 Task: Look for space in Varaždin, Croatia from 6th September, 2023 to 18th September, 2023 for 3 adults in price range Rs.6000 to Rs.12000. Place can be entire place with 2 bedrooms having 2 beds and 2 bathrooms. Property type can be house, flat, guest house, hotel. Booking option can be shelf check-in. Required host language is English.
Action: Mouse moved to (468, 76)
Screenshot: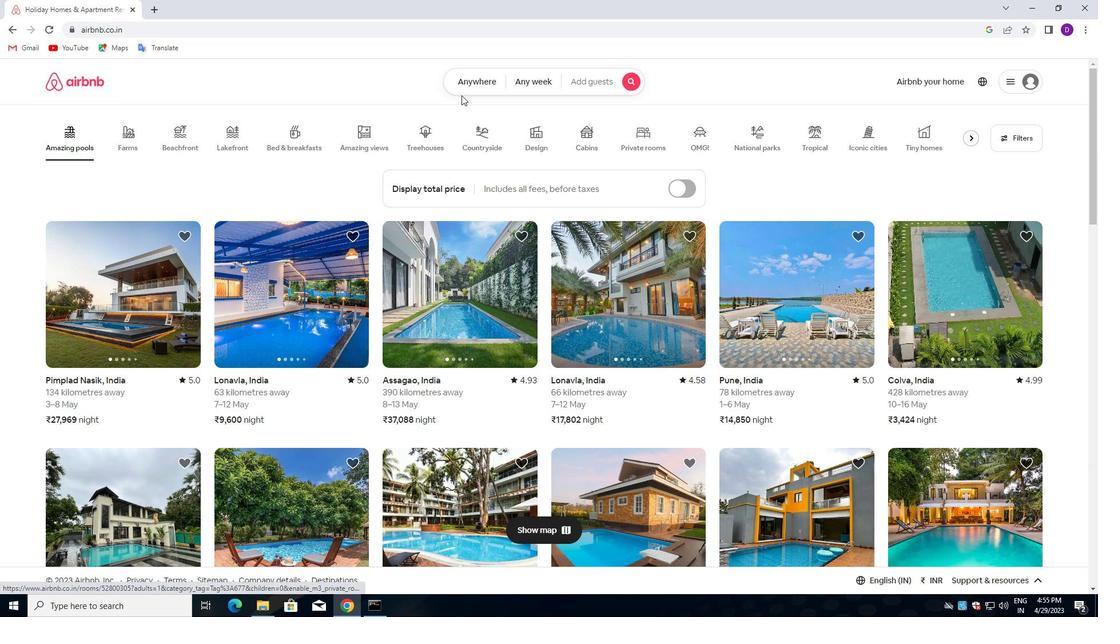 
Action: Mouse pressed left at (468, 76)
Screenshot: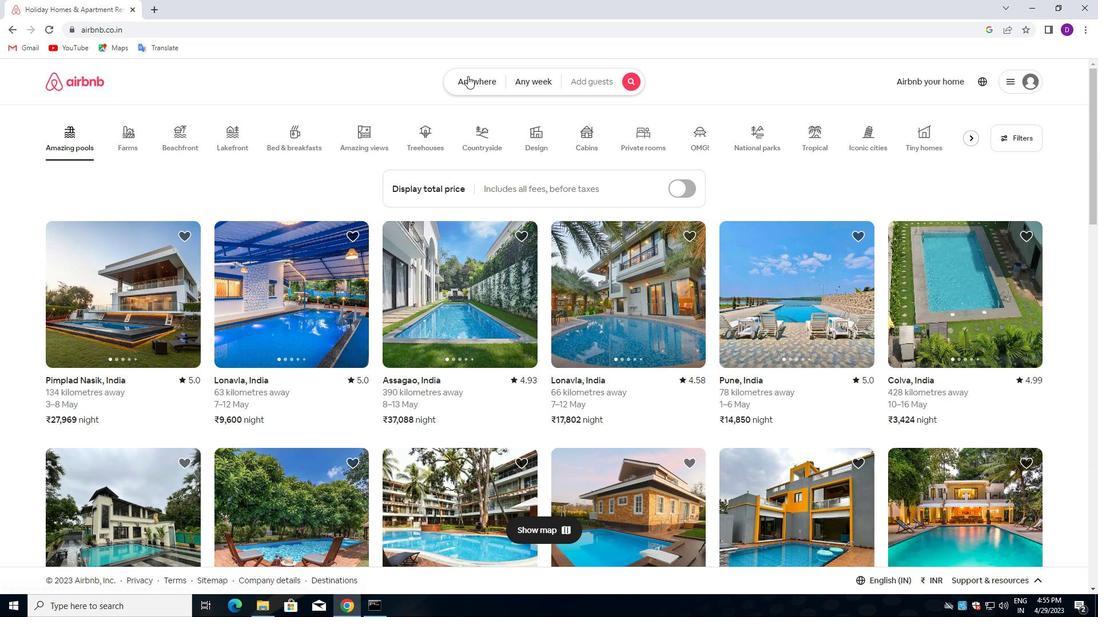 
Action: Mouse moved to (378, 130)
Screenshot: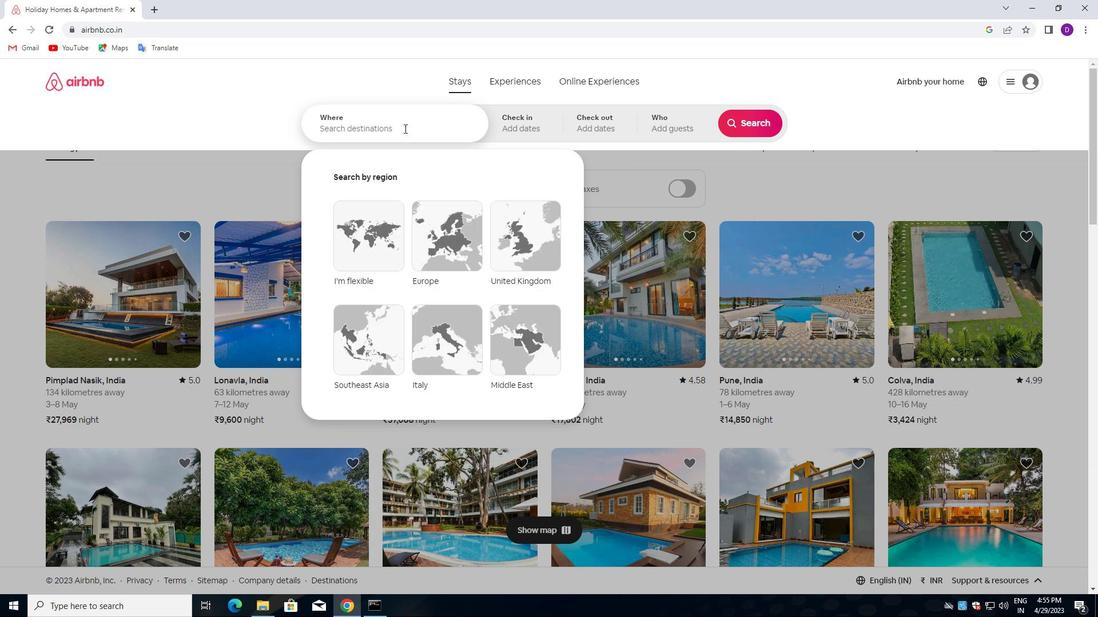 
Action: Mouse pressed left at (378, 130)
Screenshot: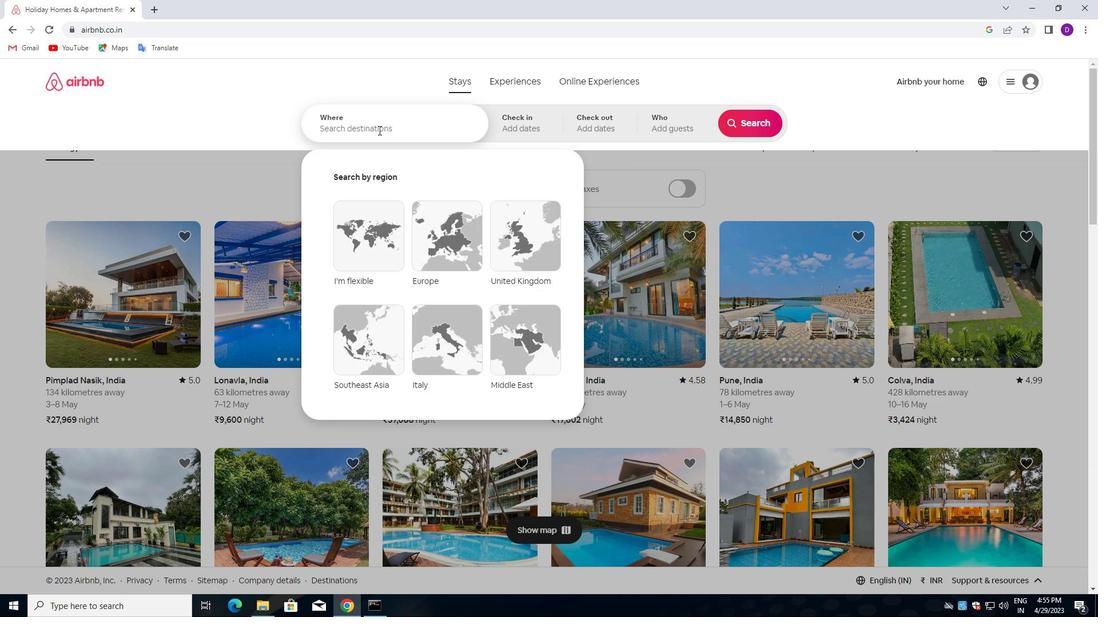 
Action: Key pressed <Key.shift>VARAZDIN,<Key.space><Key.shift>CRO<Key.down><Key.enter>
Screenshot: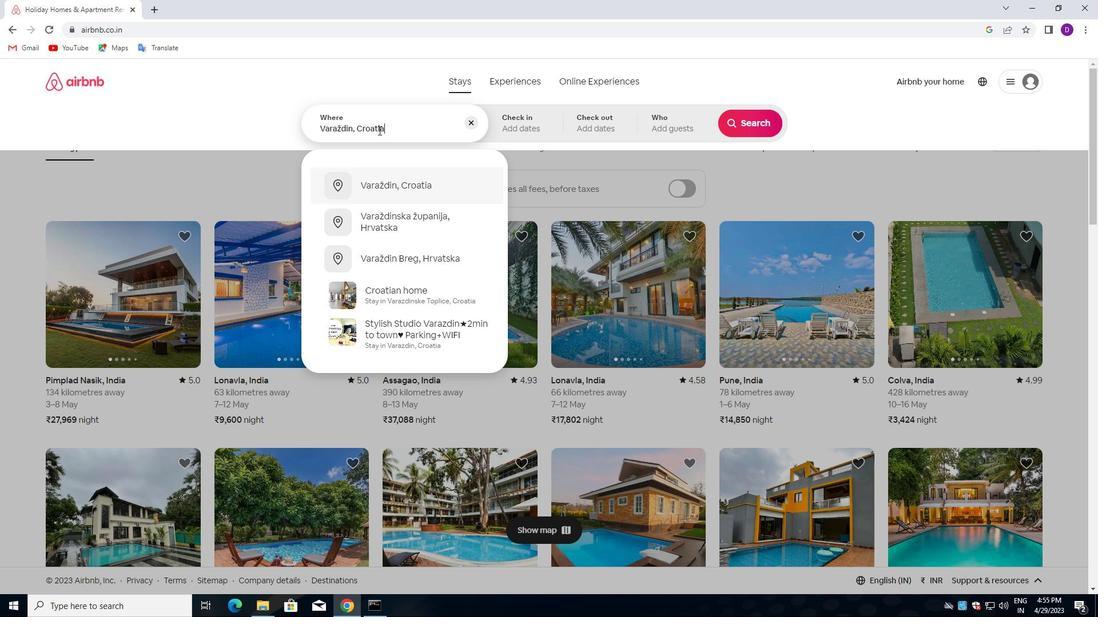 
Action: Mouse moved to (743, 209)
Screenshot: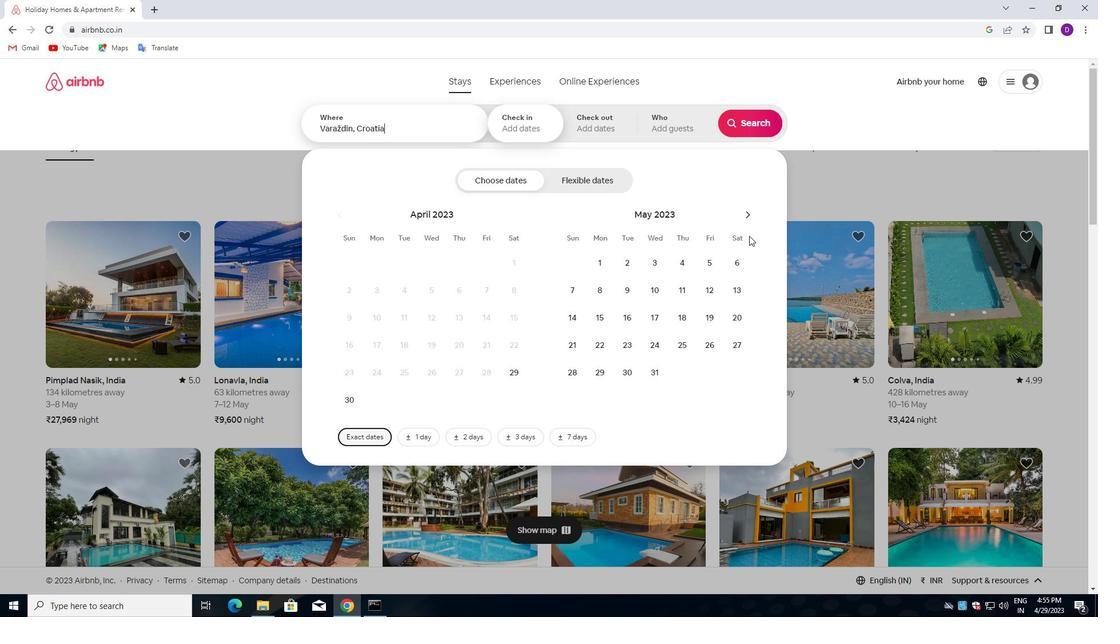 
Action: Mouse pressed left at (743, 209)
Screenshot: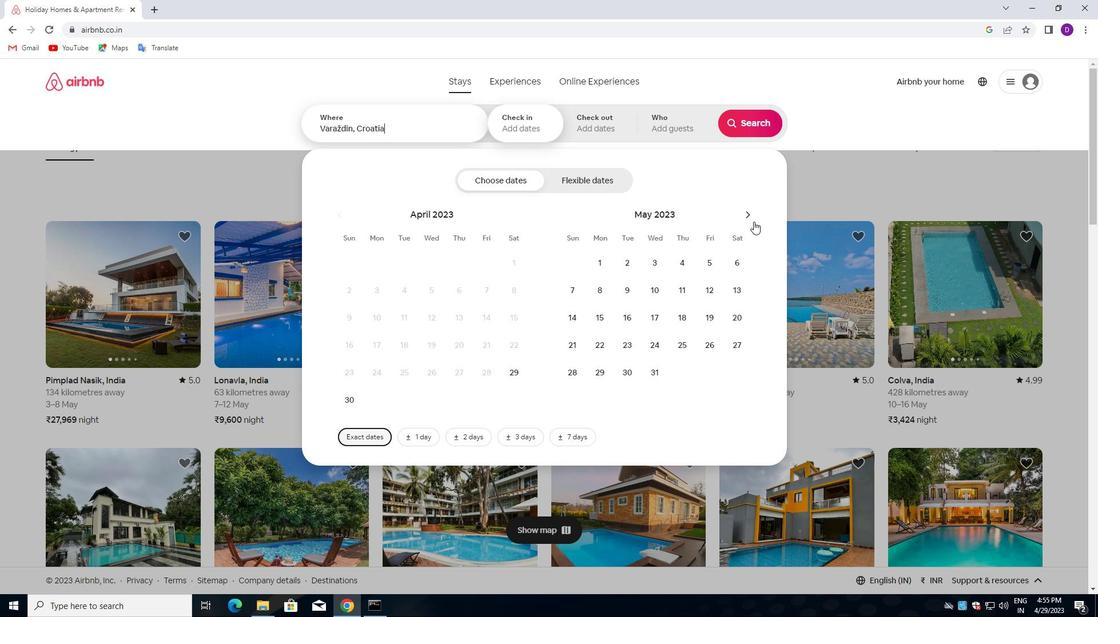 
Action: Mouse pressed left at (743, 209)
Screenshot: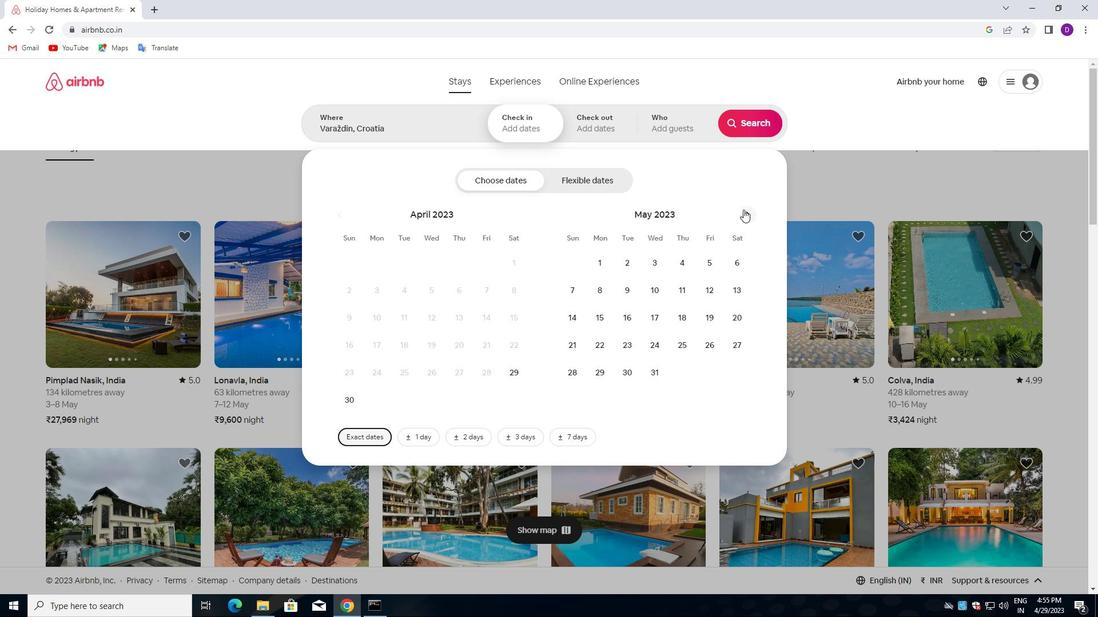 
Action: Mouse pressed left at (743, 209)
Screenshot: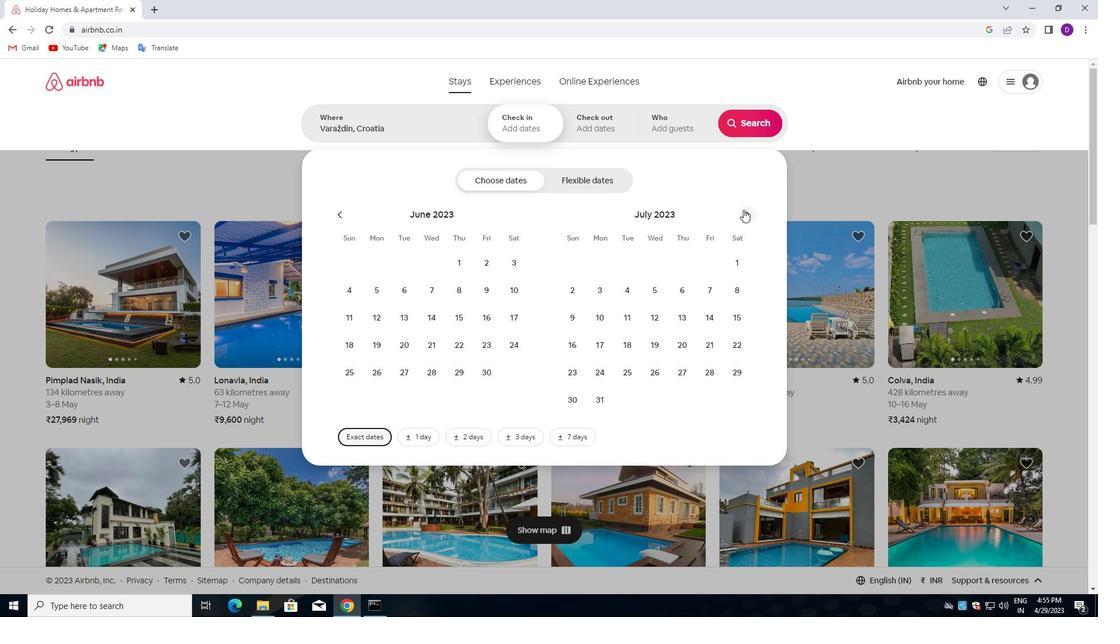 
Action: Mouse pressed left at (743, 209)
Screenshot: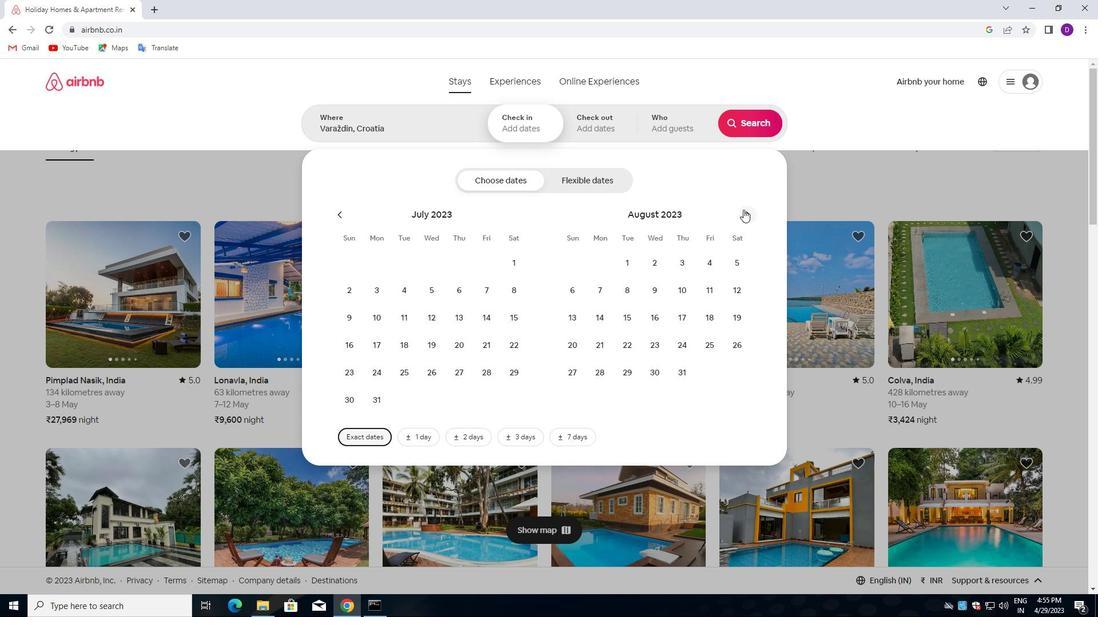 
Action: Mouse moved to (664, 288)
Screenshot: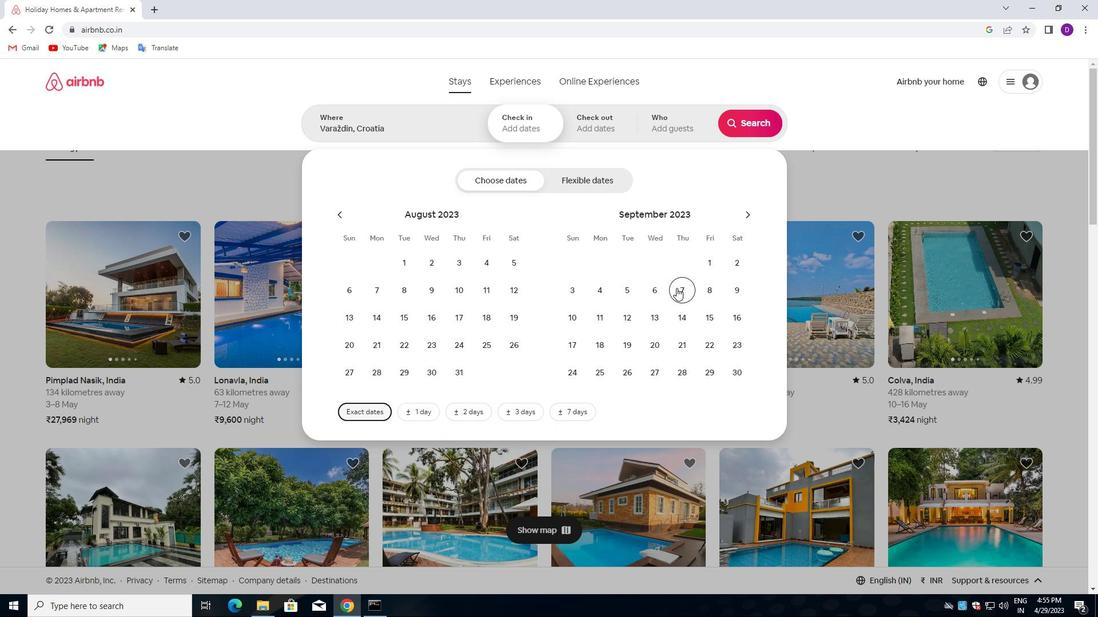 
Action: Mouse pressed left at (664, 288)
Screenshot: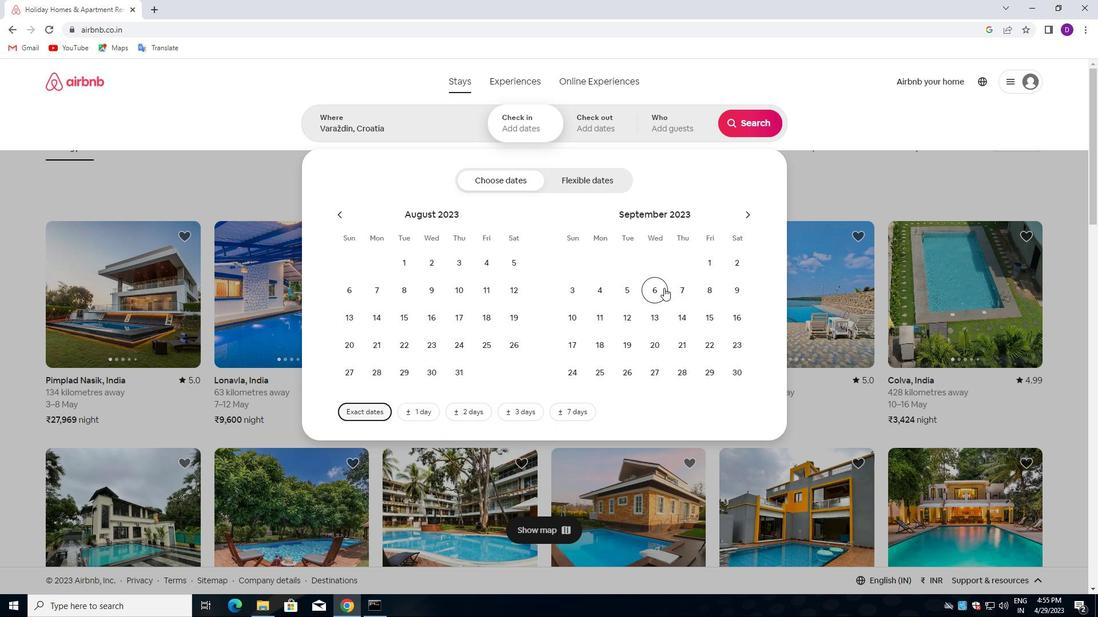 
Action: Mouse moved to (599, 342)
Screenshot: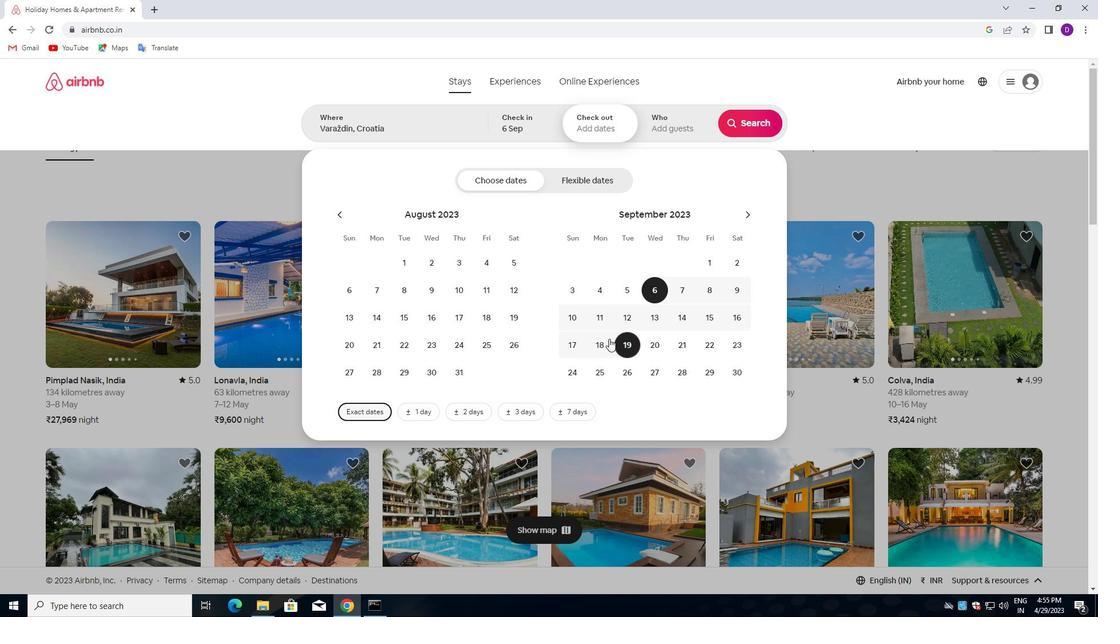 
Action: Mouse pressed left at (599, 342)
Screenshot: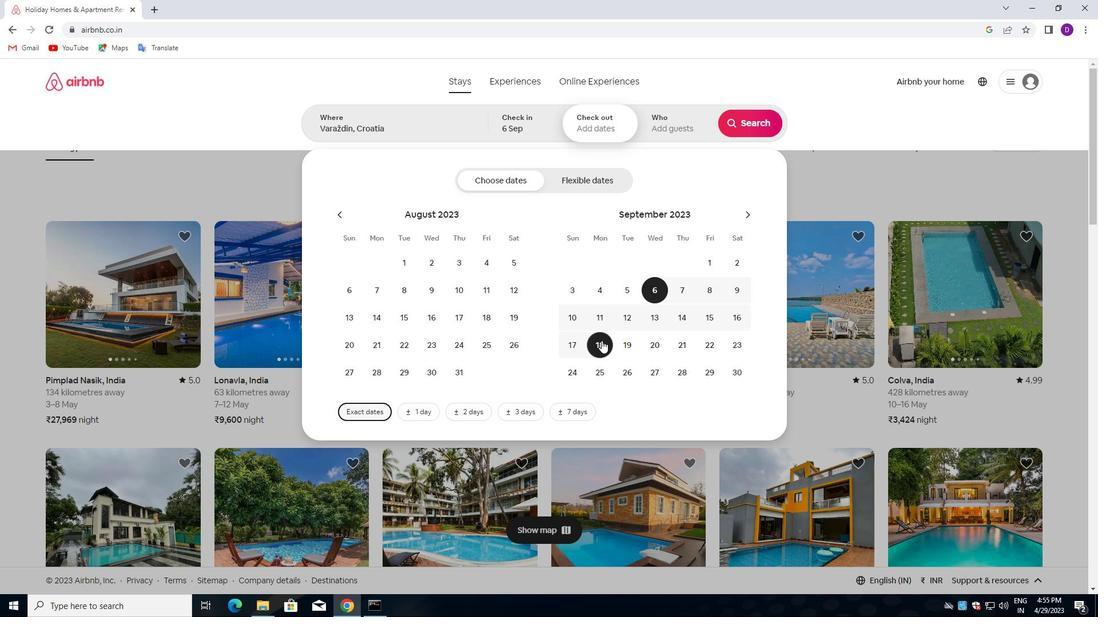 
Action: Mouse moved to (661, 125)
Screenshot: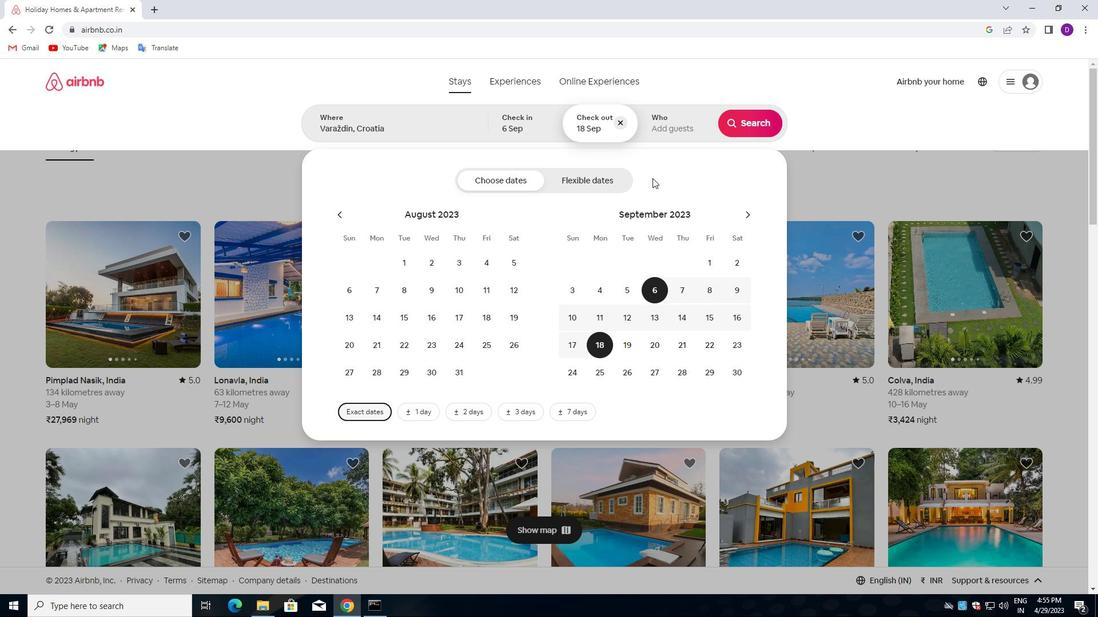 
Action: Mouse pressed left at (661, 125)
Screenshot: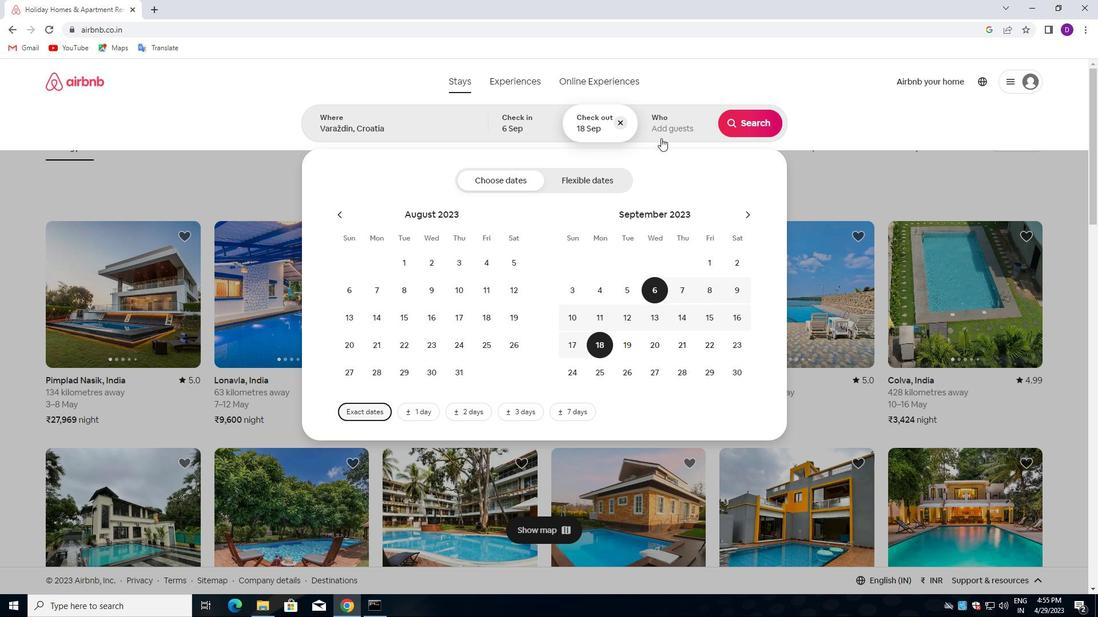 
Action: Mouse moved to (761, 187)
Screenshot: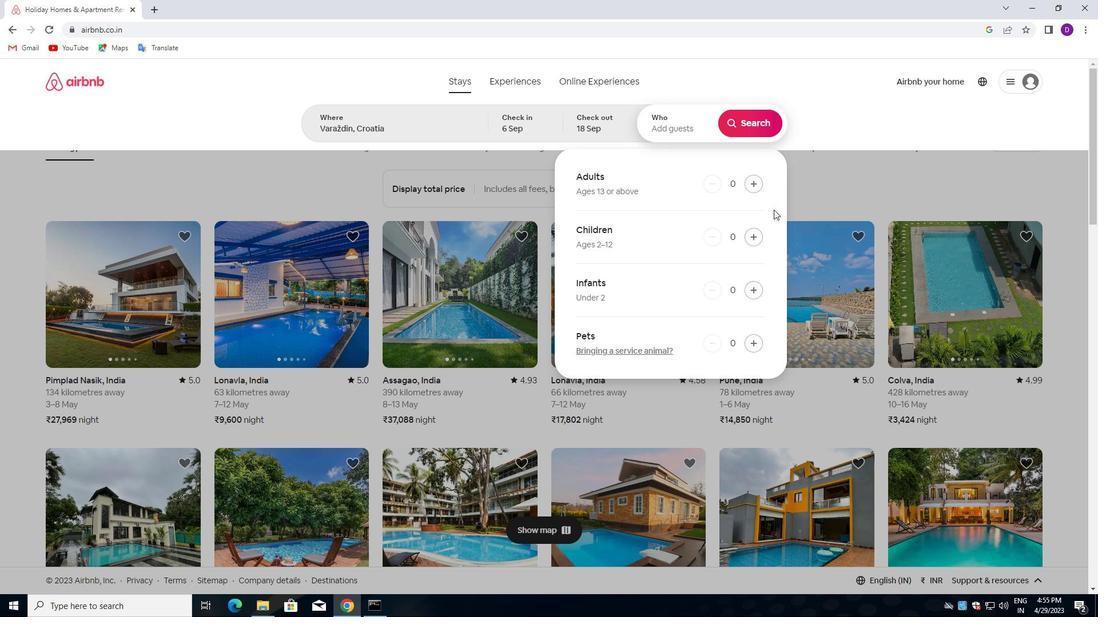 
Action: Mouse pressed left at (761, 187)
Screenshot: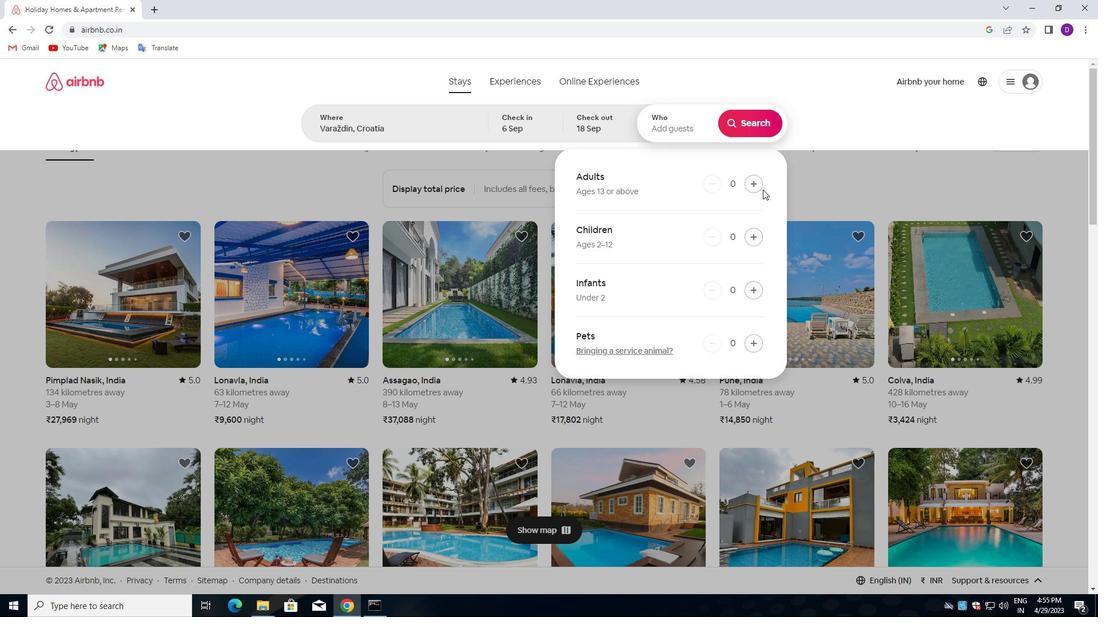 
Action: Mouse pressed left at (761, 187)
Screenshot: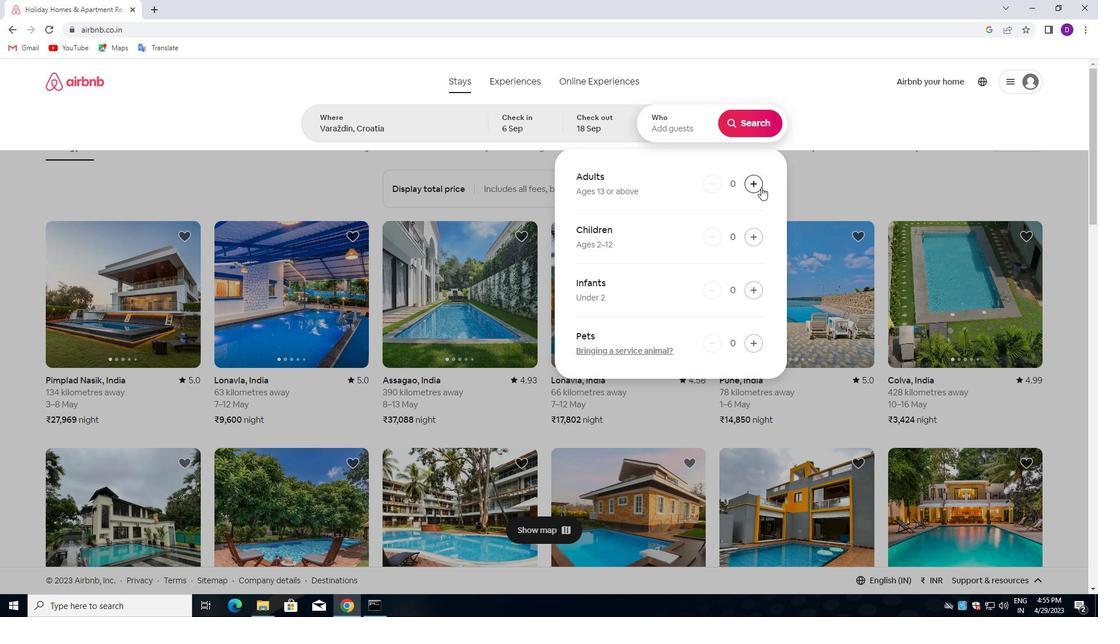 
Action: Mouse pressed left at (761, 187)
Screenshot: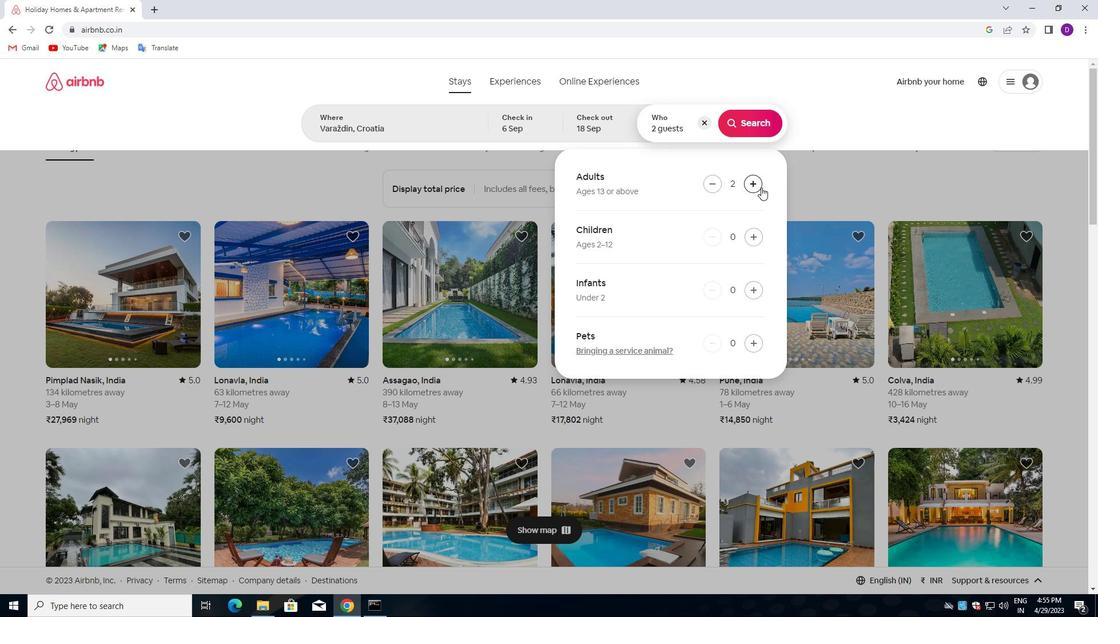 
Action: Mouse moved to (750, 122)
Screenshot: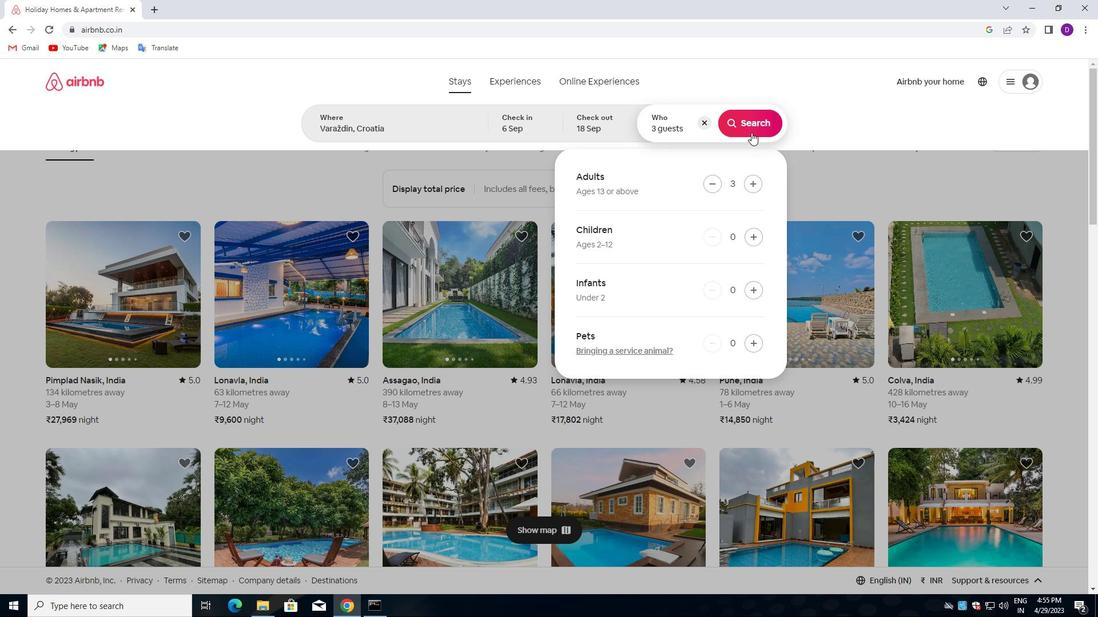 
Action: Mouse pressed left at (750, 122)
Screenshot: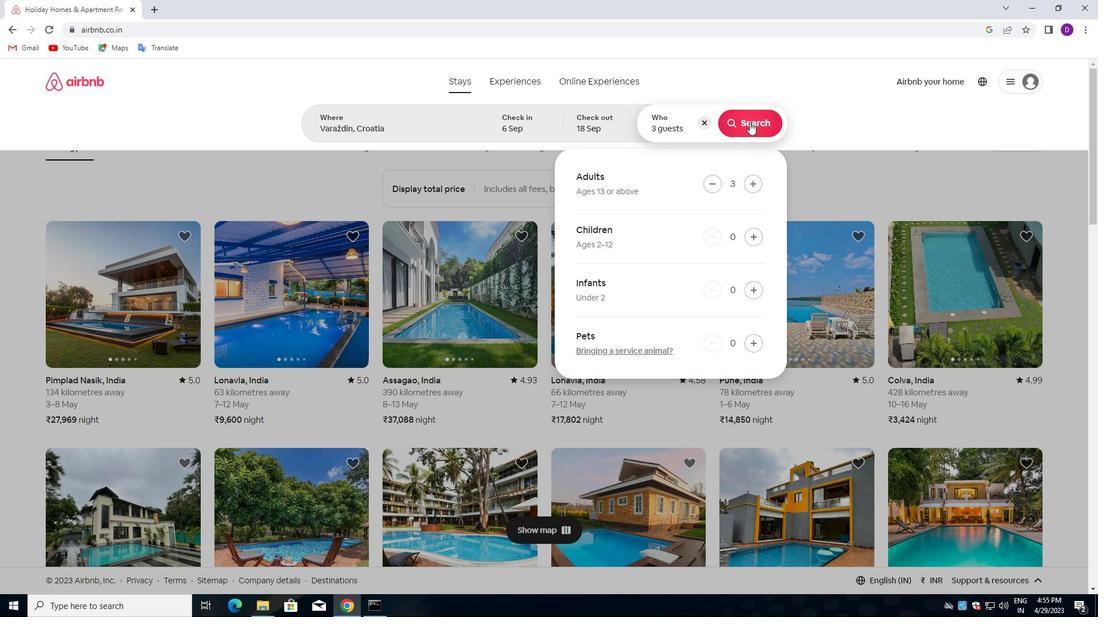 
Action: Mouse moved to (1033, 125)
Screenshot: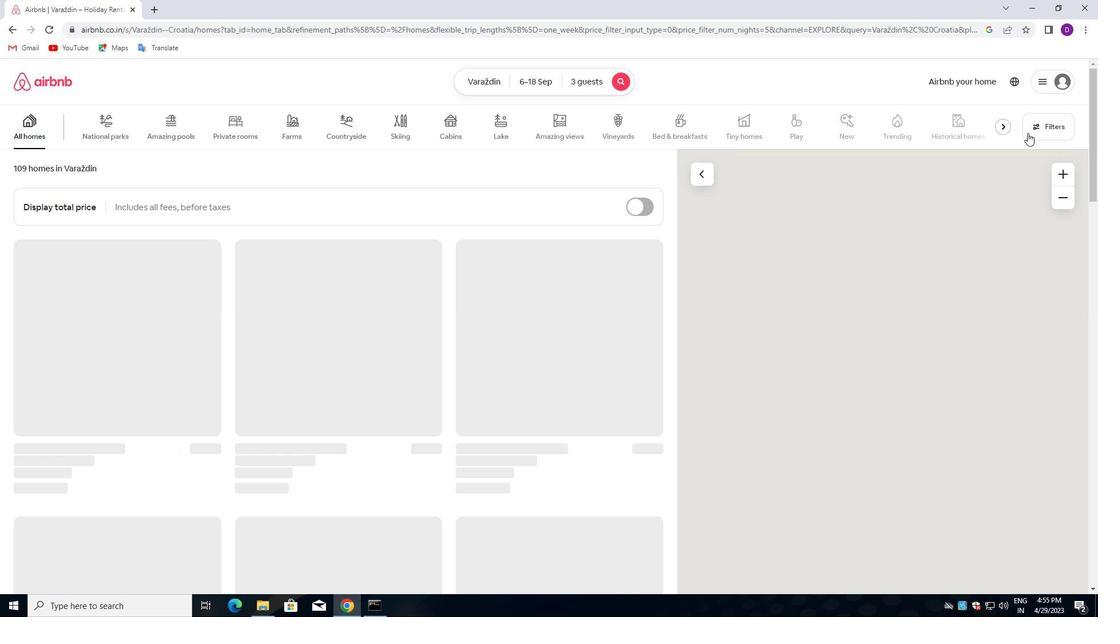 
Action: Mouse pressed left at (1033, 125)
Screenshot: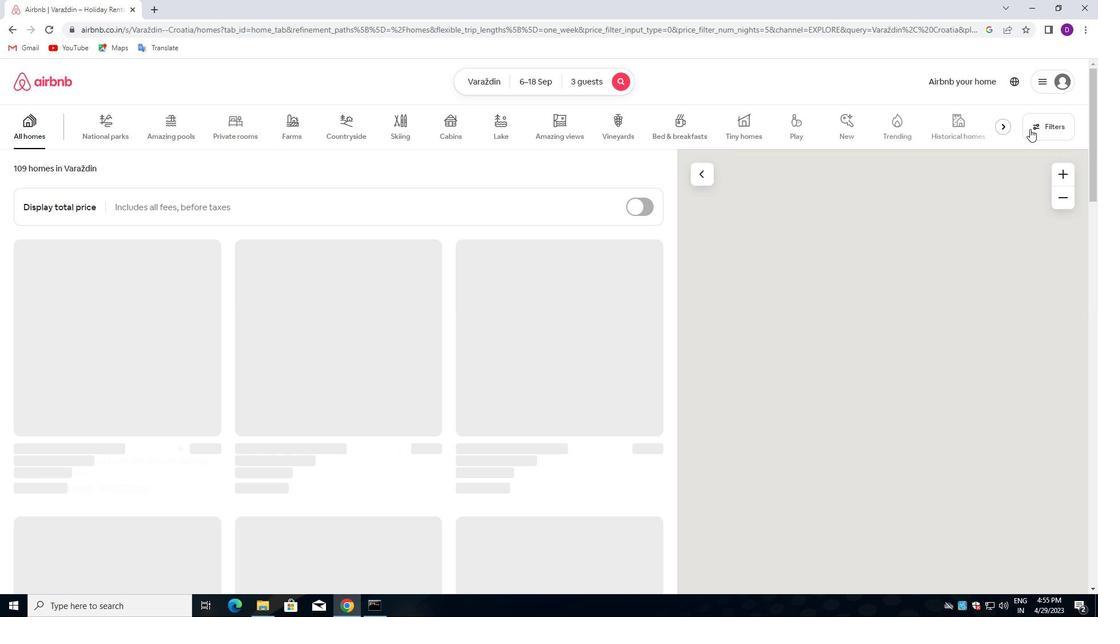 
Action: Mouse moved to (399, 270)
Screenshot: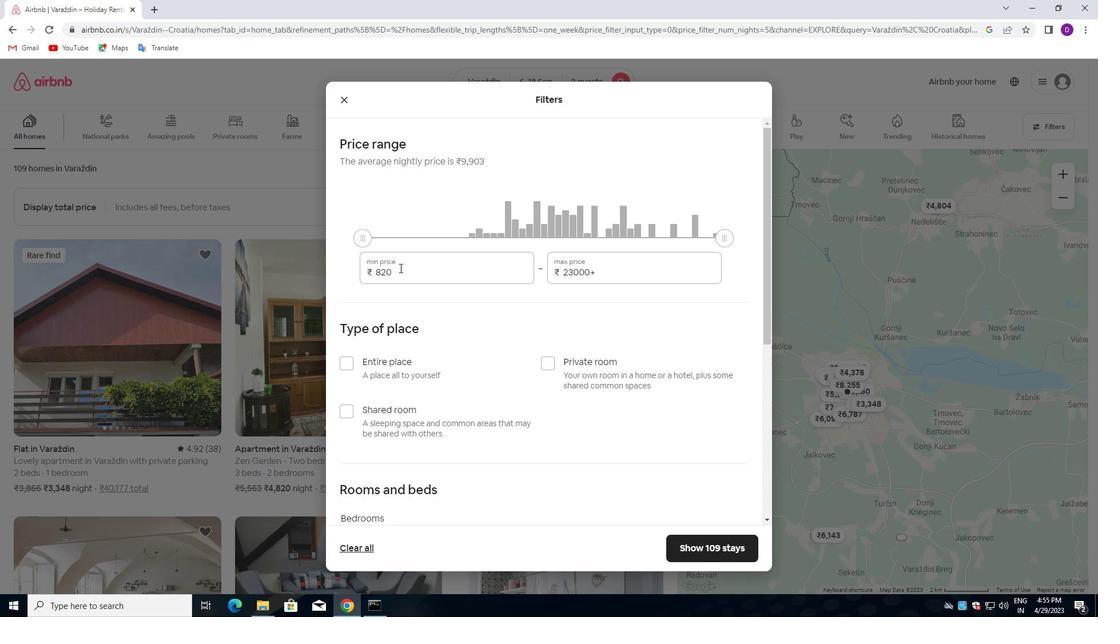 
Action: Mouse pressed left at (399, 270)
Screenshot: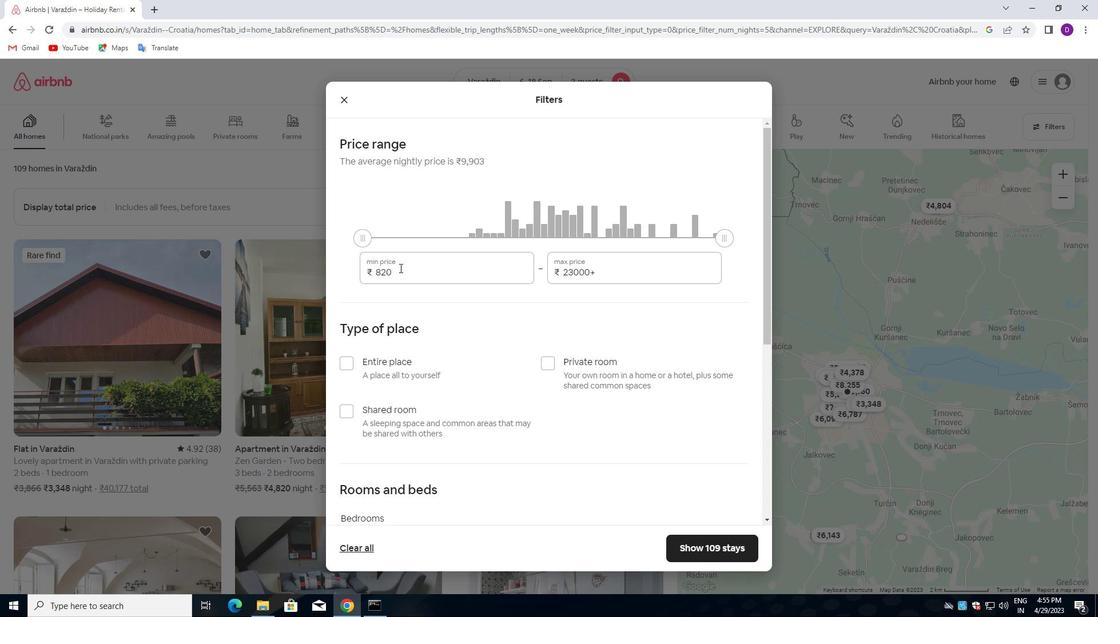 
Action: Mouse pressed left at (399, 270)
Screenshot: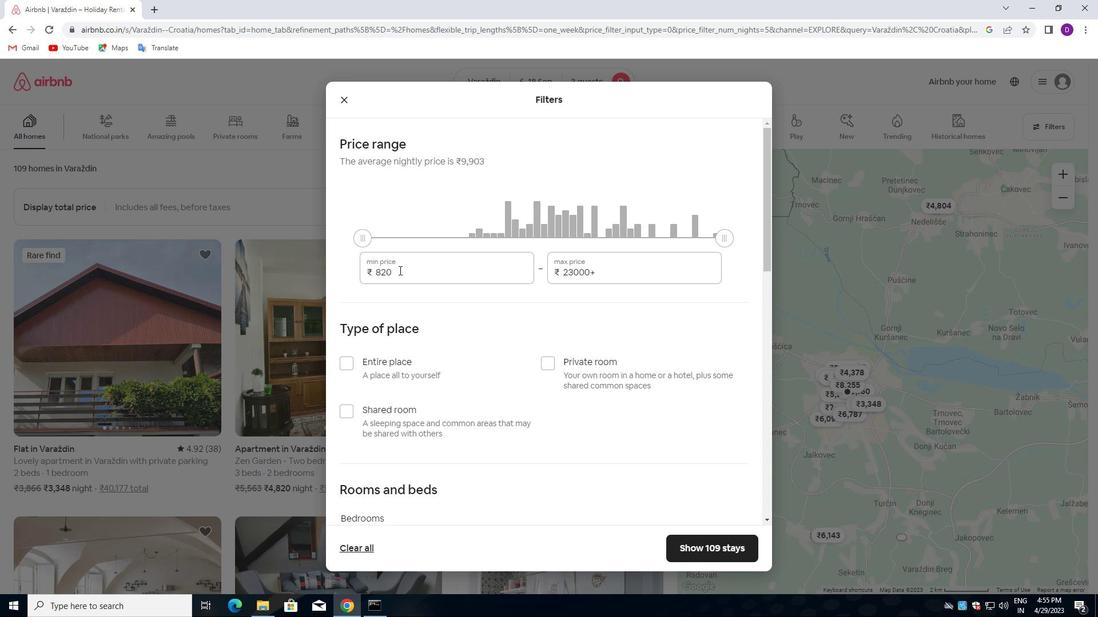 
Action: Key pressed 6000<Key.tab>12000
Screenshot: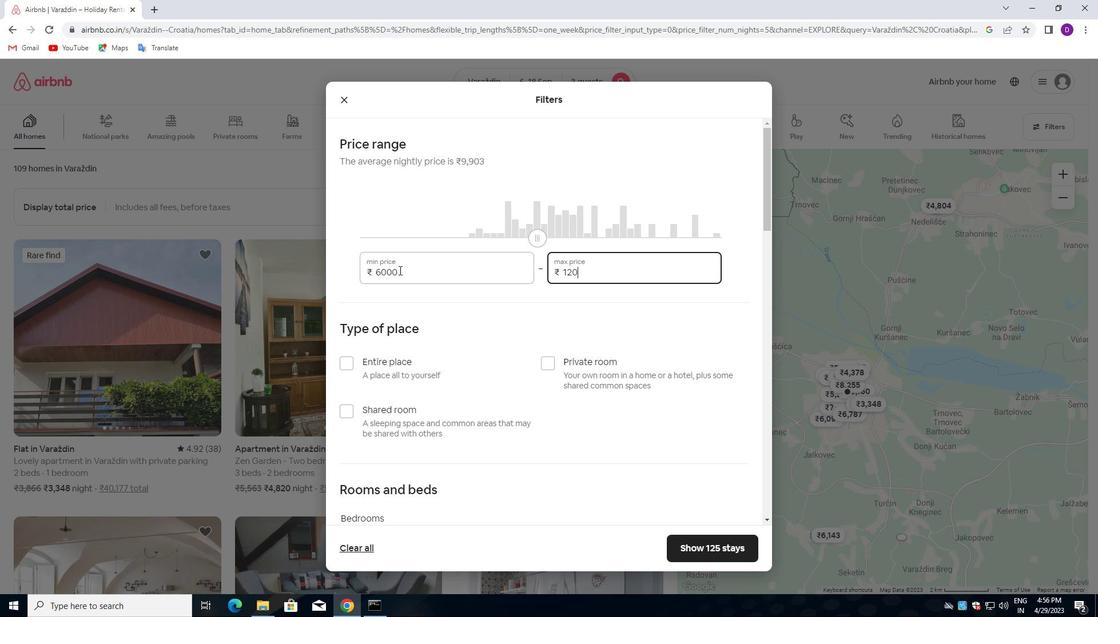 
Action: Mouse moved to (413, 318)
Screenshot: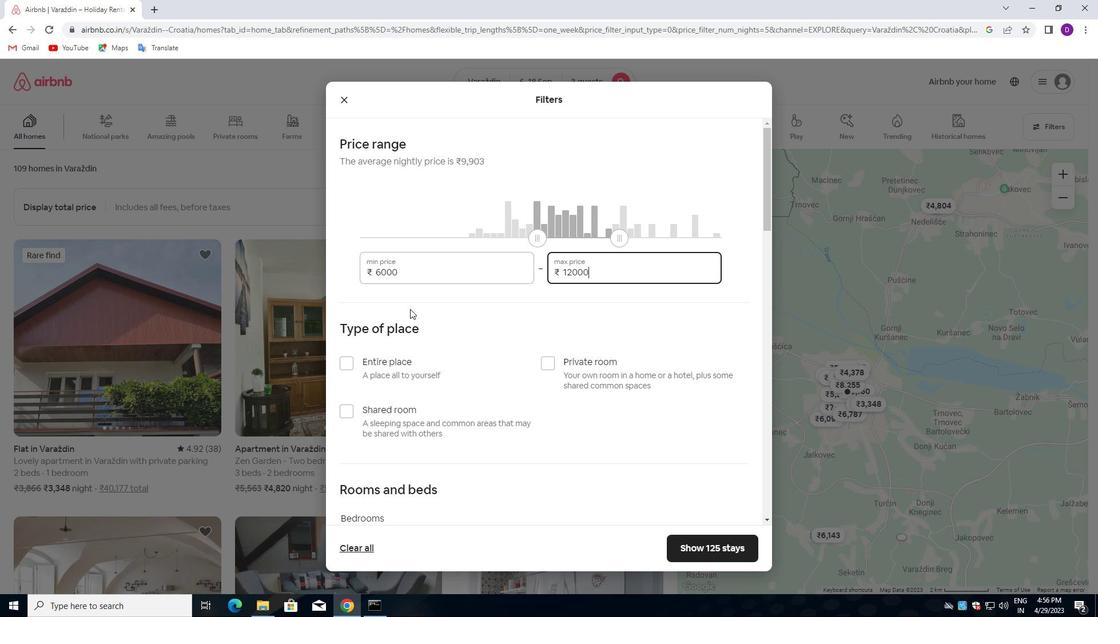 
Action: Mouse scrolled (413, 317) with delta (0, 0)
Screenshot: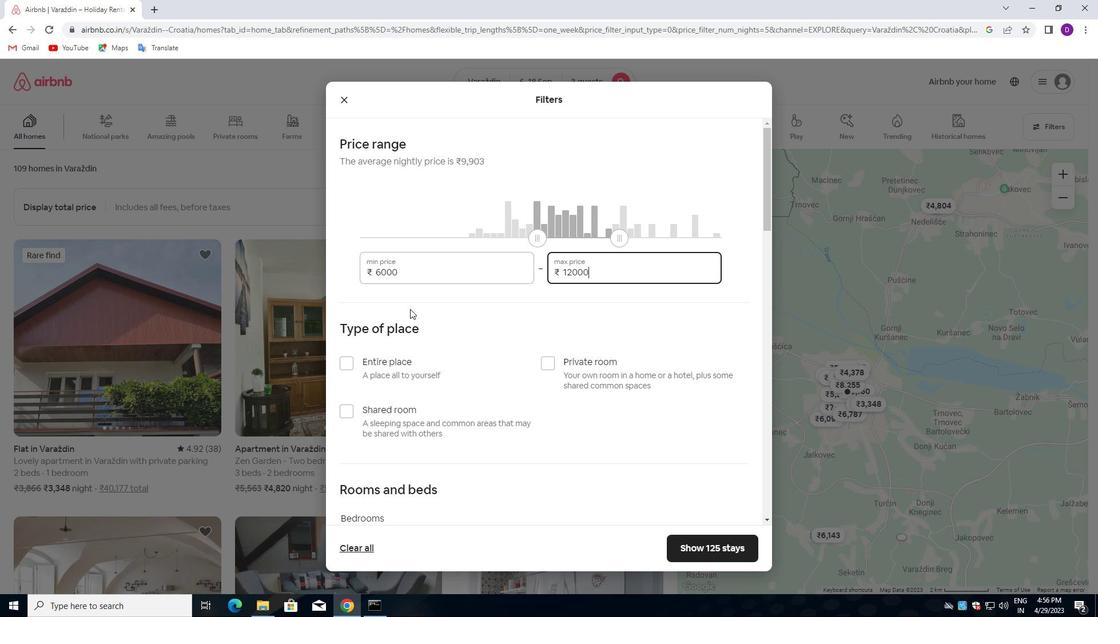 
Action: Mouse moved to (413, 319)
Screenshot: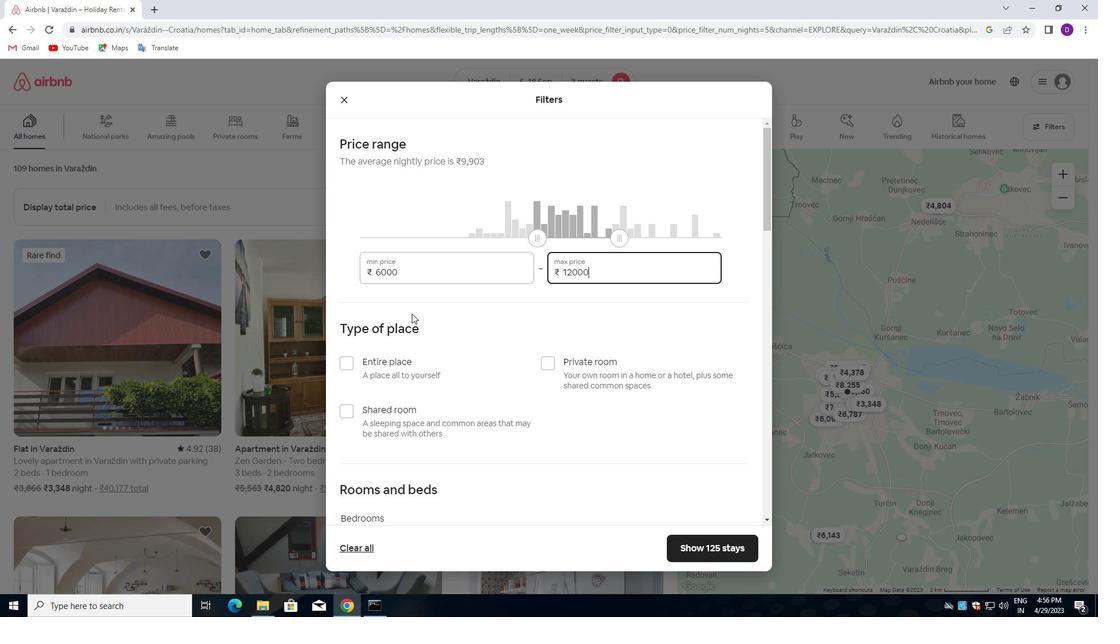 
Action: Mouse scrolled (413, 319) with delta (0, 0)
Screenshot: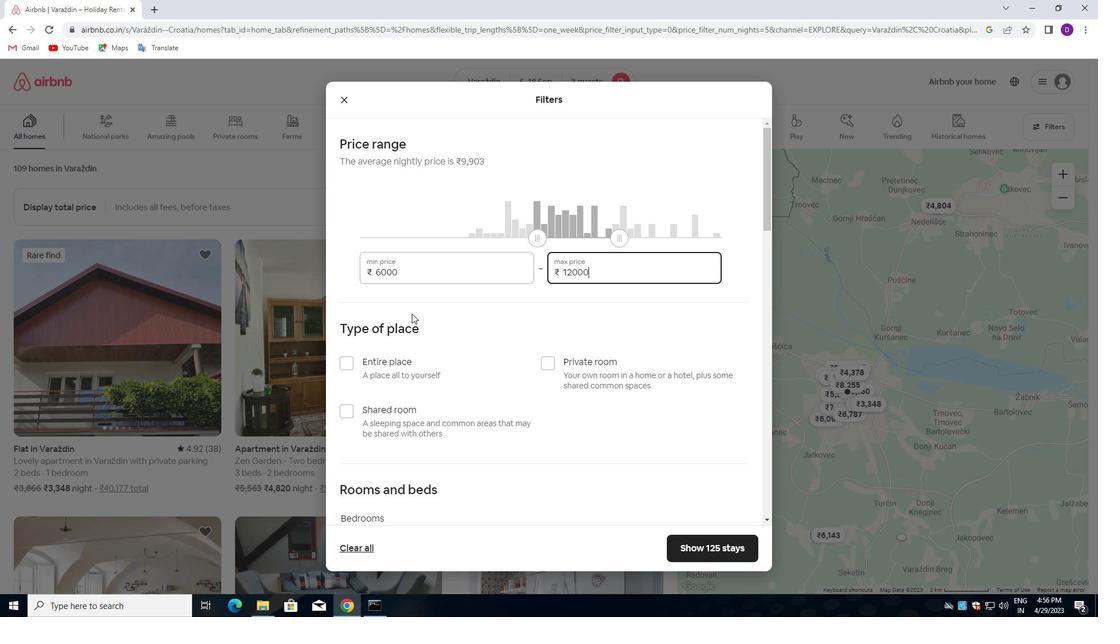 
Action: Mouse moved to (342, 253)
Screenshot: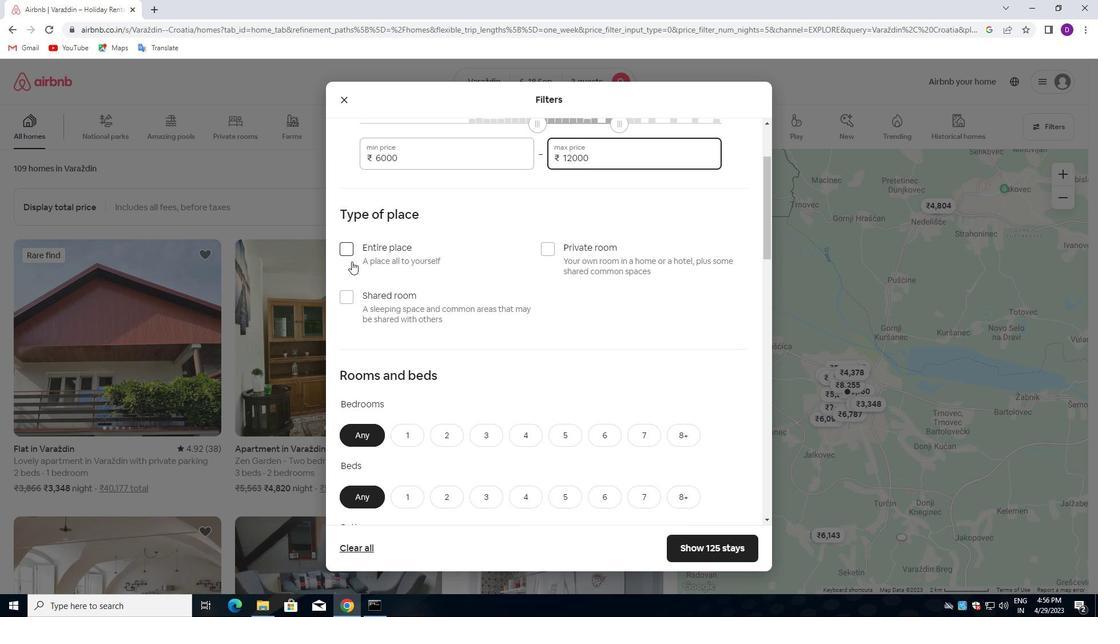 
Action: Mouse pressed left at (342, 253)
Screenshot: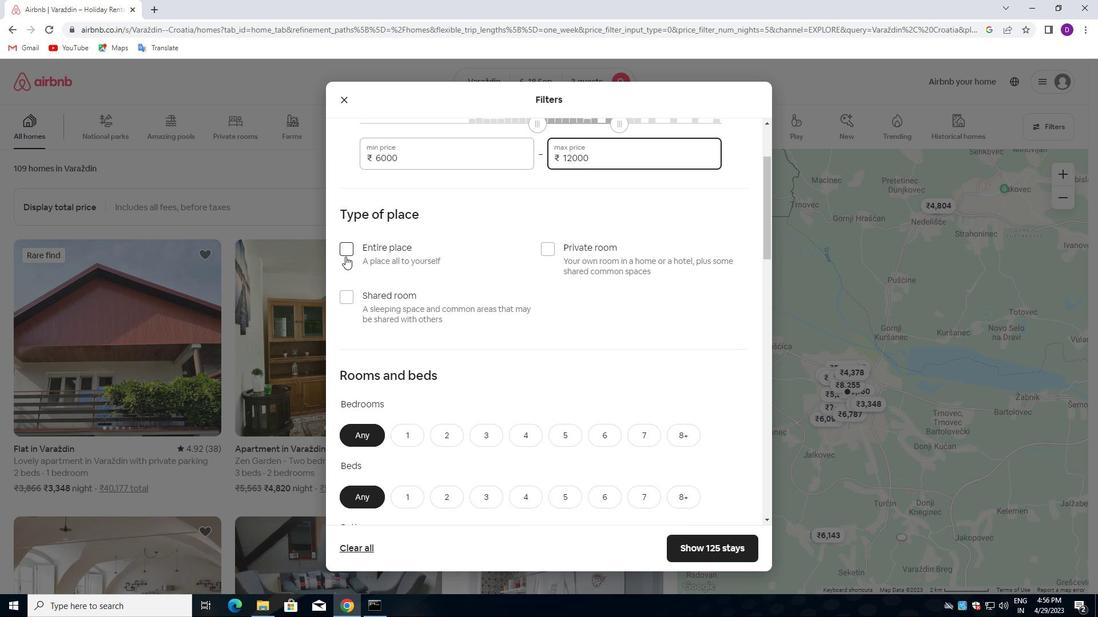 
Action: Mouse moved to (429, 330)
Screenshot: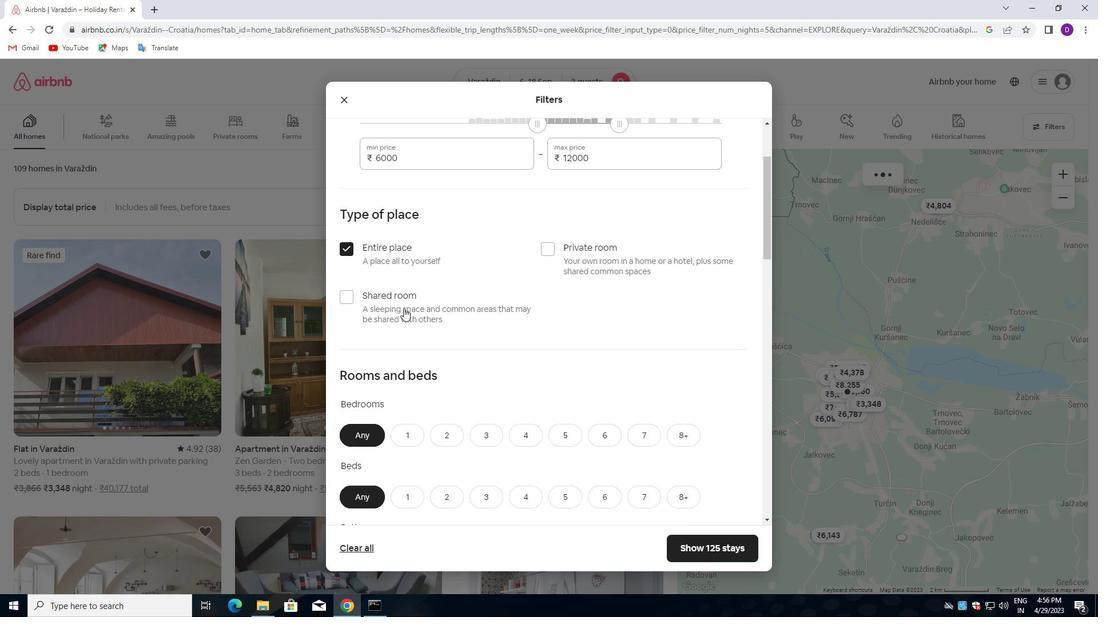 
Action: Mouse scrolled (429, 329) with delta (0, 0)
Screenshot: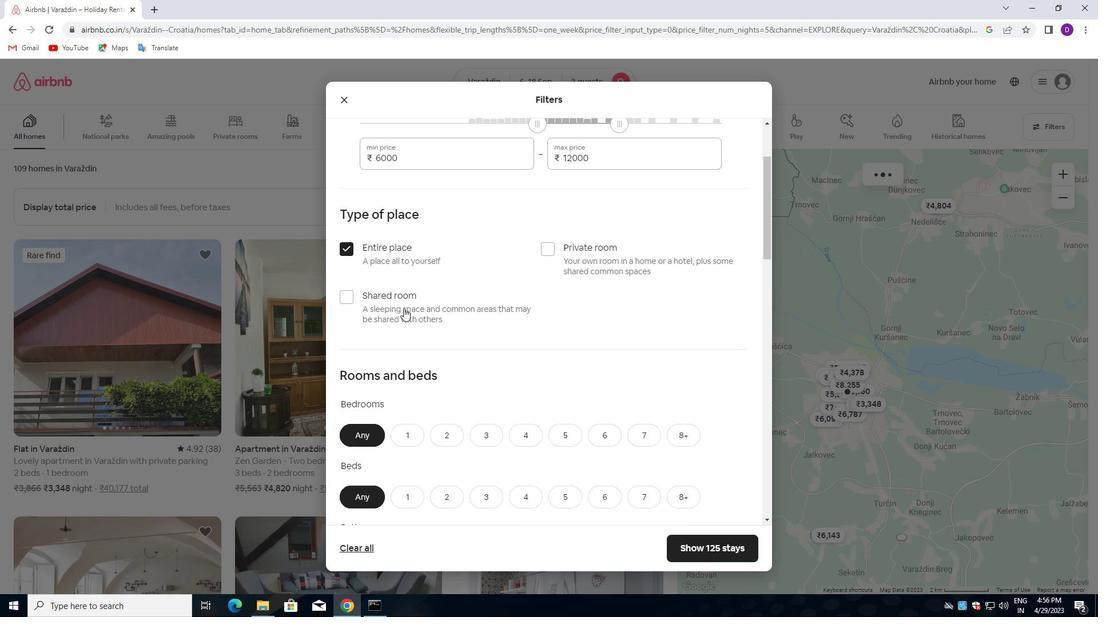 
Action: Mouse moved to (430, 333)
Screenshot: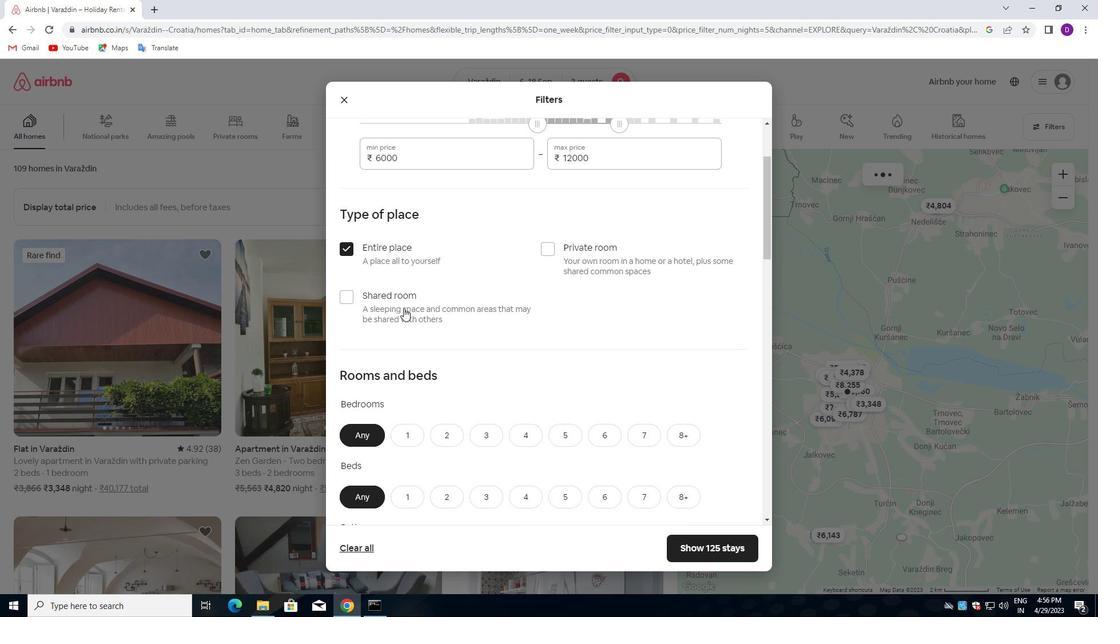 
Action: Mouse scrolled (430, 332) with delta (0, 0)
Screenshot: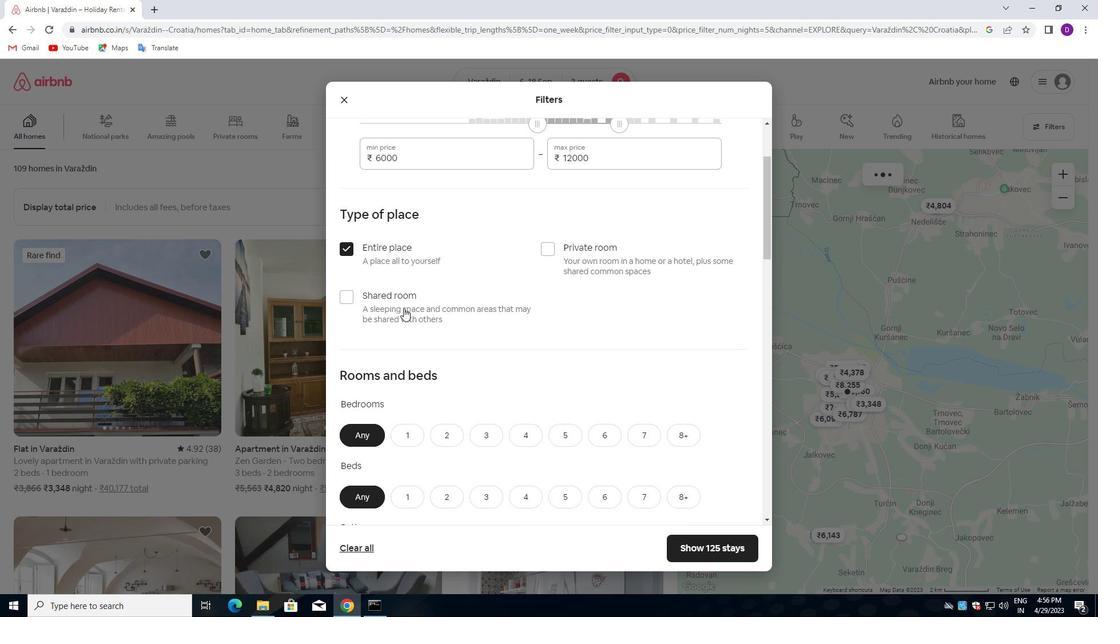 
Action: Mouse moved to (431, 334)
Screenshot: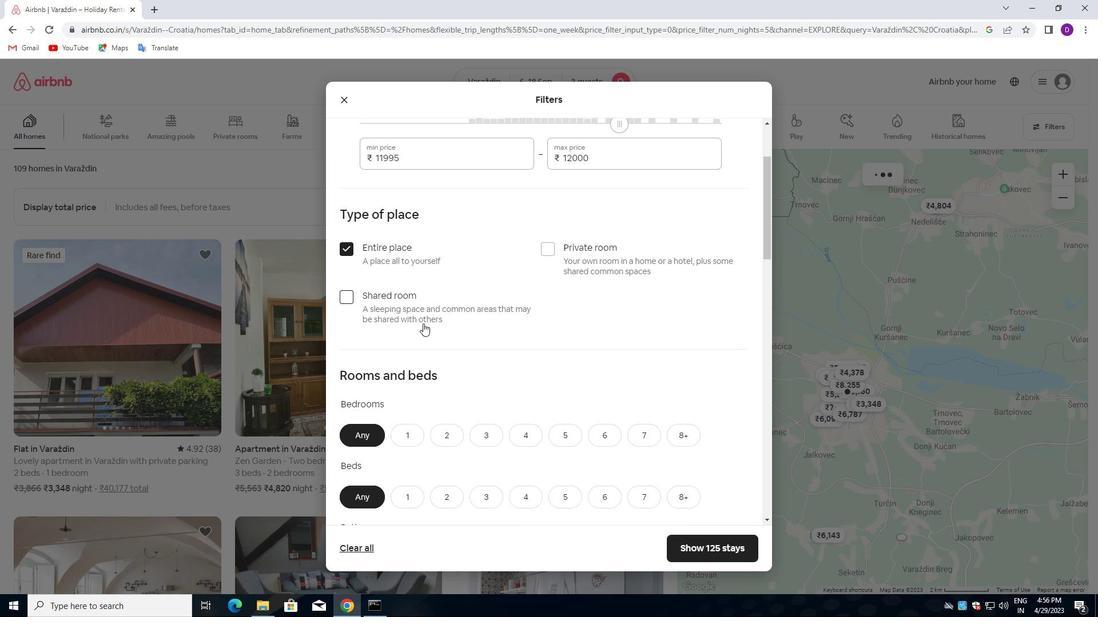 
Action: Mouse scrolled (431, 334) with delta (0, 0)
Screenshot: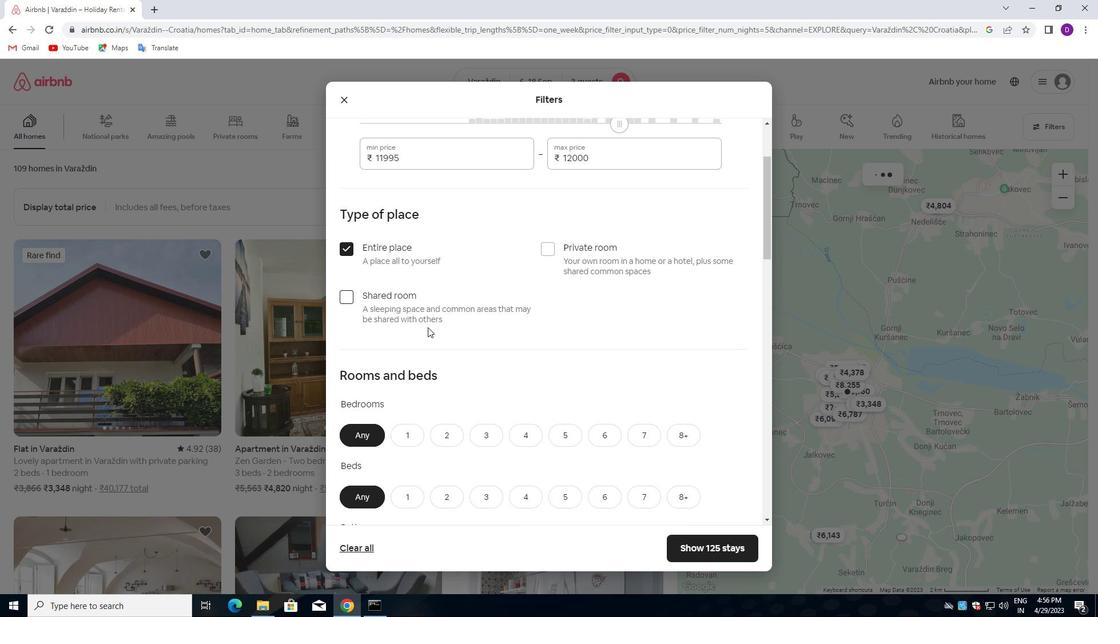 
Action: Mouse scrolled (431, 334) with delta (0, 0)
Screenshot: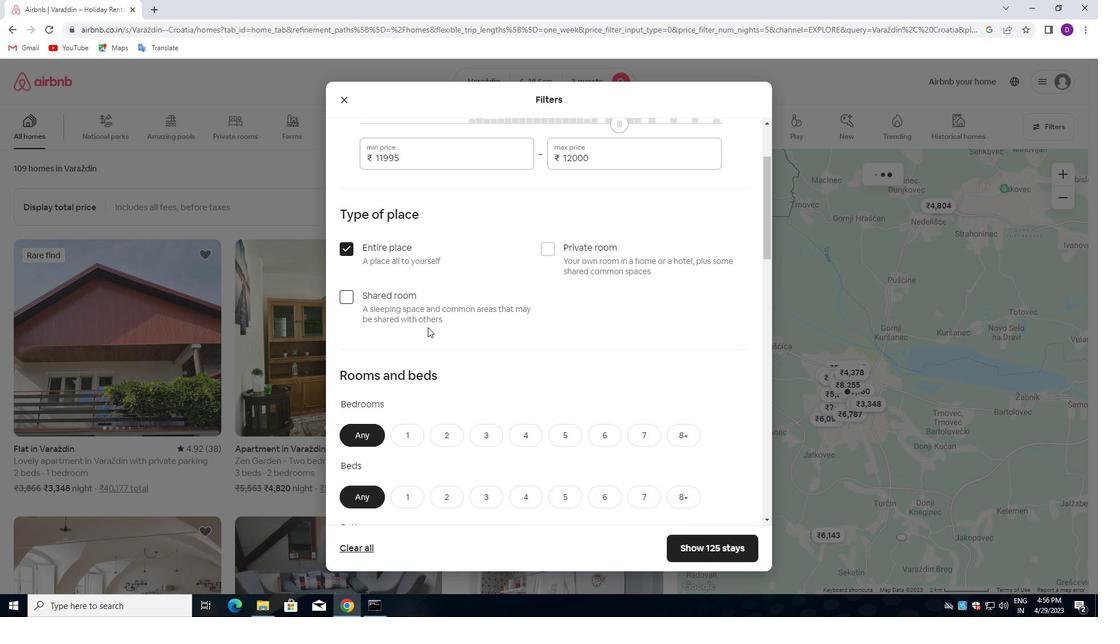 
Action: Mouse moved to (440, 210)
Screenshot: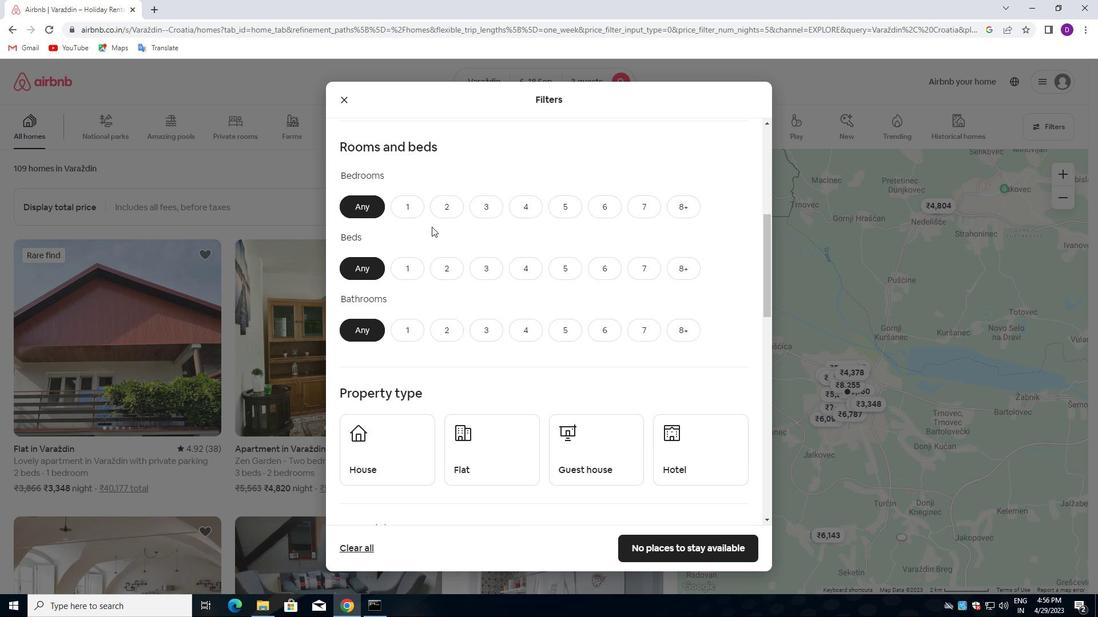 
Action: Mouse pressed left at (440, 210)
Screenshot: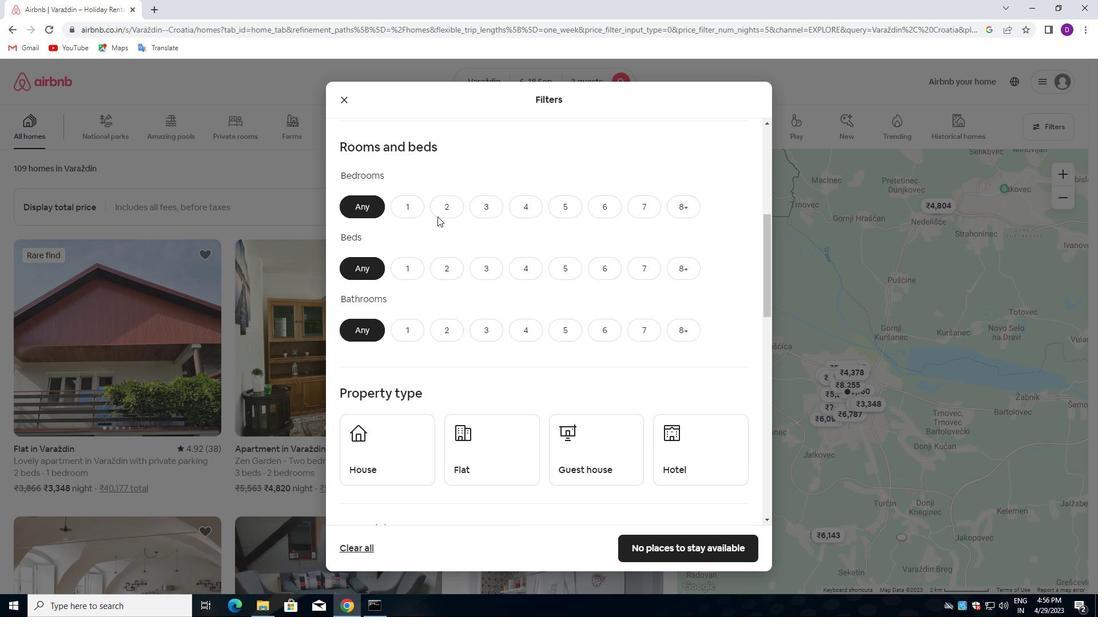 
Action: Mouse moved to (441, 260)
Screenshot: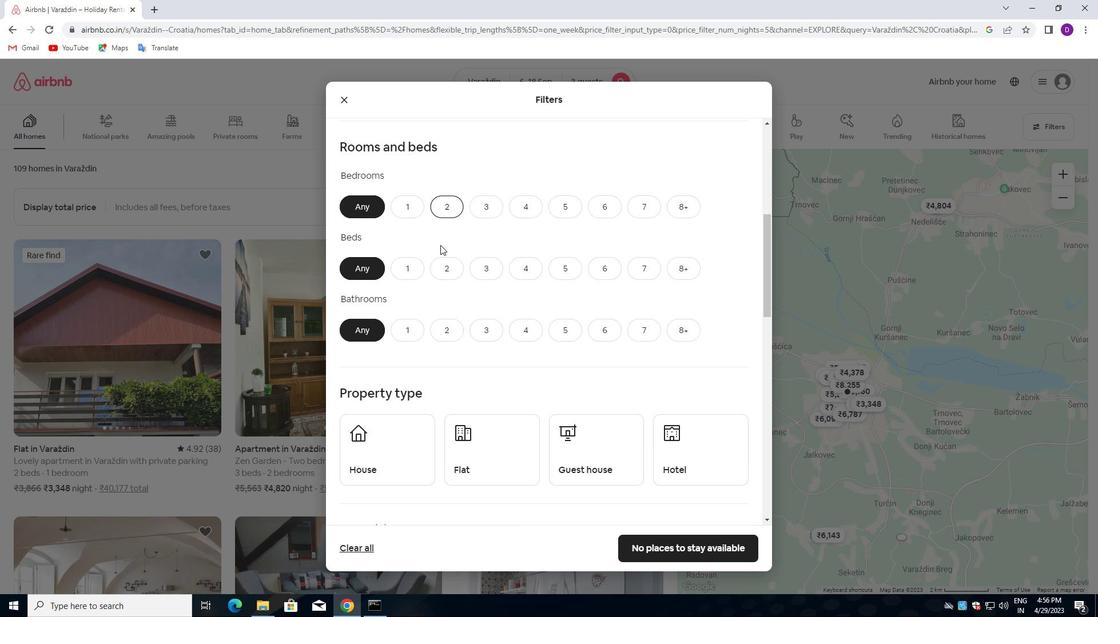 
Action: Mouse pressed left at (441, 260)
Screenshot: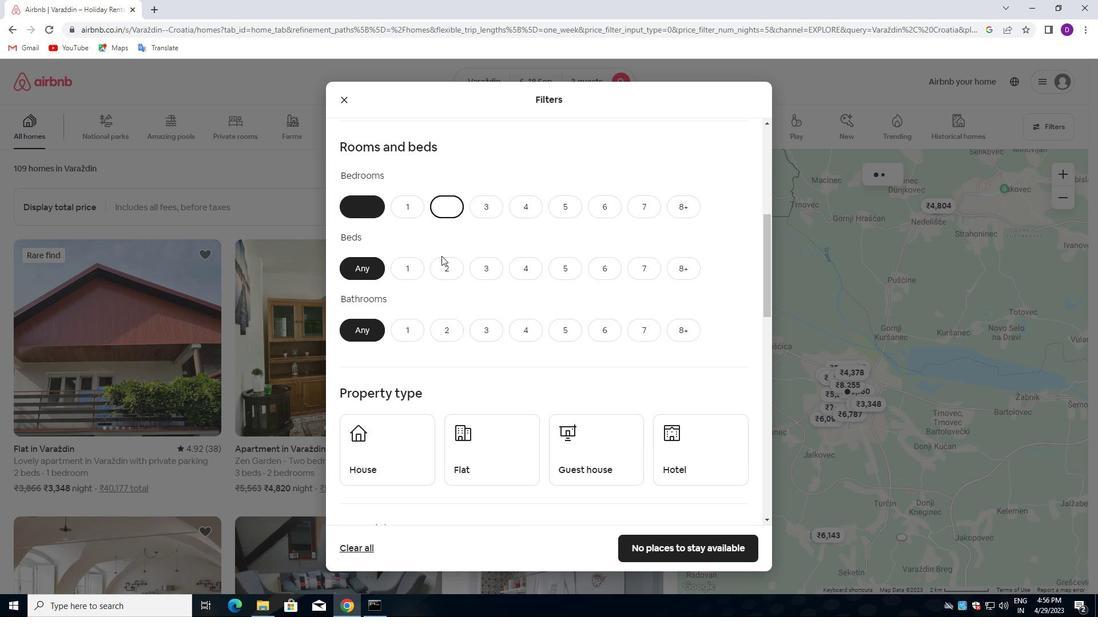 
Action: Mouse moved to (449, 324)
Screenshot: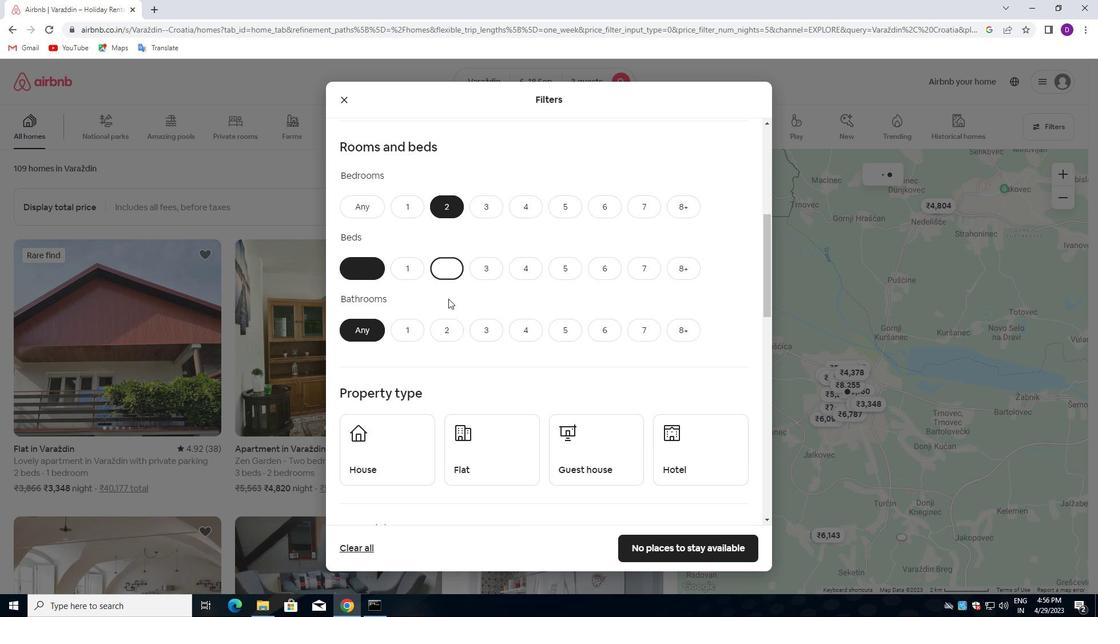 
Action: Mouse pressed left at (449, 324)
Screenshot: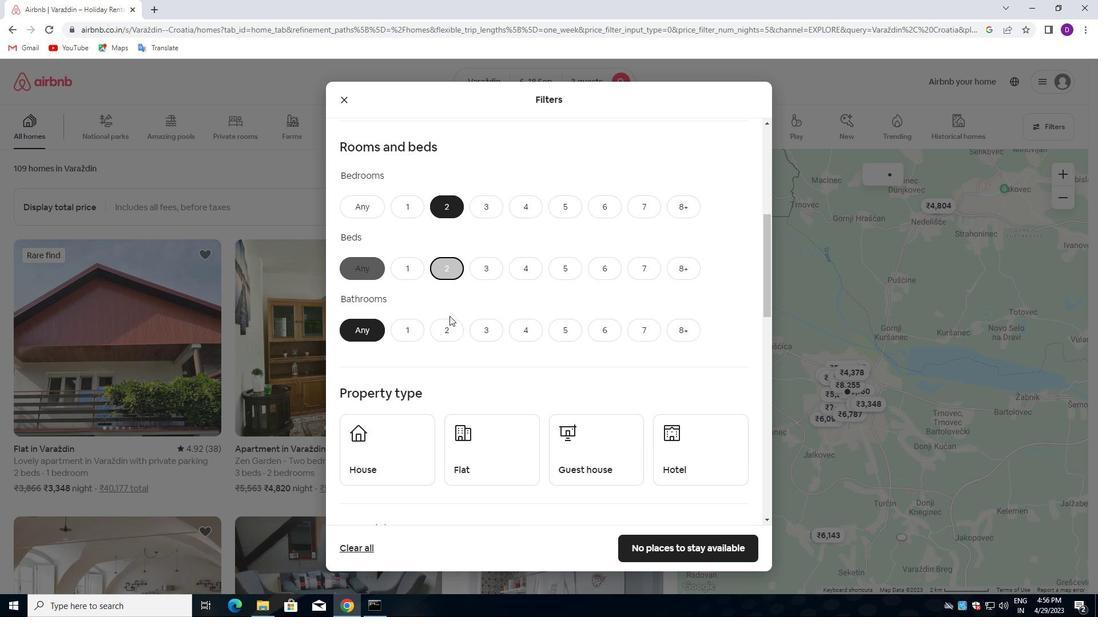 
Action: Mouse moved to (459, 303)
Screenshot: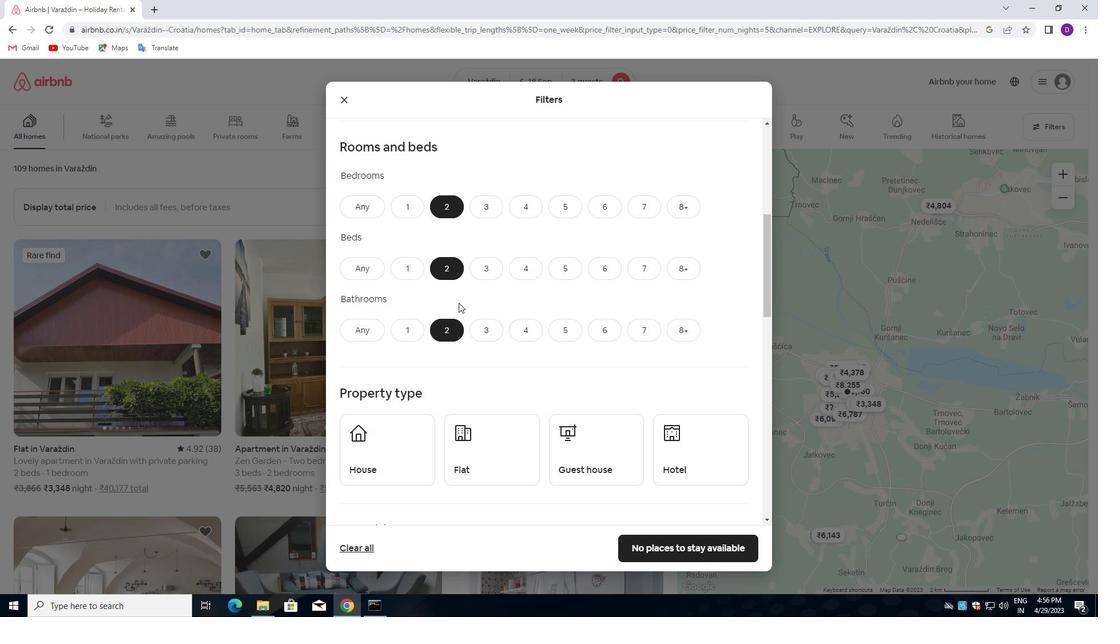 
Action: Mouse scrolled (459, 302) with delta (0, 0)
Screenshot: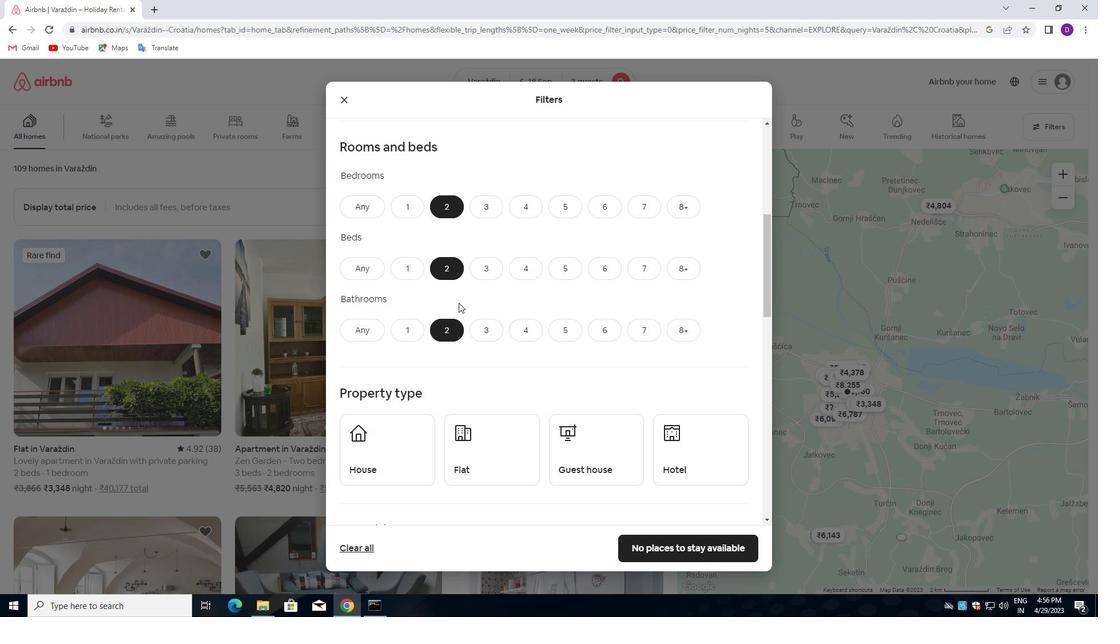 
Action: Mouse scrolled (459, 302) with delta (0, 0)
Screenshot: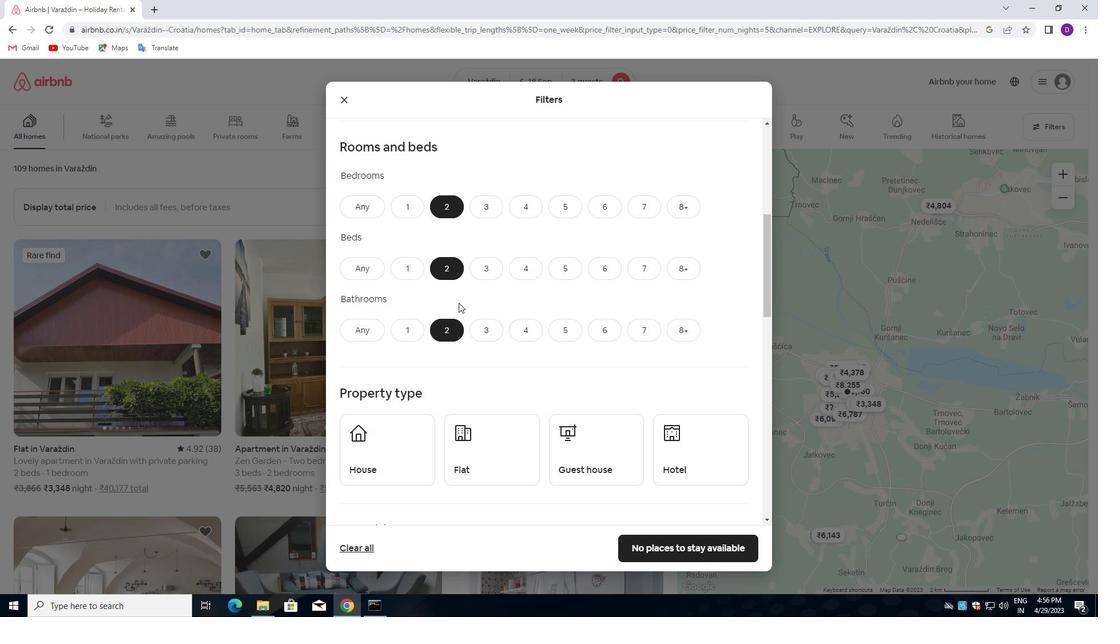 
Action: Mouse moved to (397, 332)
Screenshot: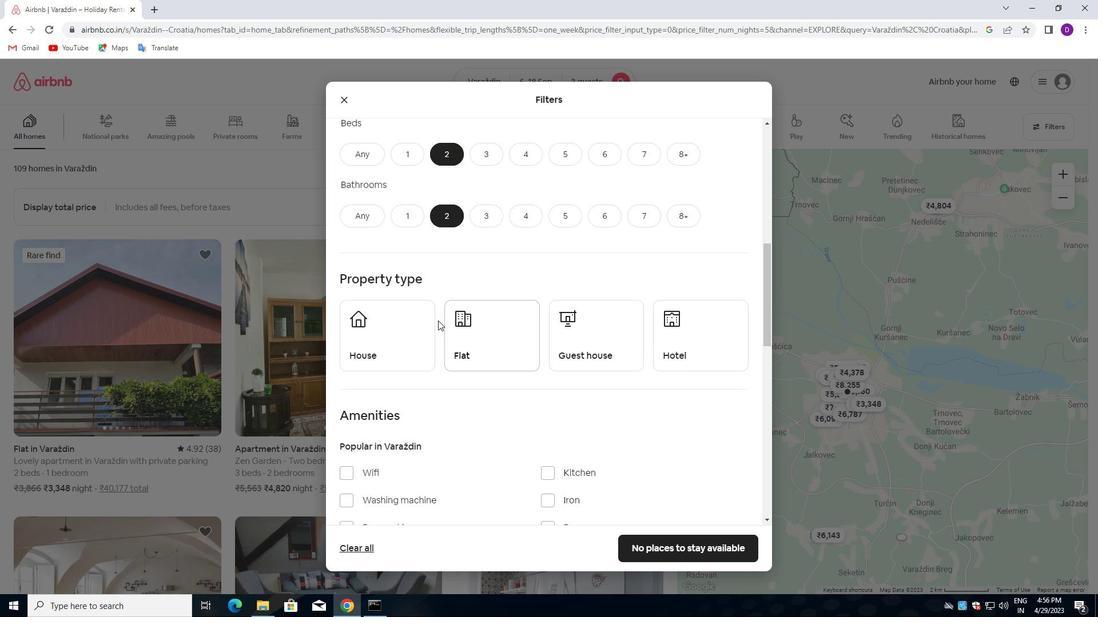 
Action: Mouse pressed left at (397, 332)
Screenshot: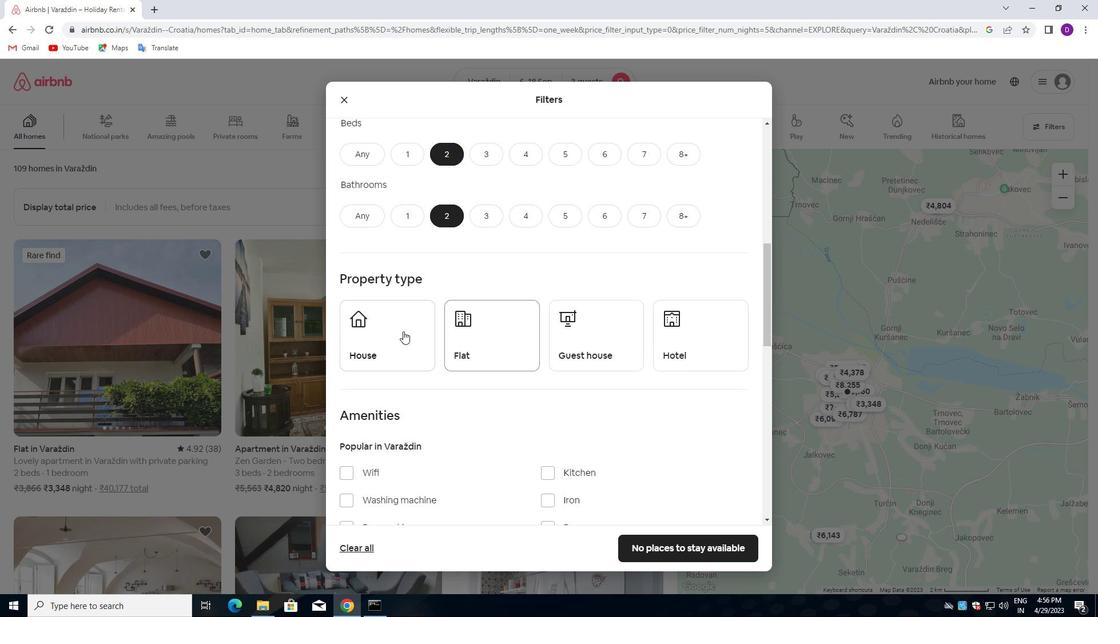 
Action: Mouse moved to (478, 332)
Screenshot: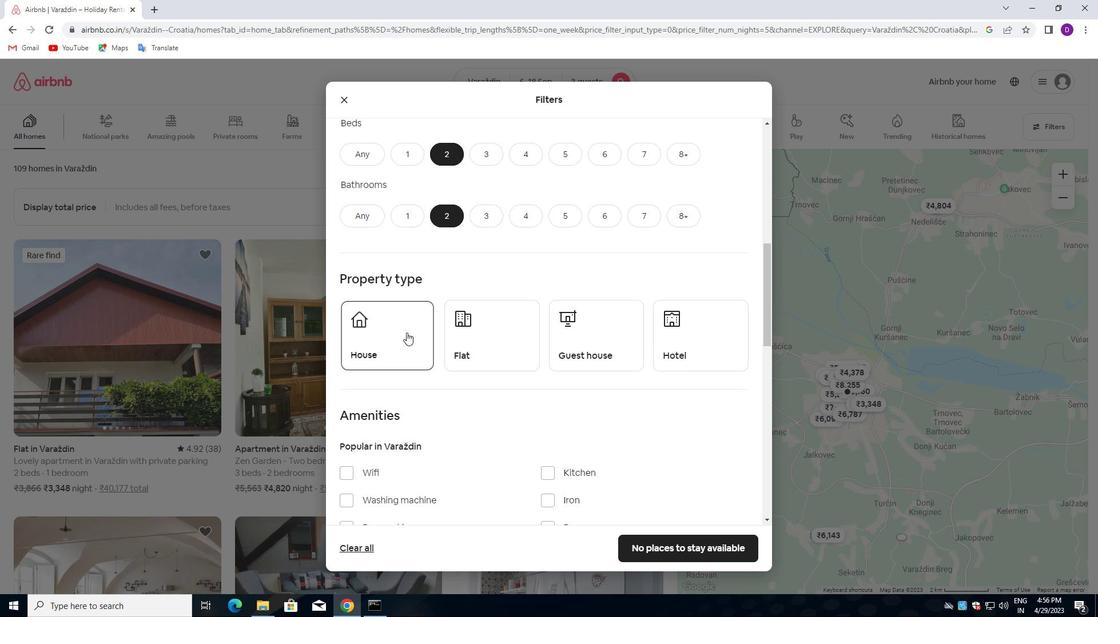 
Action: Mouse pressed left at (478, 332)
Screenshot: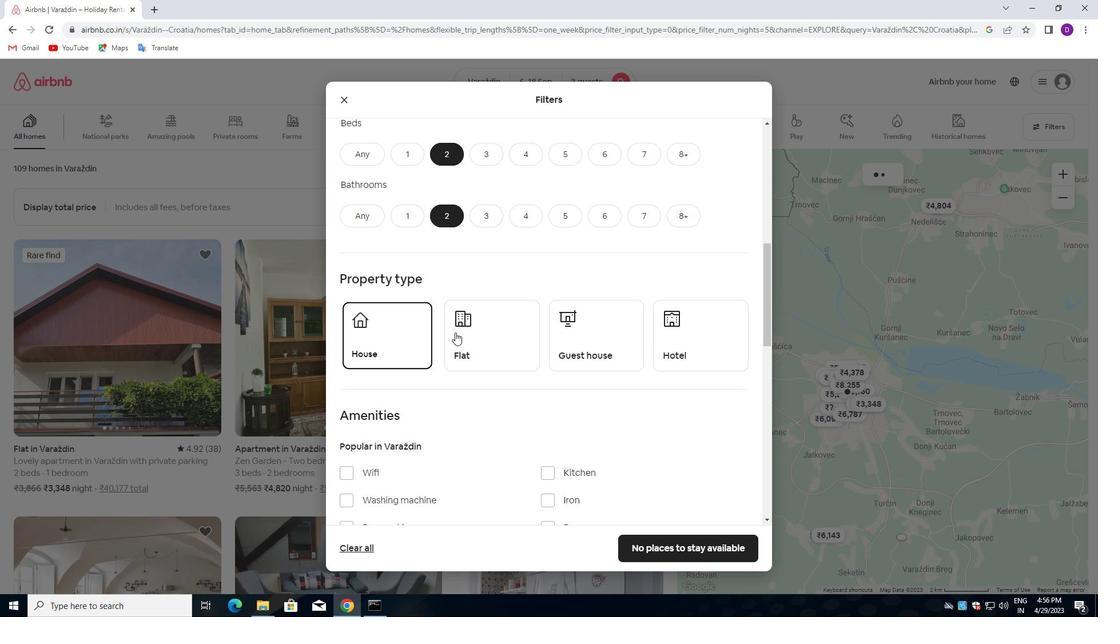 
Action: Mouse moved to (553, 329)
Screenshot: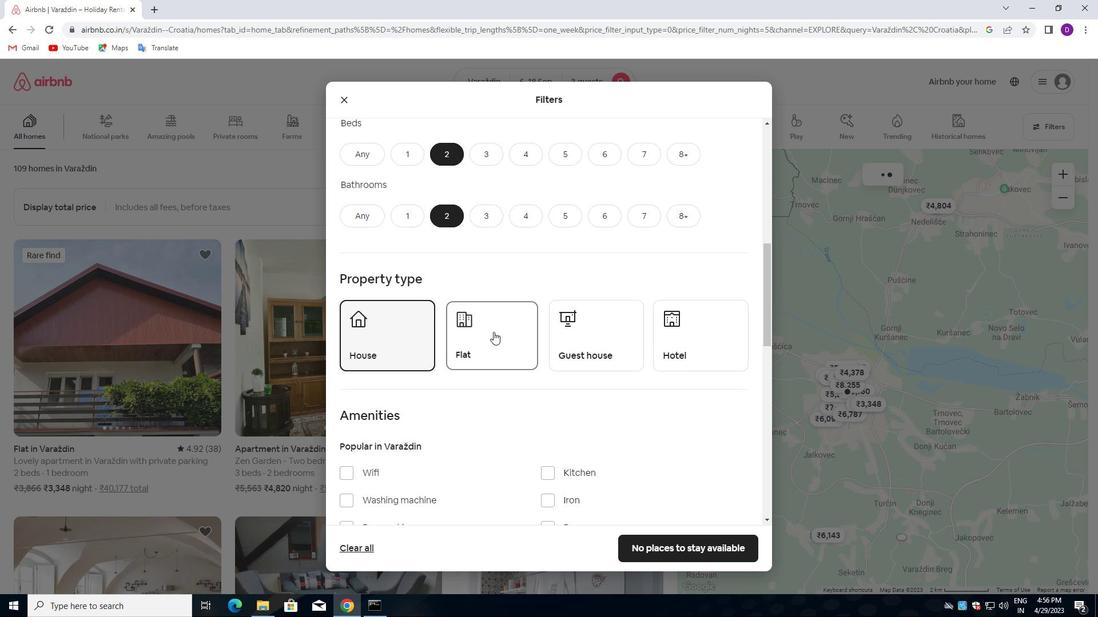 
Action: Mouse pressed left at (553, 329)
Screenshot: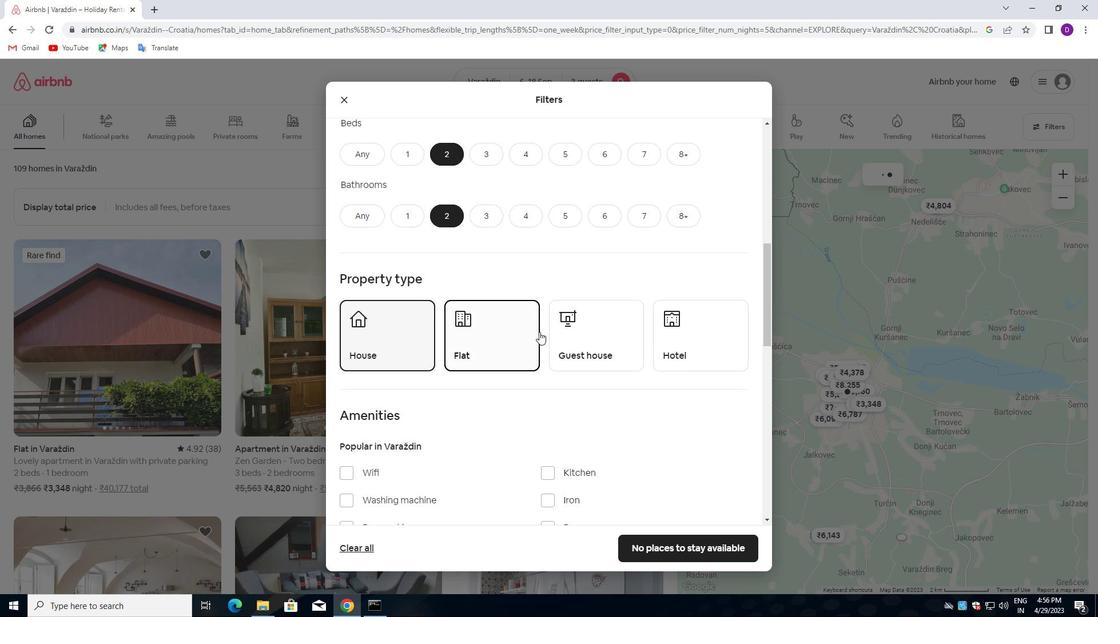 
Action: Mouse moved to (671, 331)
Screenshot: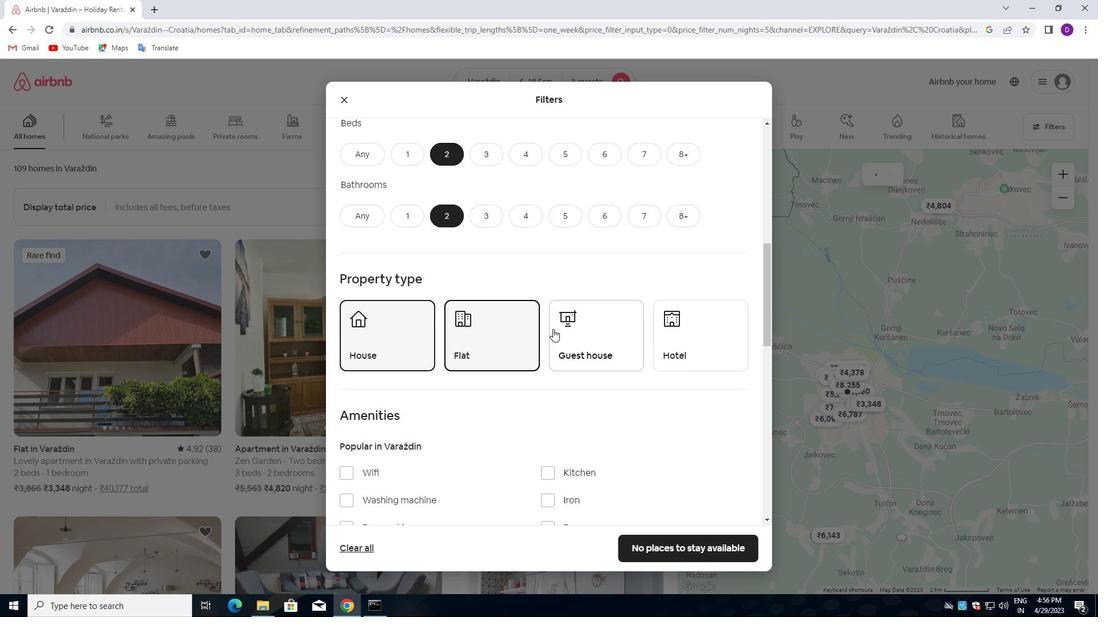 
Action: Mouse pressed left at (671, 331)
Screenshot: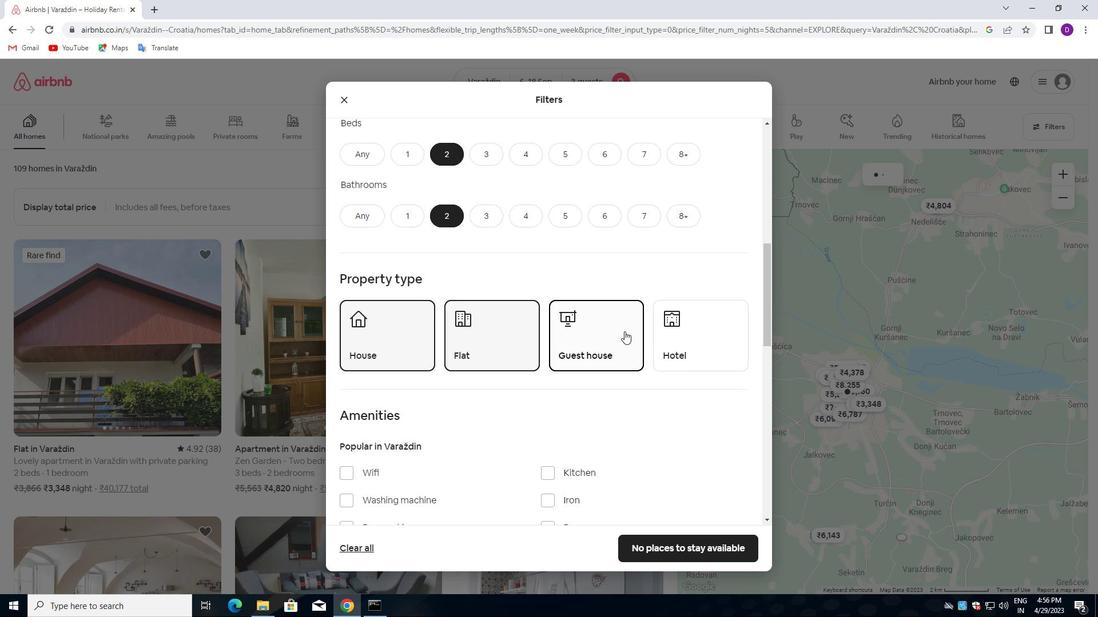 
Action: Mouse moved to (528, 315)
Screenshot: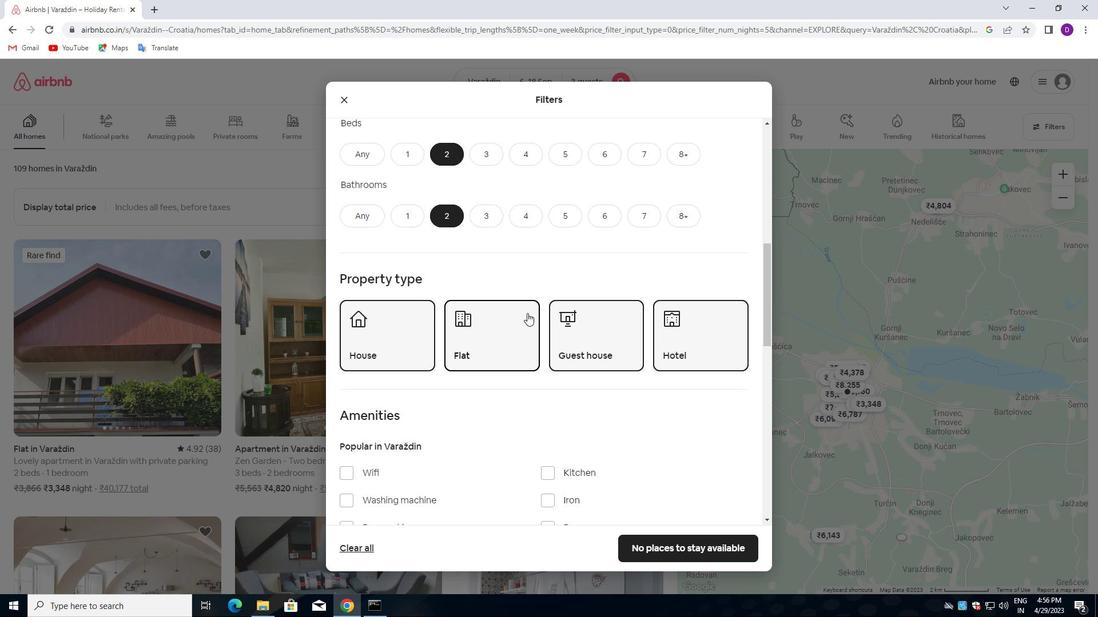 
Action: Mouse scrolled (528, 314) with delta (0, 0)
Screenshot: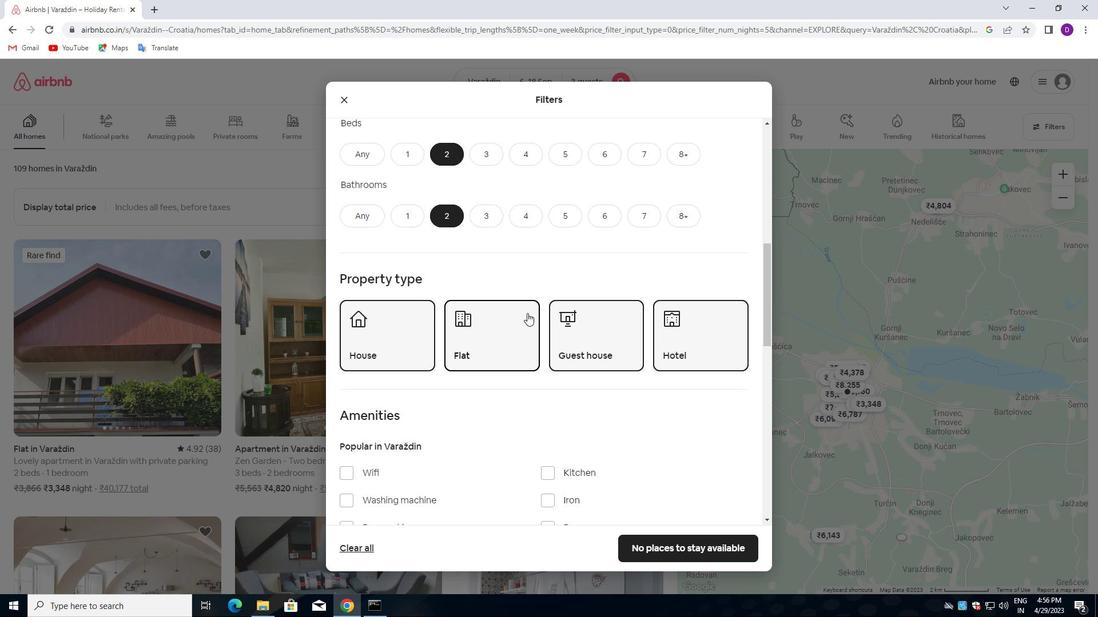 
Action: Mouse scrolled (528, 314) with delta (0, 0)
Screenshot: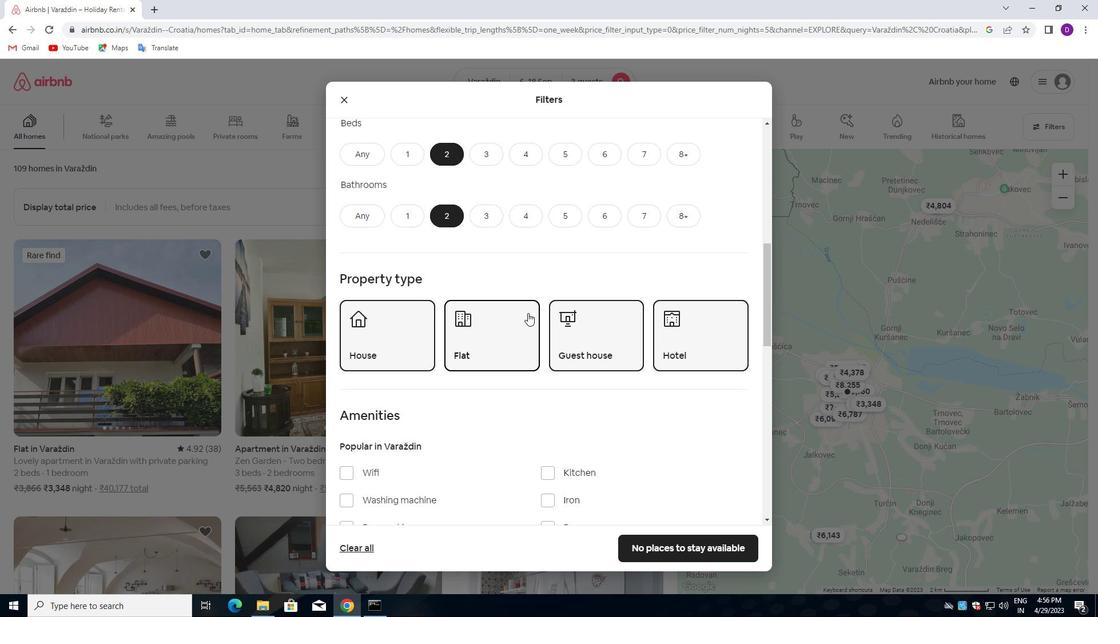 
Action: Mouse moved to (528, 315)
Screenshot: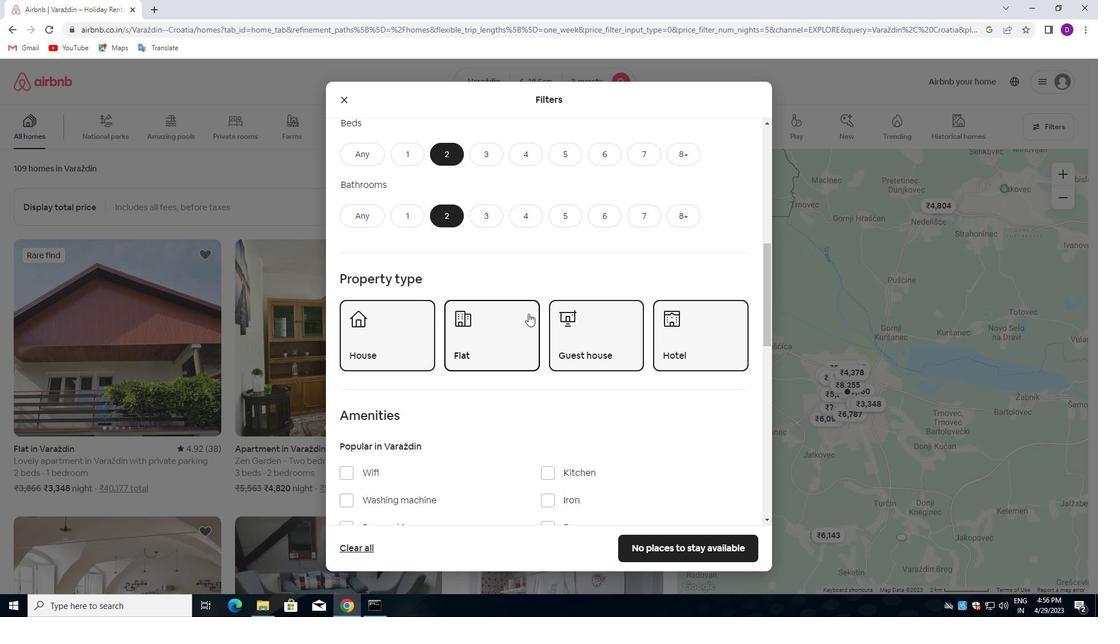
Action: Mouse scrolled (528, 314) with delta (0, 0)
Screenshot: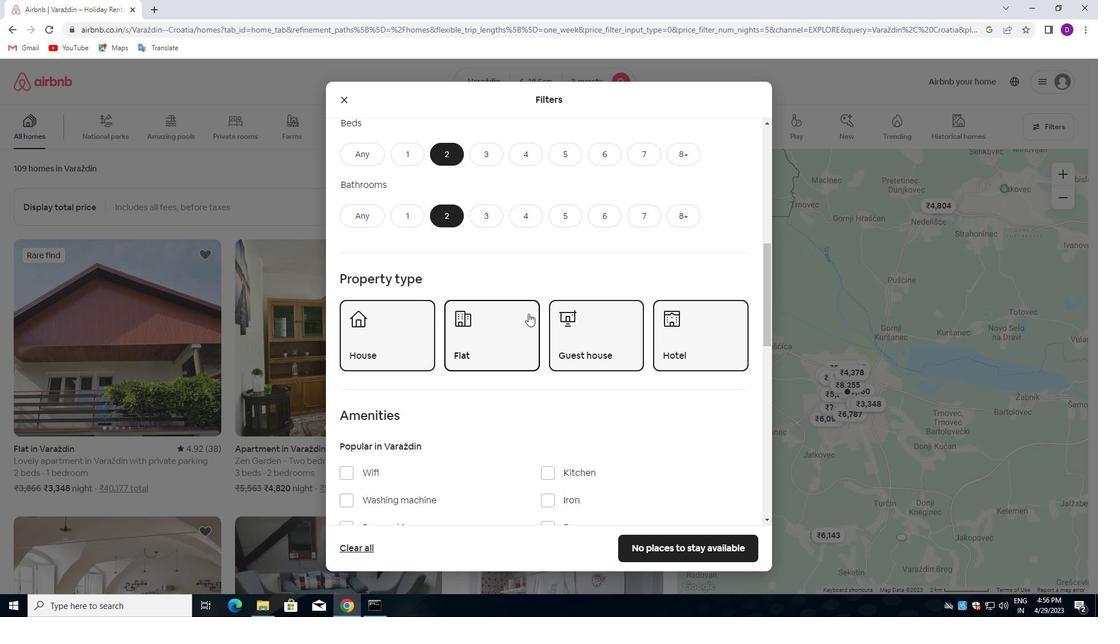 
Action: Mouse moved to (532, 316)
Screenshot: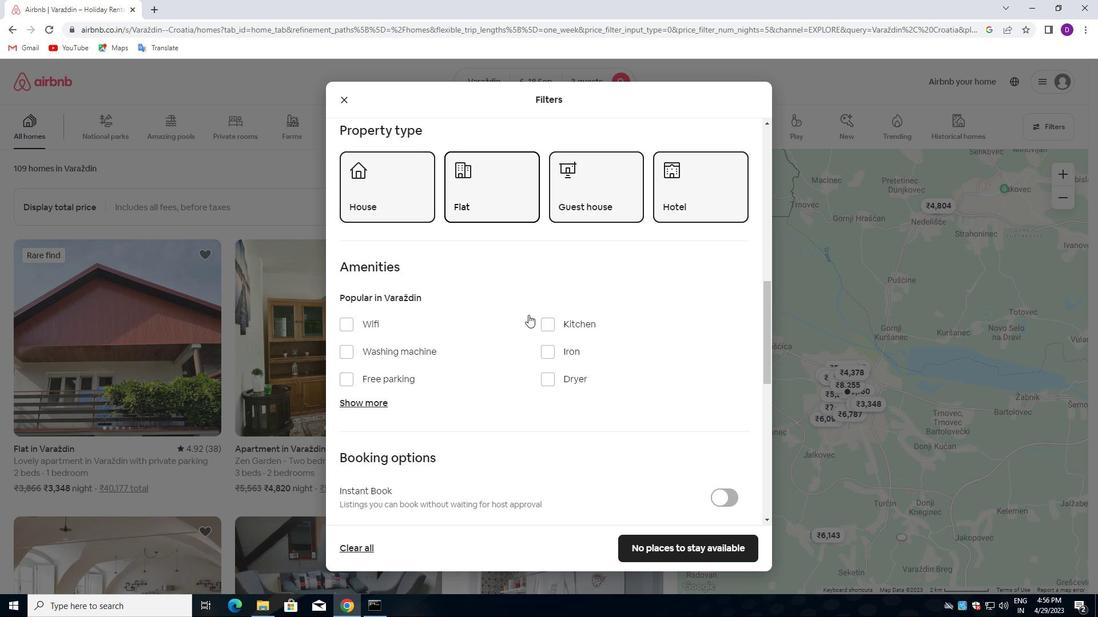 
Action: Mouse scrolled (532, 316) with delta (0, 0)
Screenshot: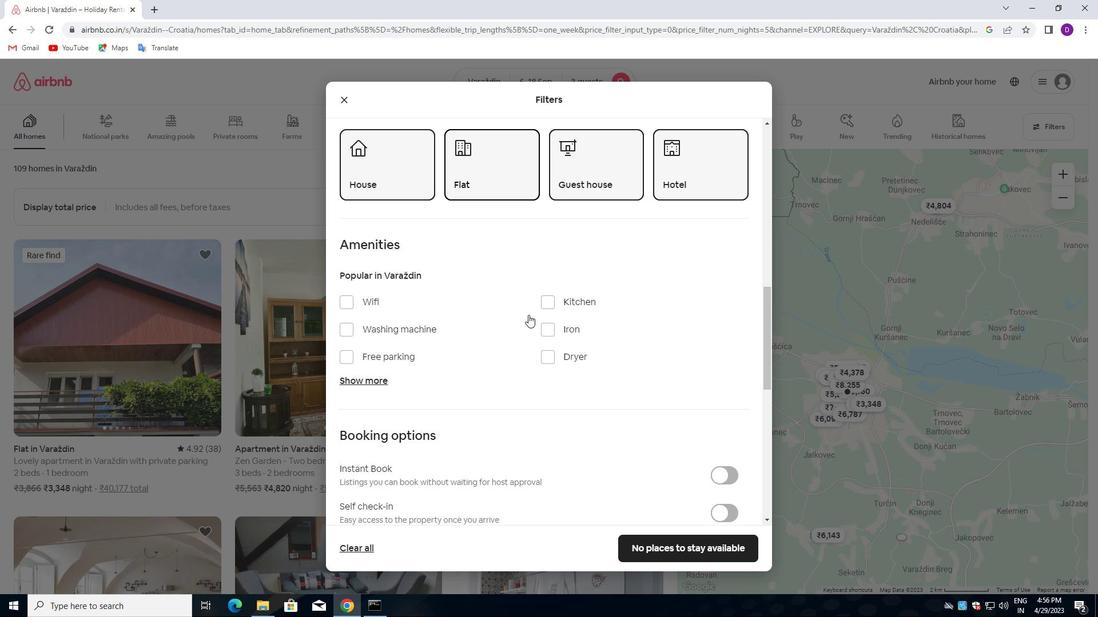 
Action: Mouse moved to (532, 317)
Screenshot: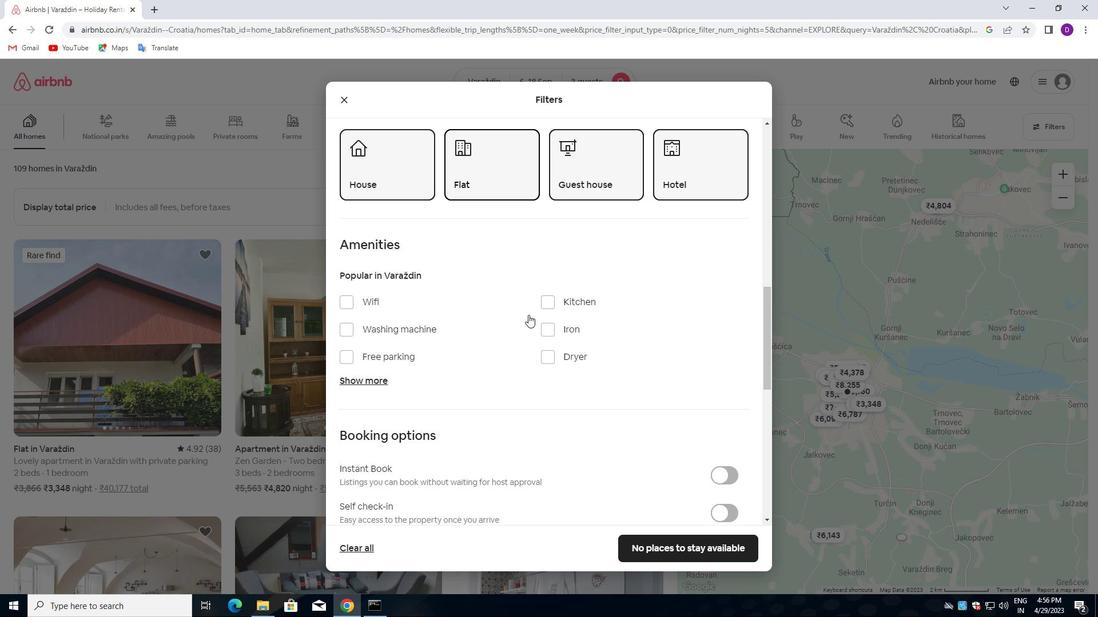 
Action: Mouse scrolled (532, 316) with delta (0, 0)
Screenshot: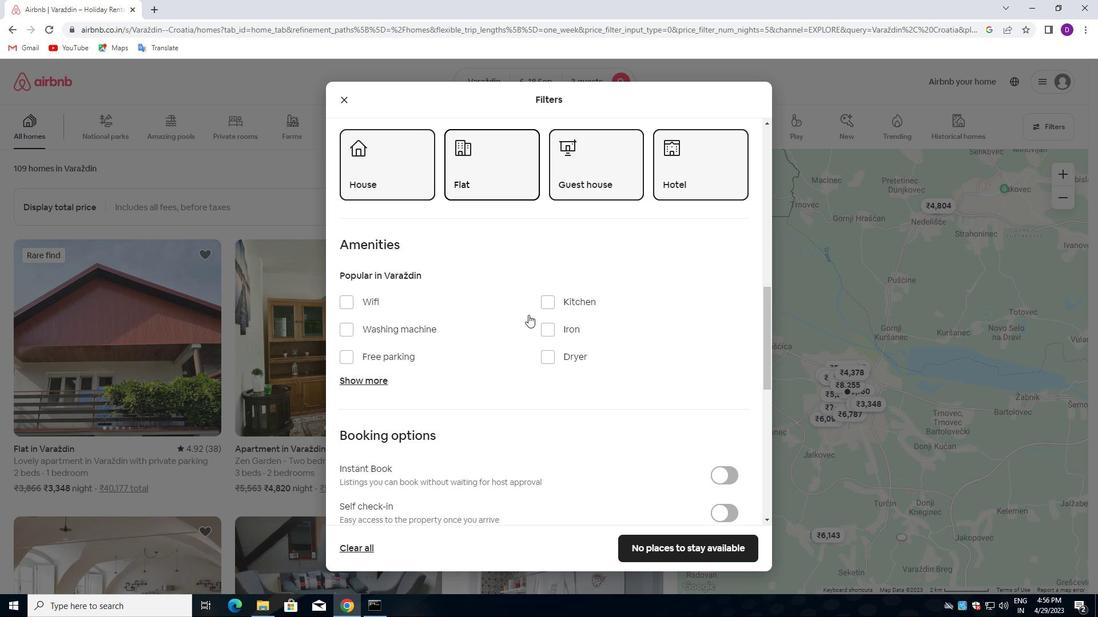
Action: Mouse scrolled (532, 316) with delta (0, 0)
Screenshot: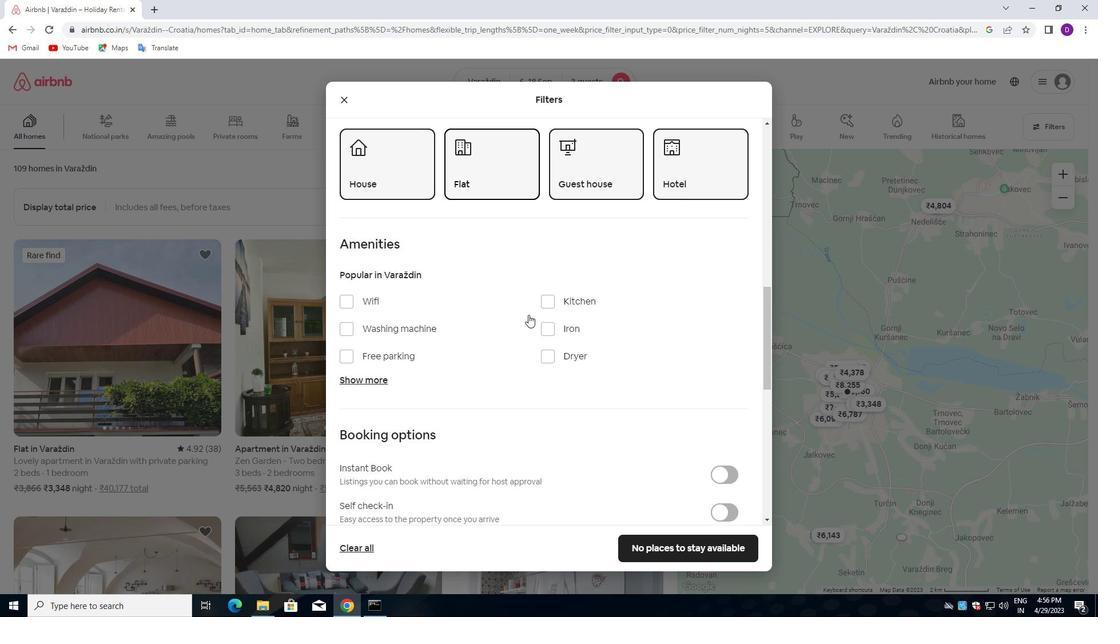 
Action: Mouse moved to (719, 340)
Screenshot: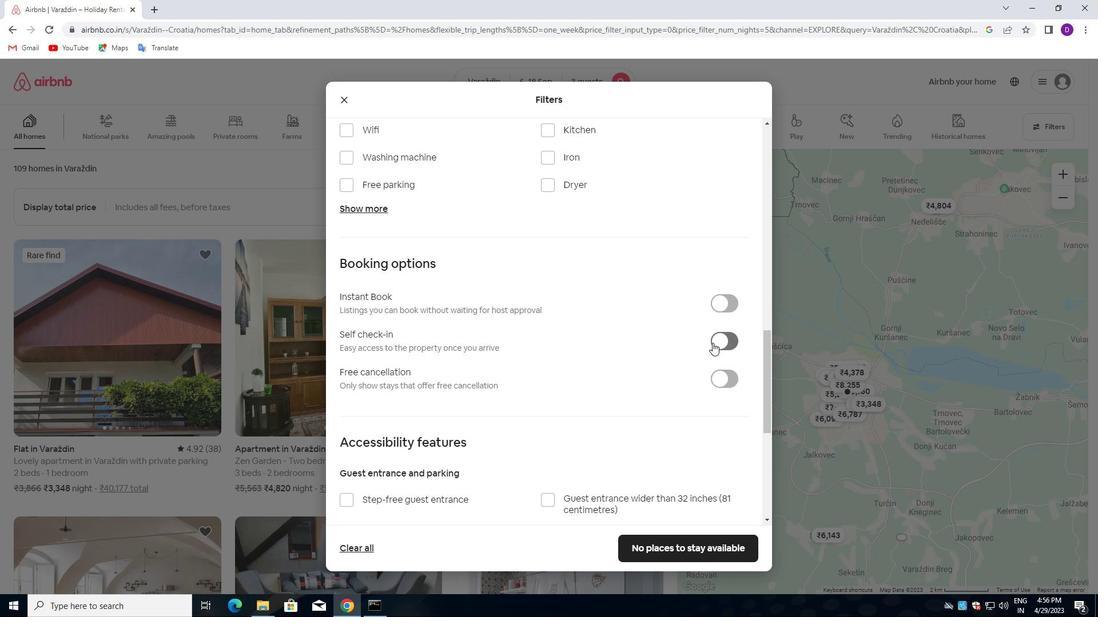 
Action: Mouse pressed left at (719, 340)
Screenshot: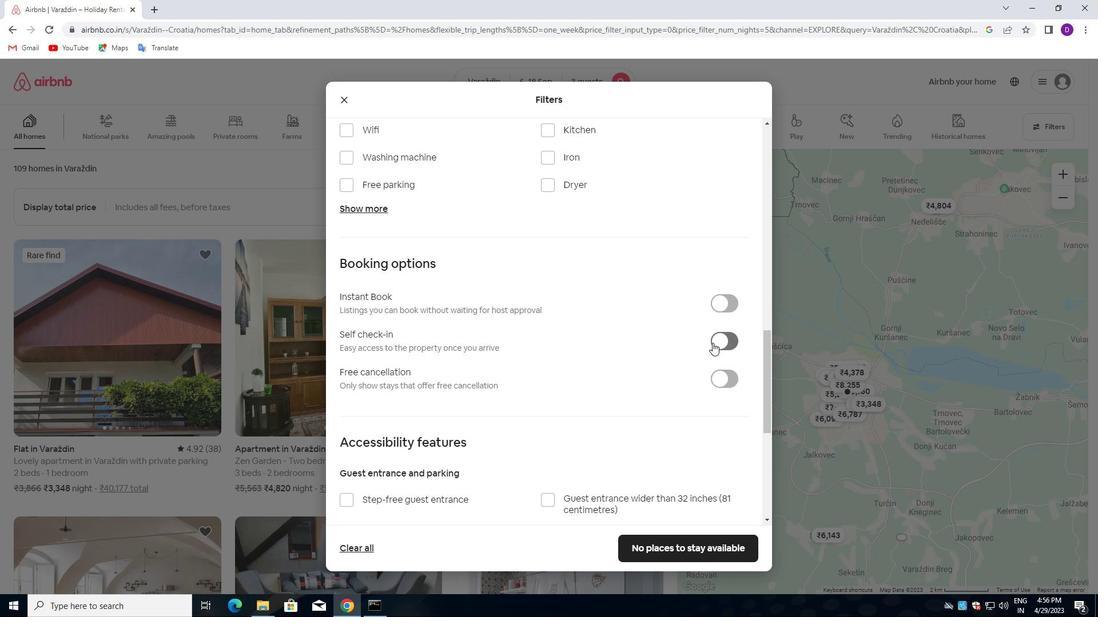 
Action: Mouse moved to (493, 357)
Screenshot: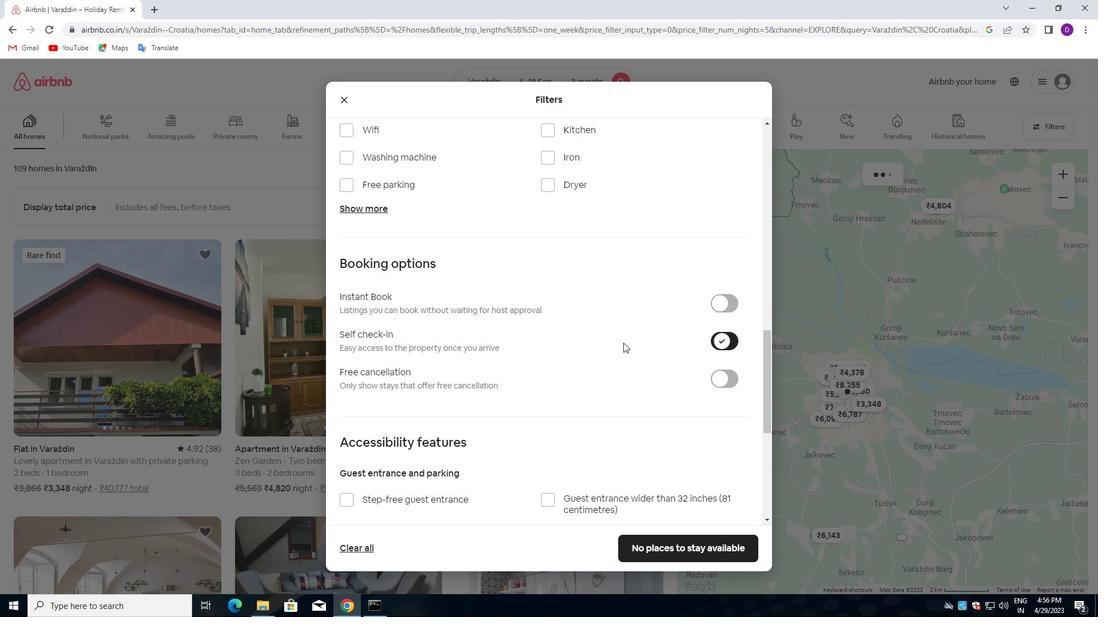 
Action: Mouse scrolled (493, 357) with delta (0, 0)
Screenshot: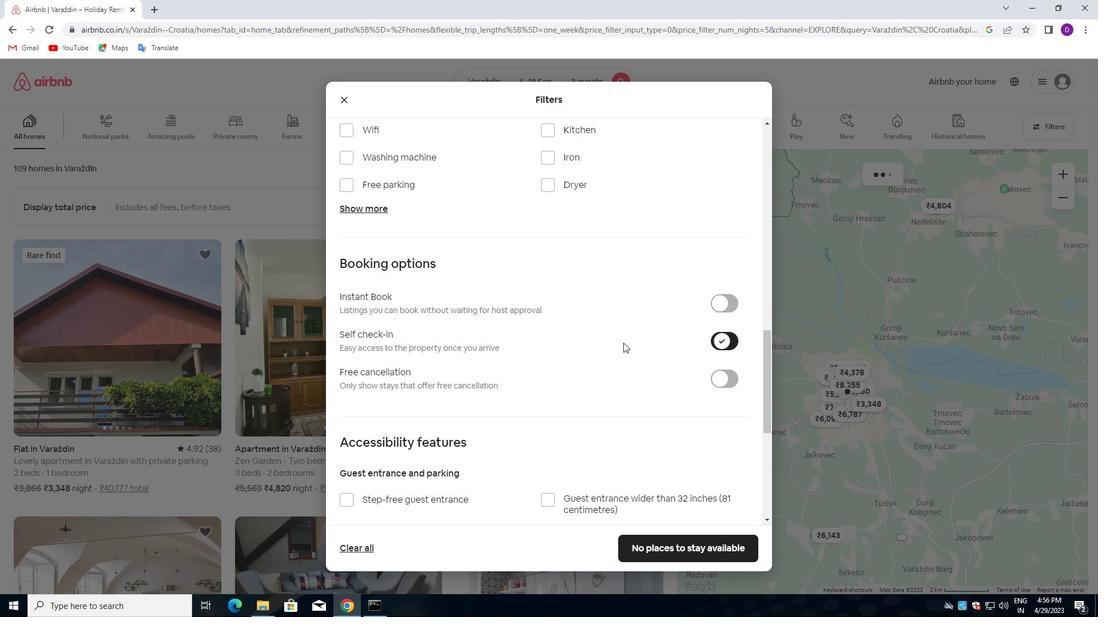 
Action: Mouse moved to (492, 359)
Screenshot: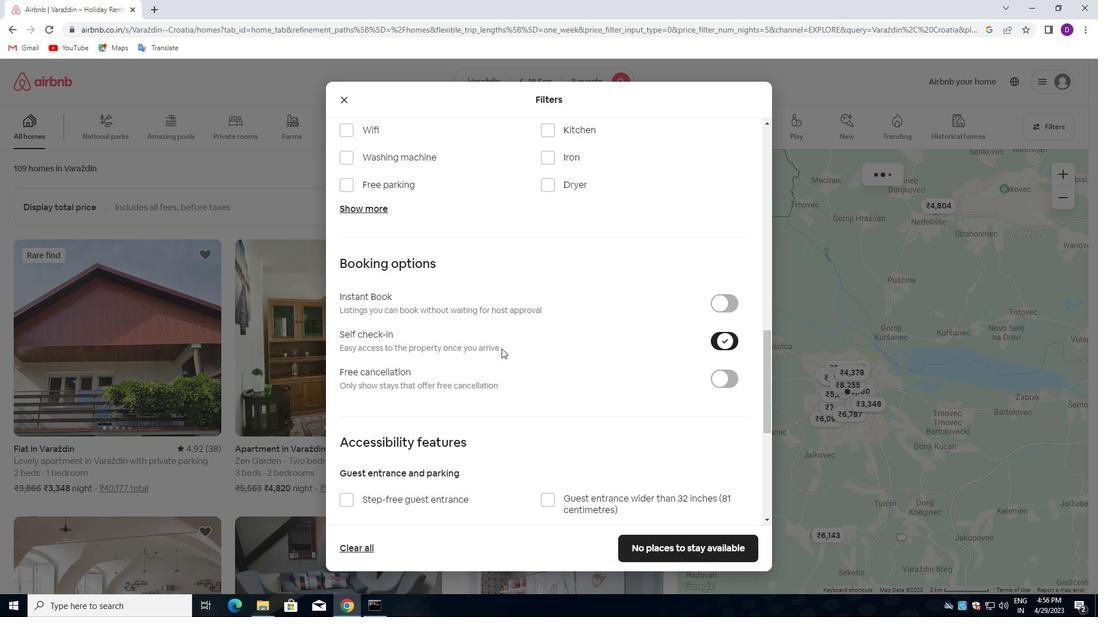
Action: Mouse scrolled (492, 358) with delta (0, 0)
Screenshot: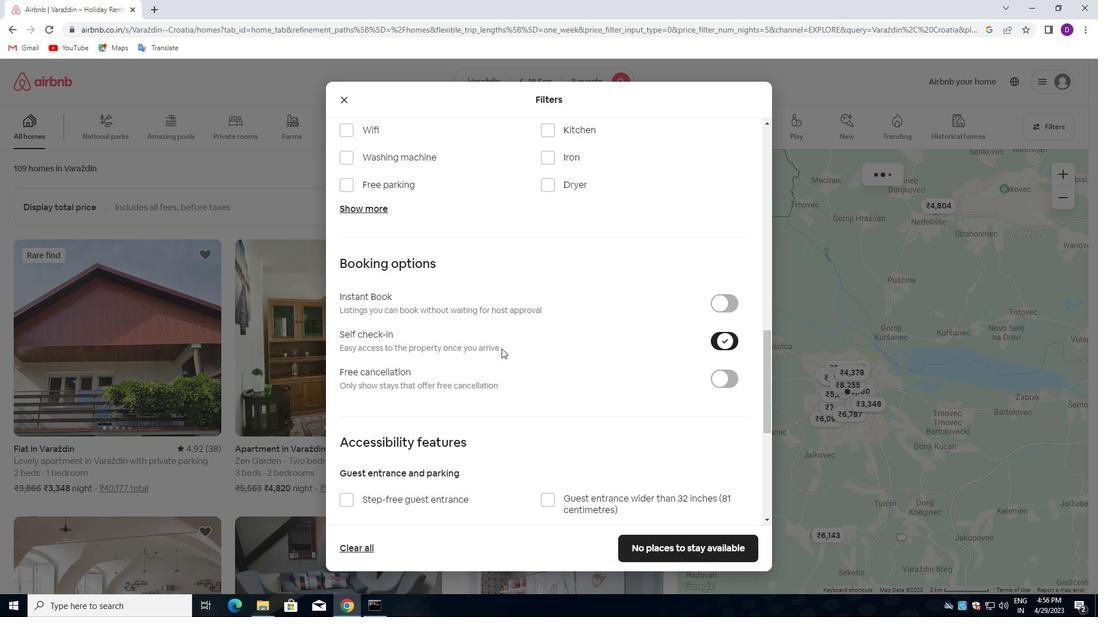 
Action: Mouse moved to (491, 359)
Screenshot: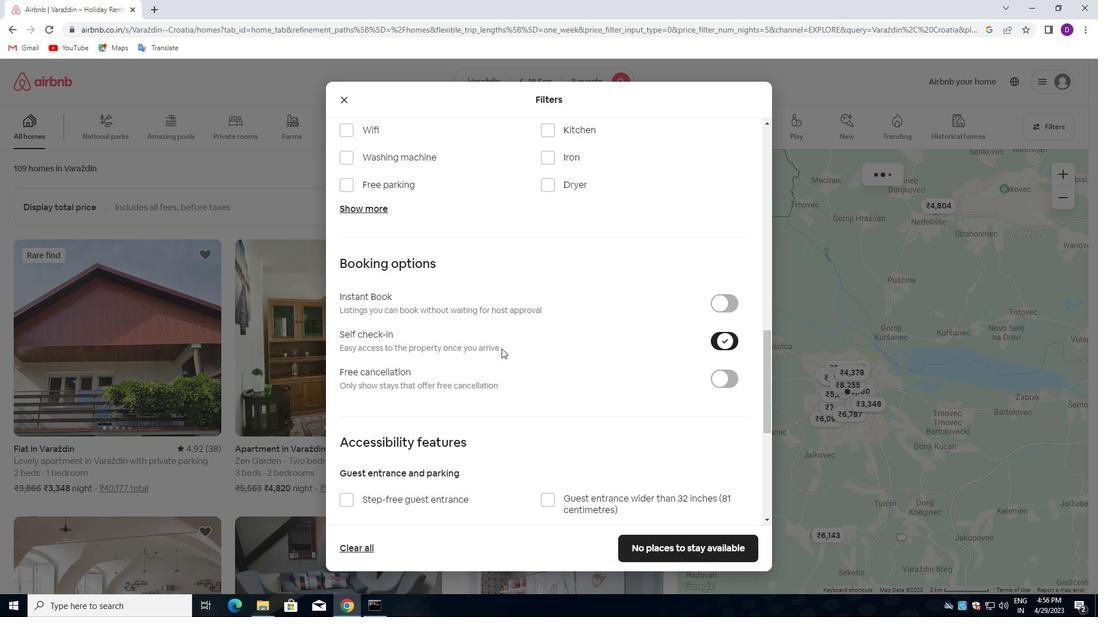 
Action: Mouse scrolled (491, 359) with delta (0, 0)
Screenshot: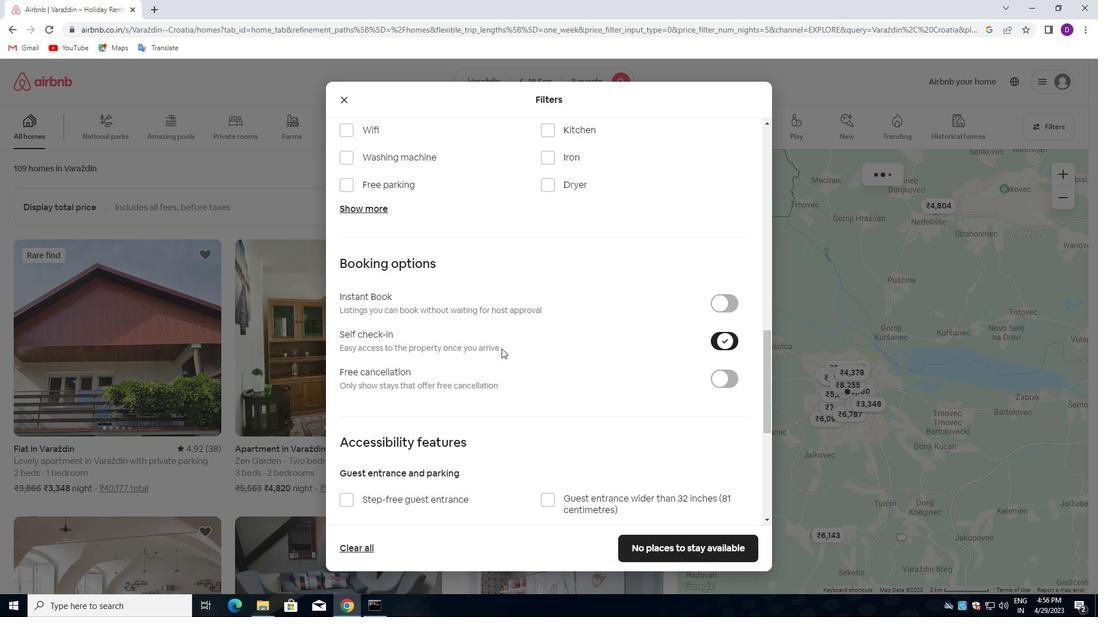 
Action: Mouse moved to (490, 359)
Screenshot: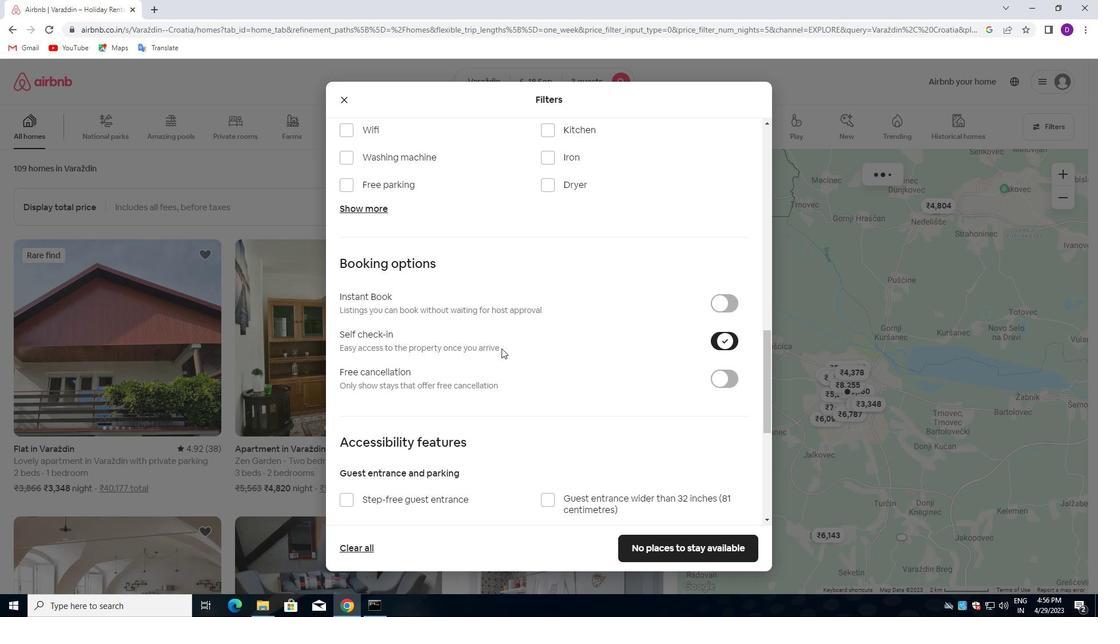 
Action: Mouse scrolled (490, 359) with delta (0, 0)
Screenshot: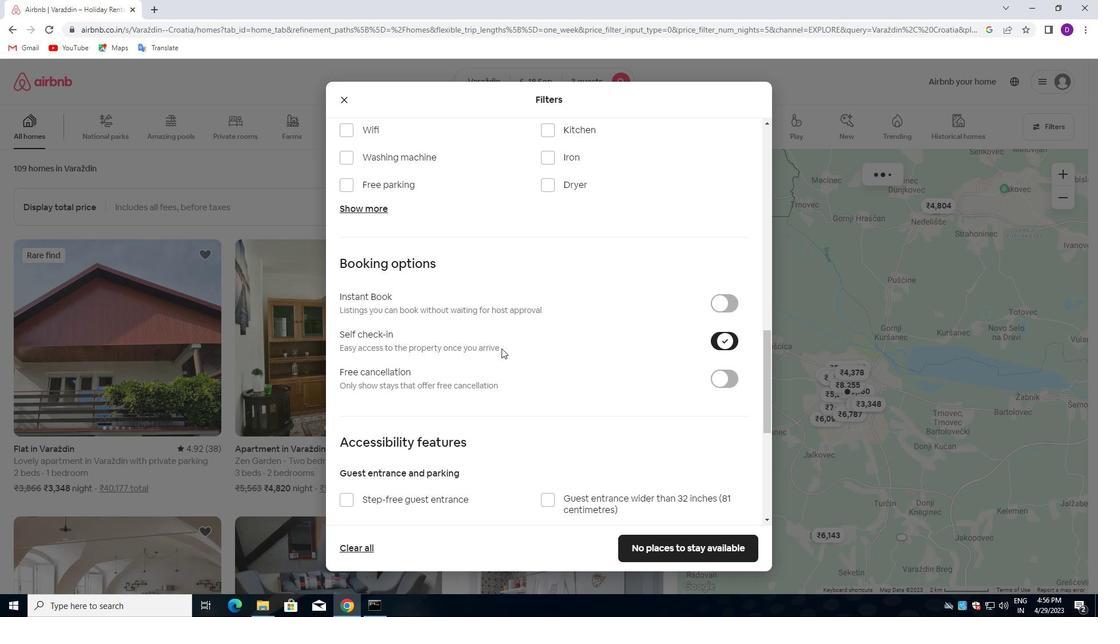 
Action: Mouse moved to (485, 355)
Screenshot: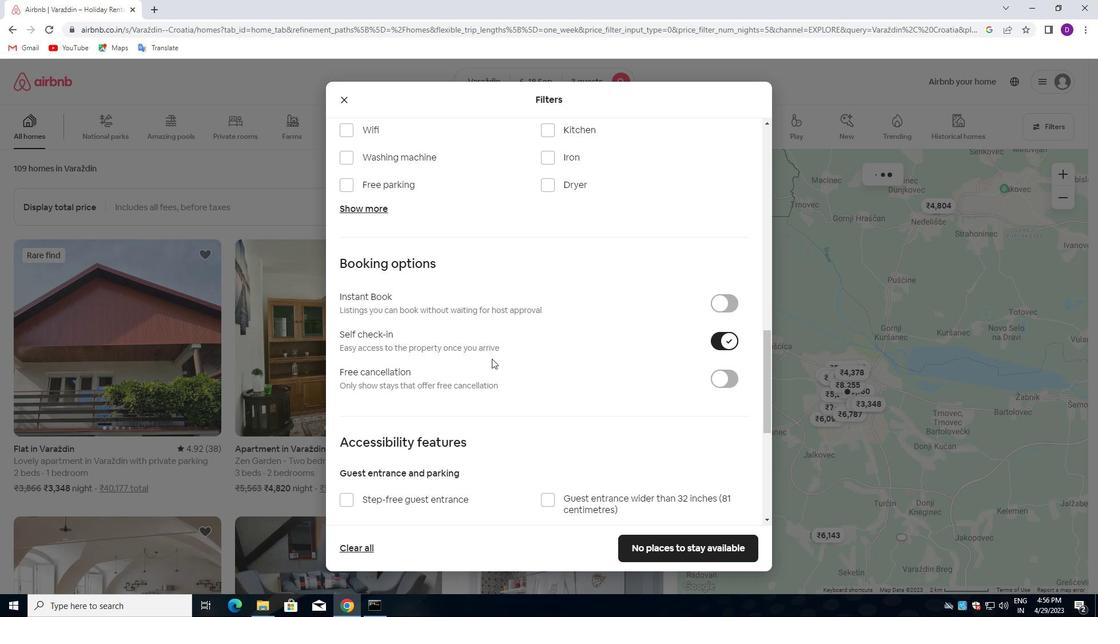 
Action: Mouse scrolled (485, 355) with delta (0, 0)
Screenshot: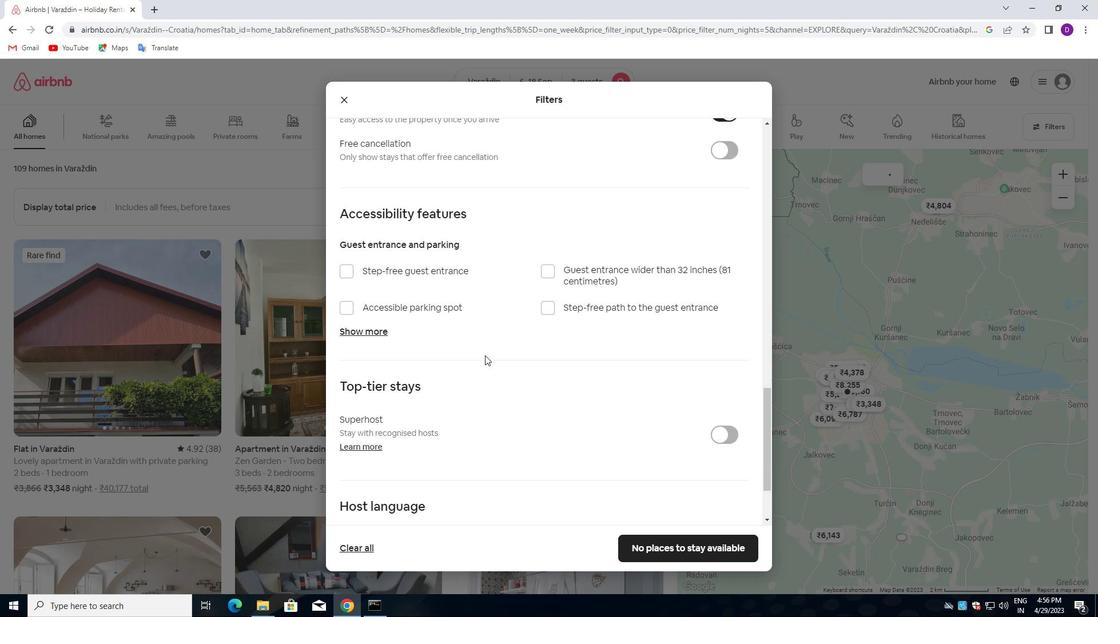 
Action: Mouse moved to (484, 357)
Screenshot: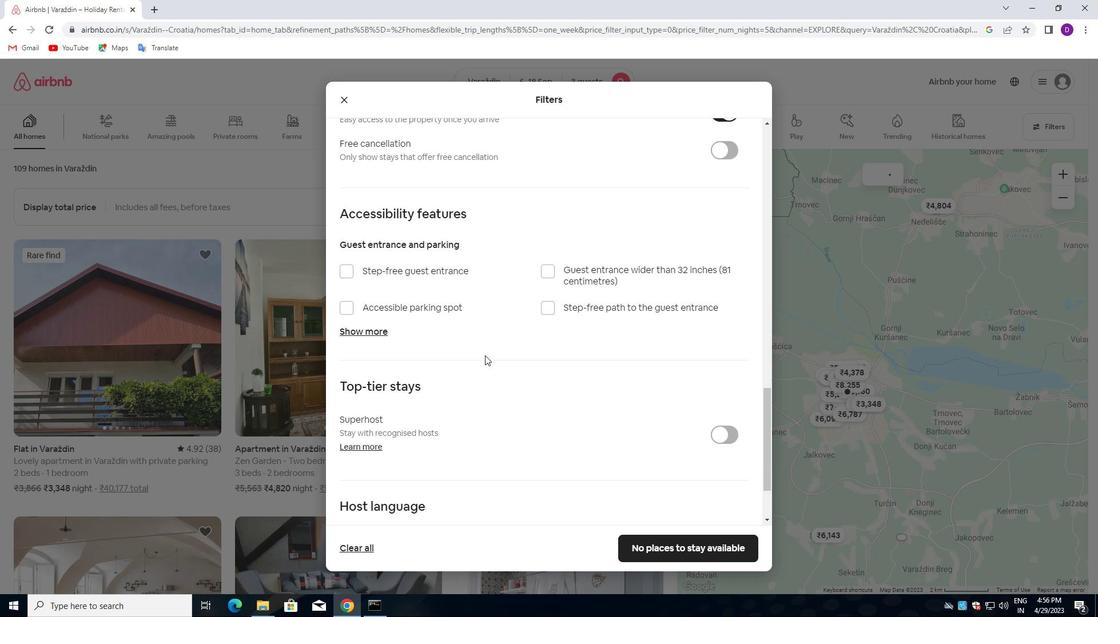 
Action: Mouse scrolled (484, 356) with delta (0, 0)
Screenshot: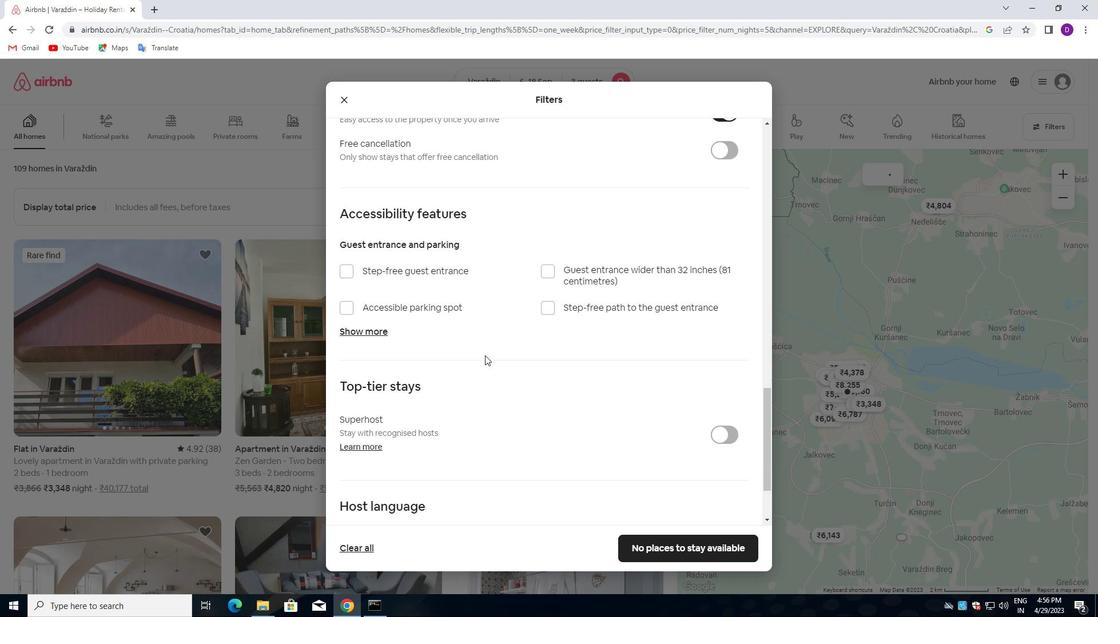 
Action: Mouse moved to (484, 358)
Screenshot: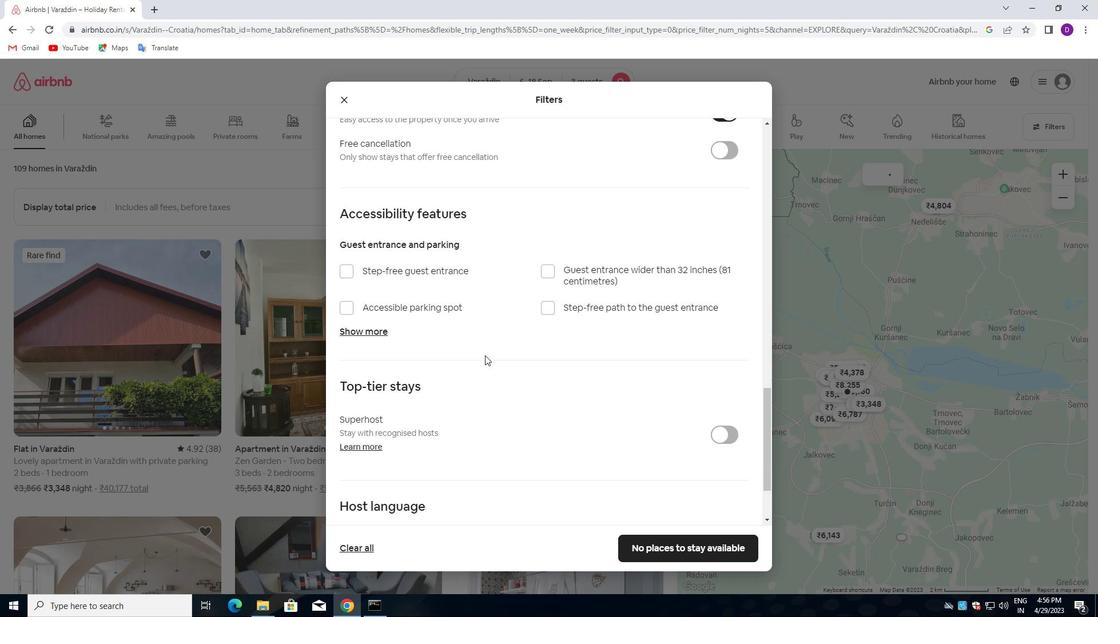 
Action: Mouse scrolled (484, 357) with delta (0, 0)
Screenshot: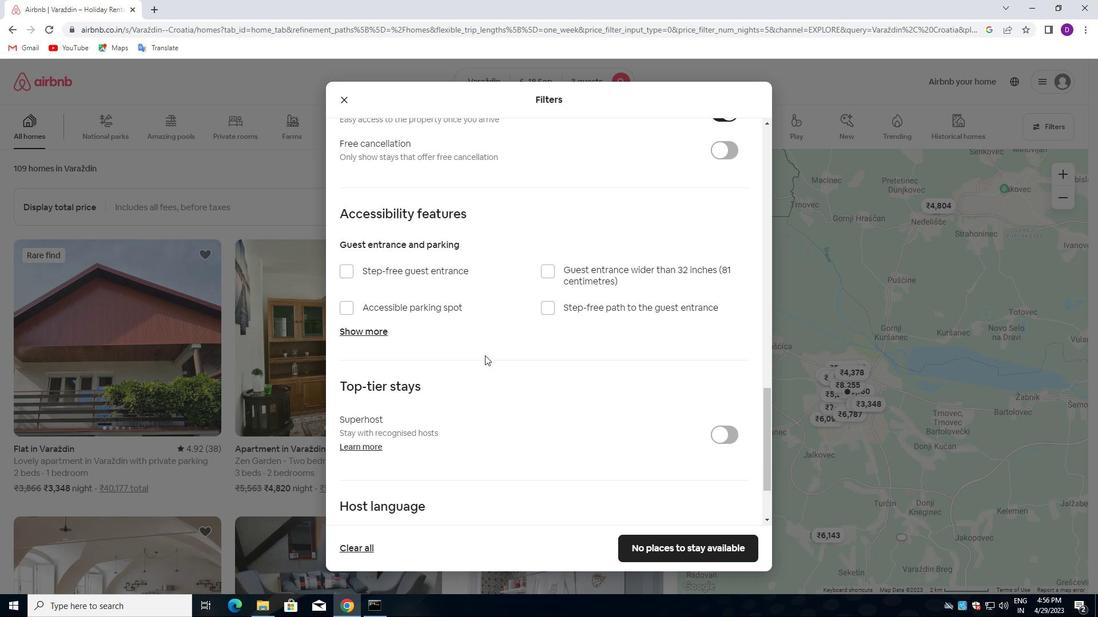 
Action: Mouse scrolled (484, 357) with delta (0, 0)
Screenshot: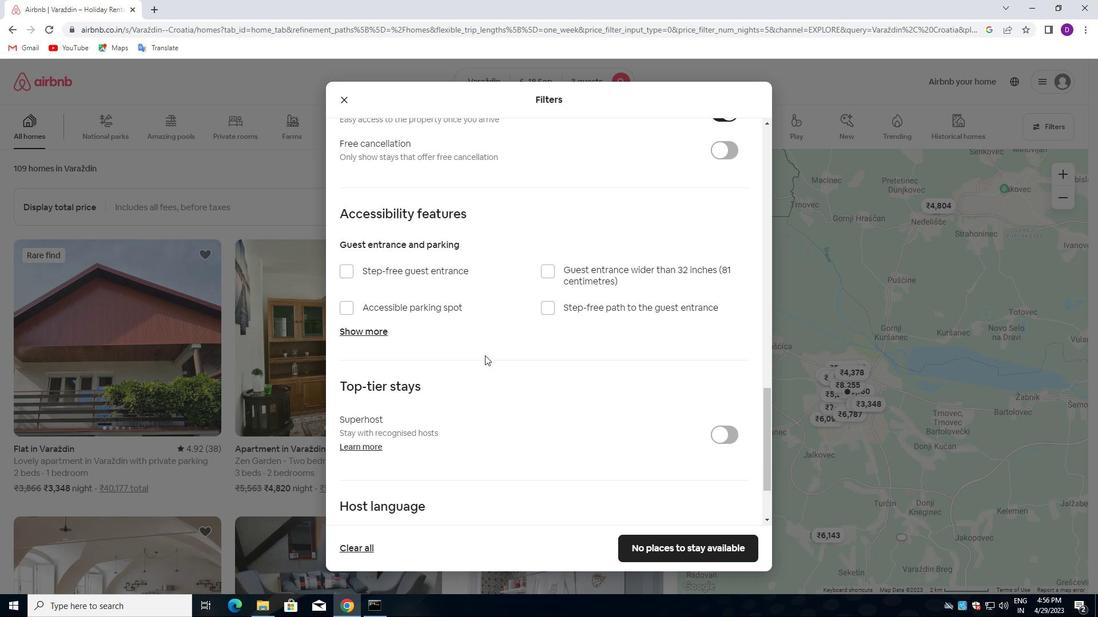 
Action: Mouse scrolled (484, 357) with delta (0, 0)
Screenshot: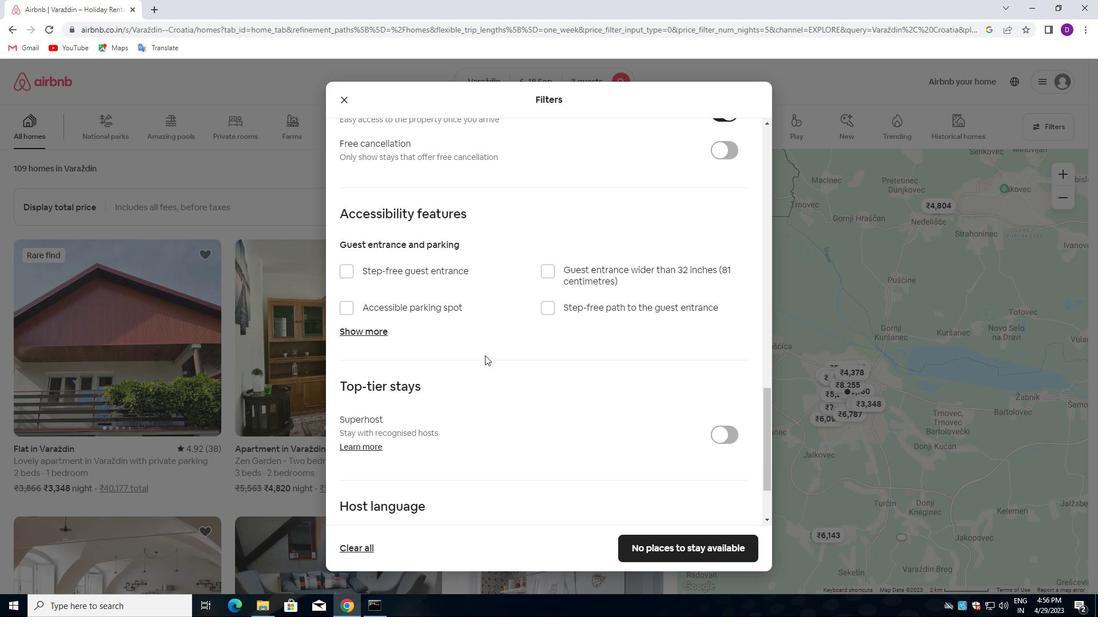 
Action: Mouse moved to (482, 358)
Screenshot: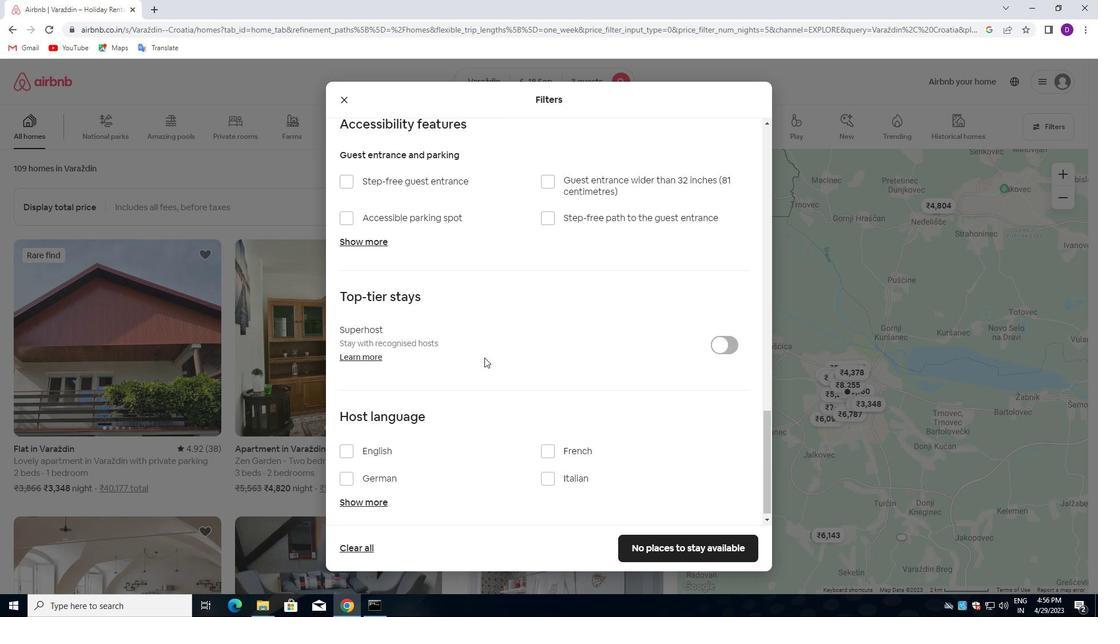 
Action: Mouse scrolled (482, 357) with delta (0, 0)
Screenshot: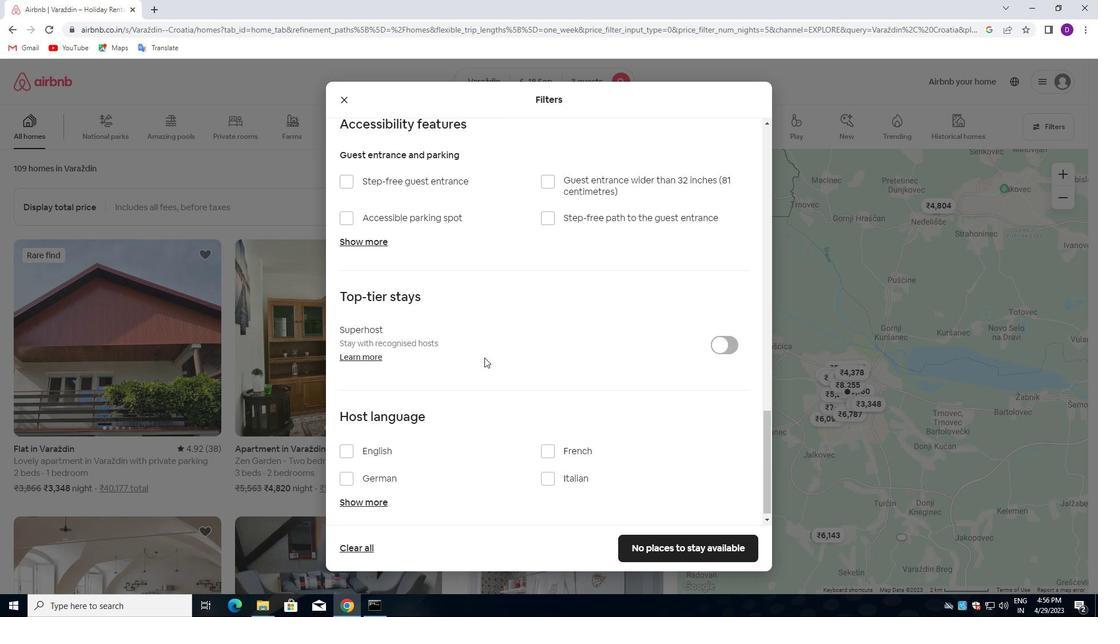 
Action: Mouse moved to (478, 364)
Screenshot: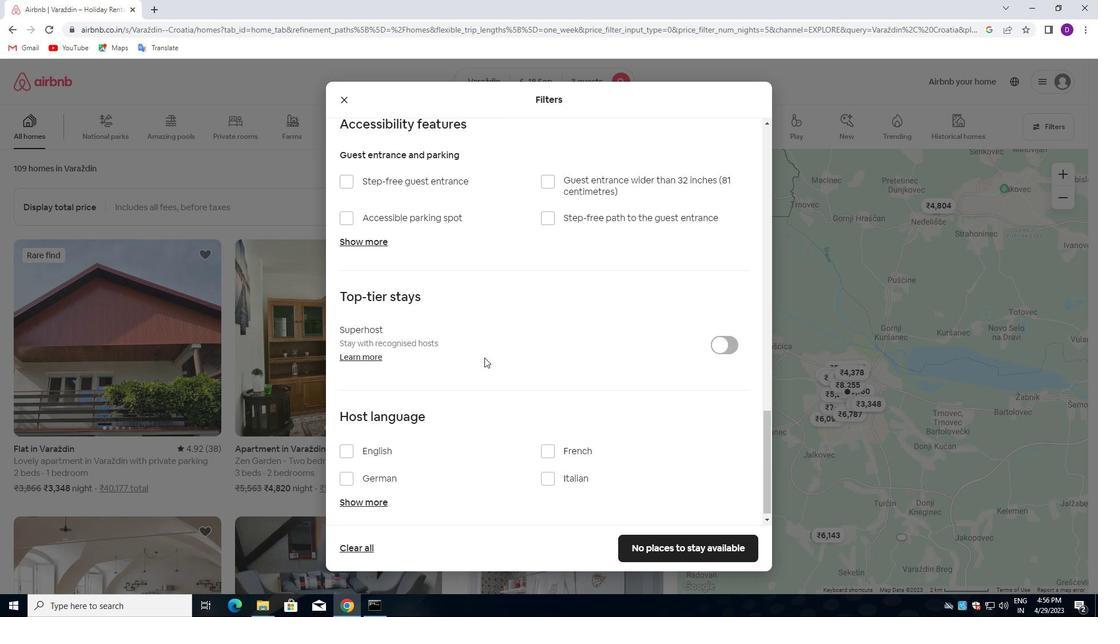 
Action: Mouse scrolled (478, 363) with delta (0, 0)
Screenshot: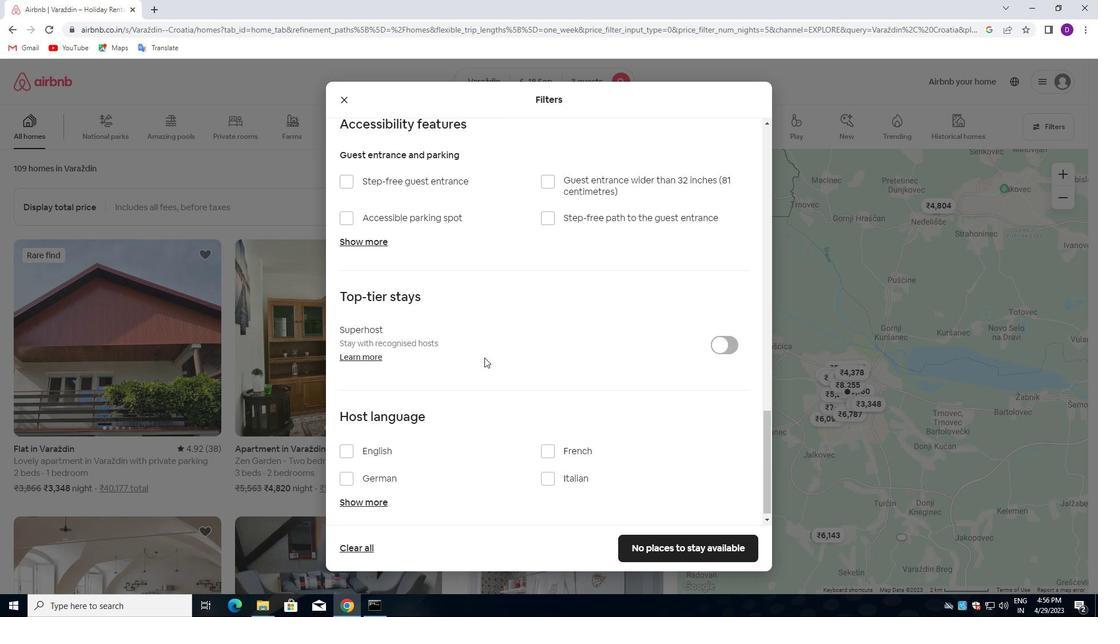 
Action: Mouse moved to (470, 378)
Screenshot: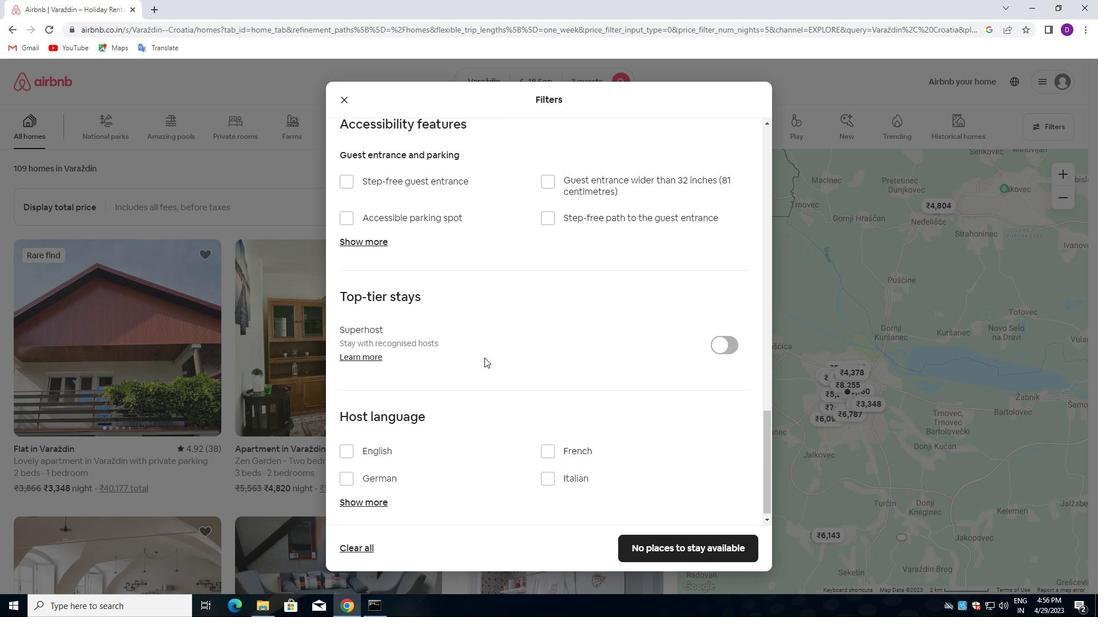 
Action: Mouse scrolled (470, 378) with delta (0, 0)
Screenshot: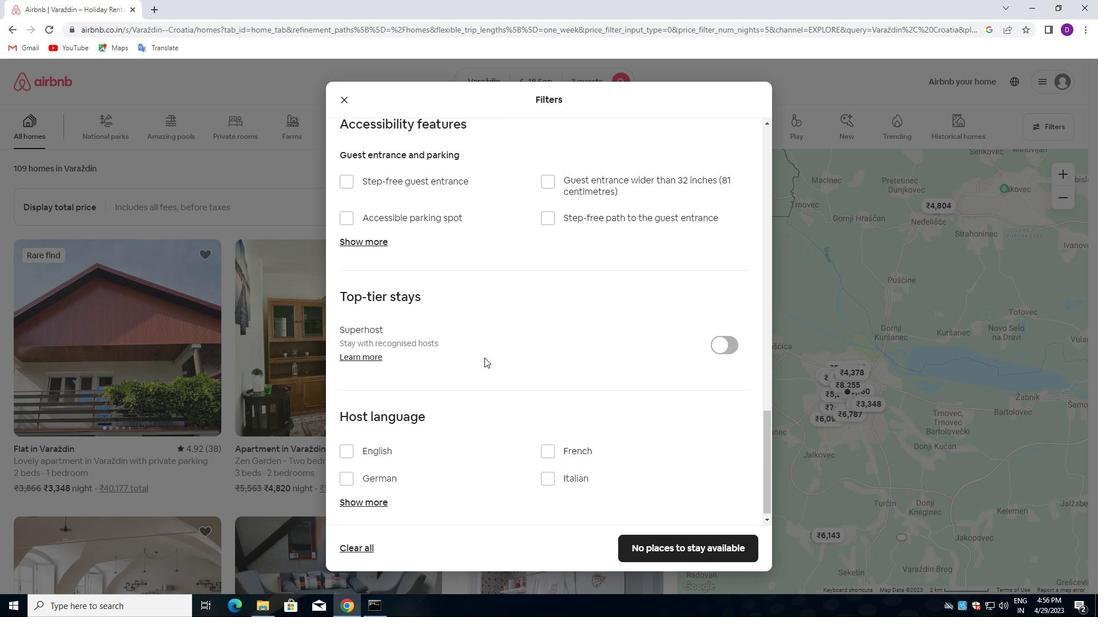 
Action: Mouse moved to (457, 389)
Screenshot: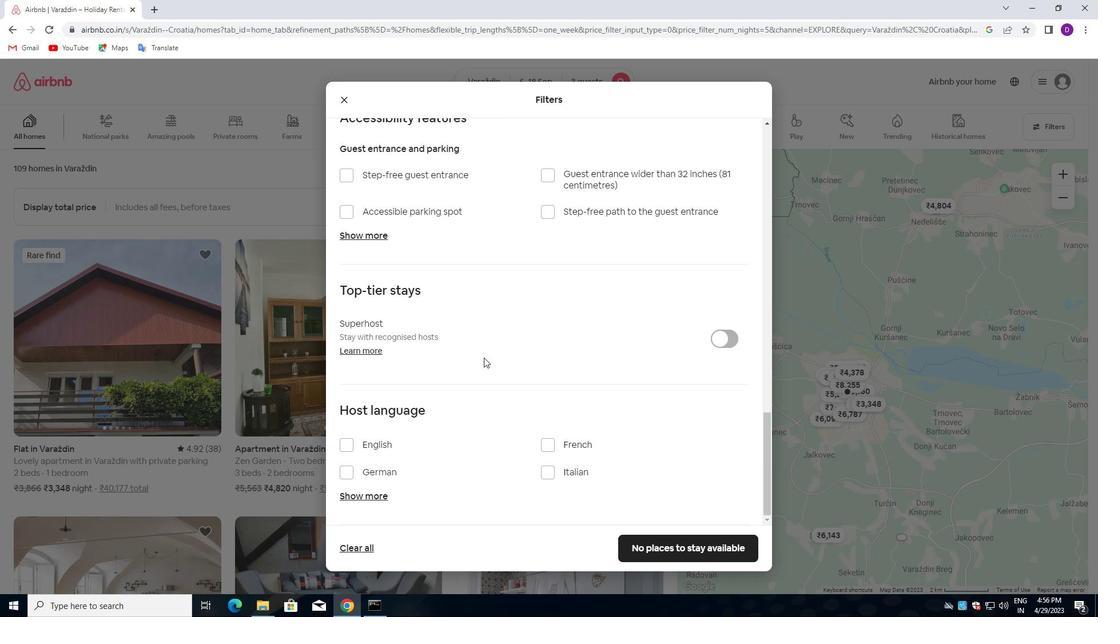 
Action: Mouse scrolled (457, 389) with delta (0, 0)
Screenshot: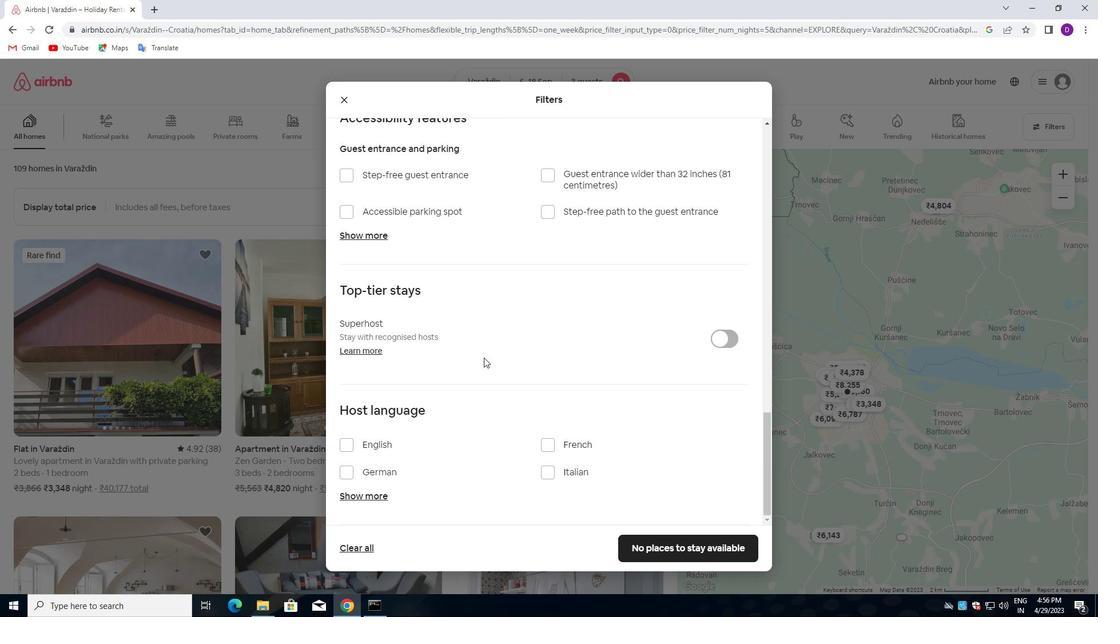 
Action: Mouse moved to (346, 446)
Screenshot: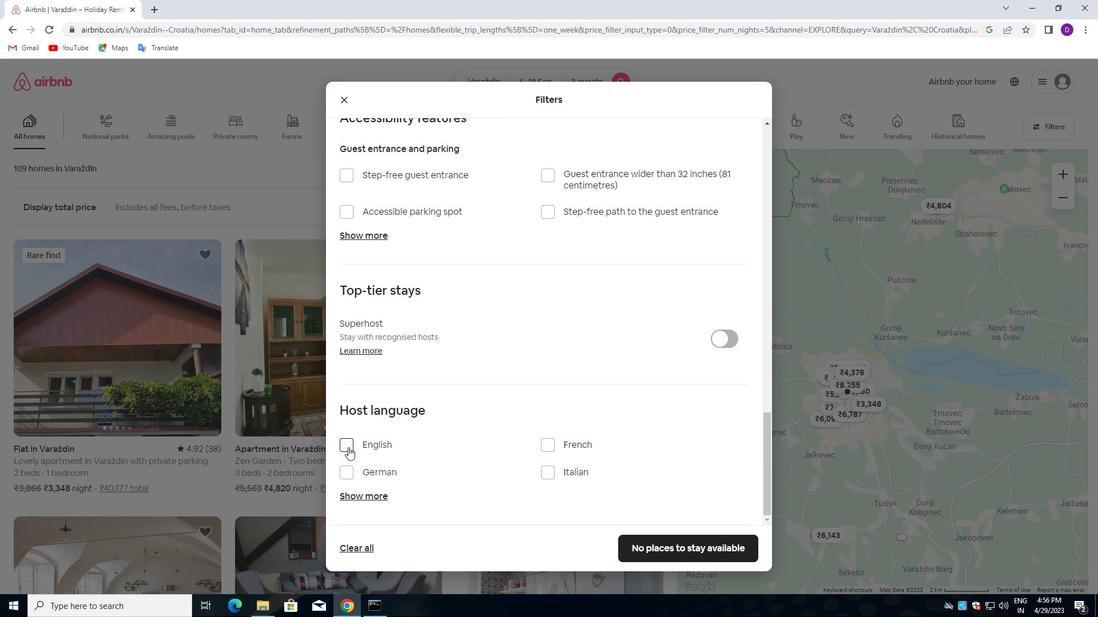 
Action: Mouse pressed left at (346, 446)
Screenshot: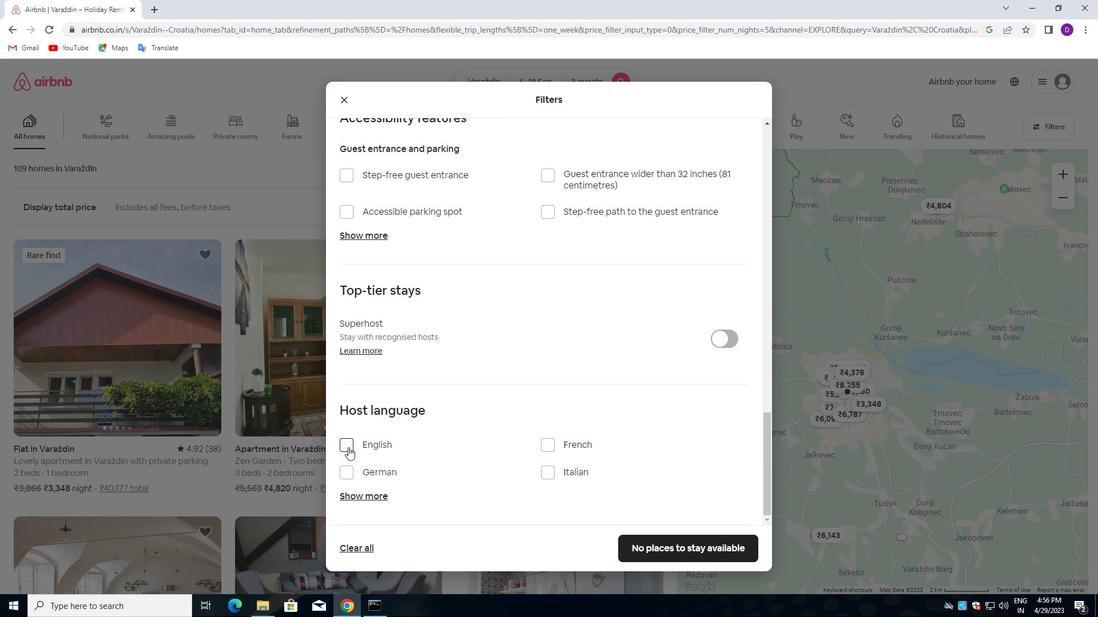 
Action: Mouse moved to (677, 546)
Screenshot: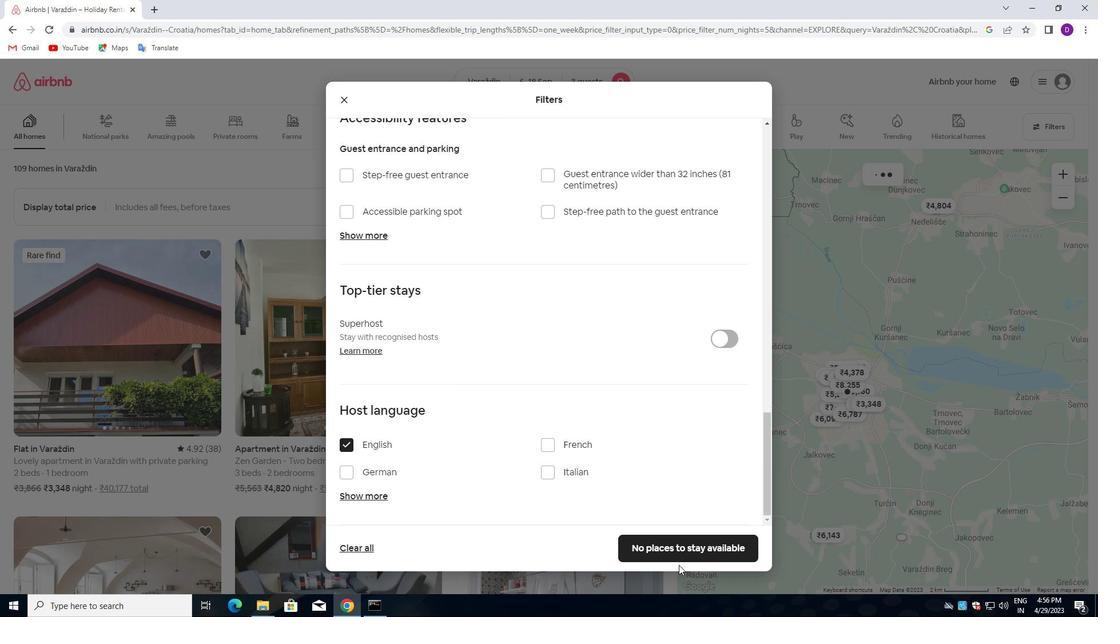 
Action: Mouse pressed left at (677, 546)
Screenshot: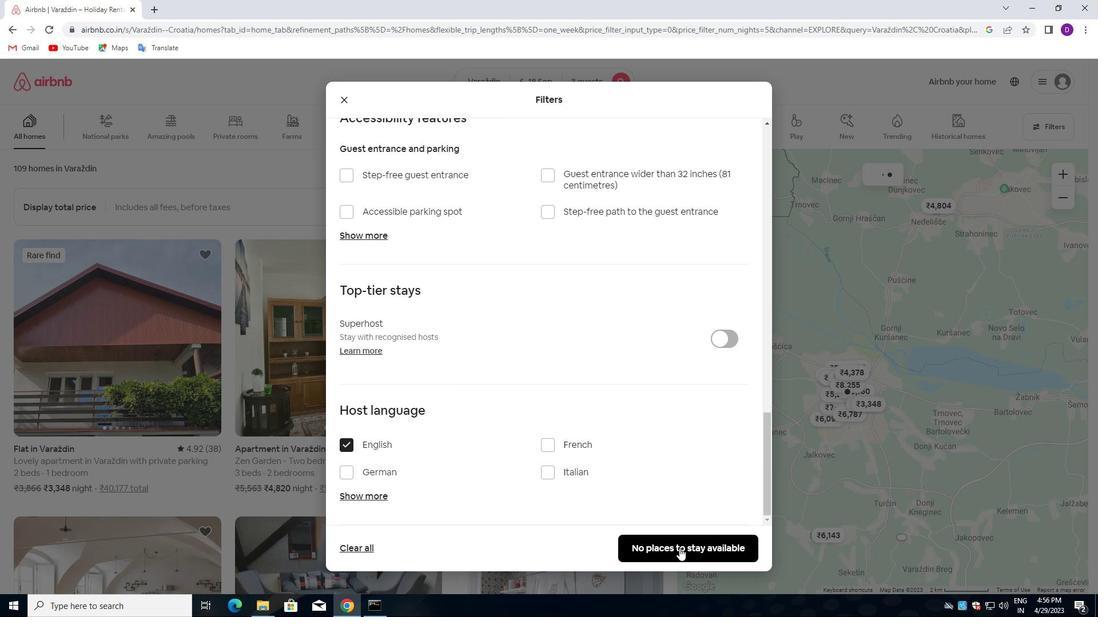 
Action: Mouse moved to (528, 390)
Screenshot: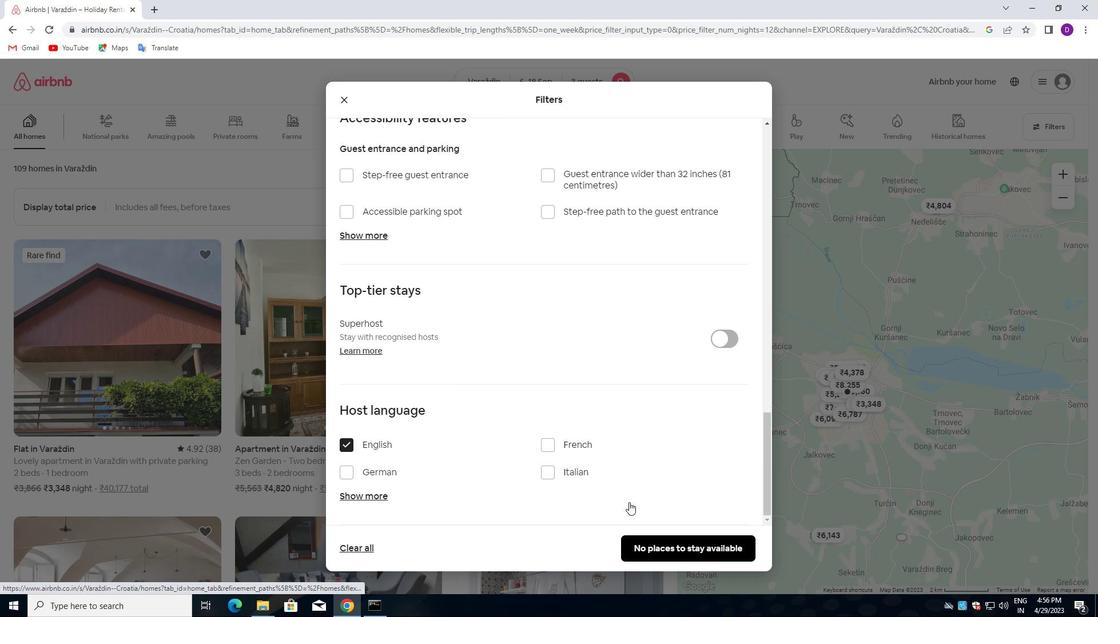 
